 Task: Create new invoice with Date Opened :15-Apr-23, Select Customer: Tractor Supply Co, Terms: Payment Term 1. Make invoice entry for item-1 with Date: 15-Apr-23, Description: Chicken Wings Buffalo (5 ct), Action: Material, Income Account: Income:Sales, Quantity: 1, Unit Price: 9.5, Discount $: 0.5. Make entry for item-2 with Date: 15-Apr-23, Description: Blue Bunny Strawberry Shortcake Load'd Sundae_x000D_
, Action: Material, Income Account: Income:Sales, Quantity: 1, Unit Price: 8.25, Discount $: 1.5. Make entry for item-3 with Date: 15-Apr-23, Description: Pringles Cheddar Cheese Potato Crisps, Action: Material, Income Account: Income:Sales, Quantity: 1, Unit Price: 9.25, Discount $: 2. Write Notes: 'Looking forward to serving you again.'. Post Invoice with Post Date: 15-Apr-23, Post to Accounts: Assets:Accounts Receivable. Pay / Process Payment with Transaction Date: 15-May-23, Amount: 23, Transfer Account: Checking Account. Print Invoice, display notes by going to Option, then go to Display Tab and check 'Invoice Notes'.
Action: Mouse moved to (159, 32)
Screenshot: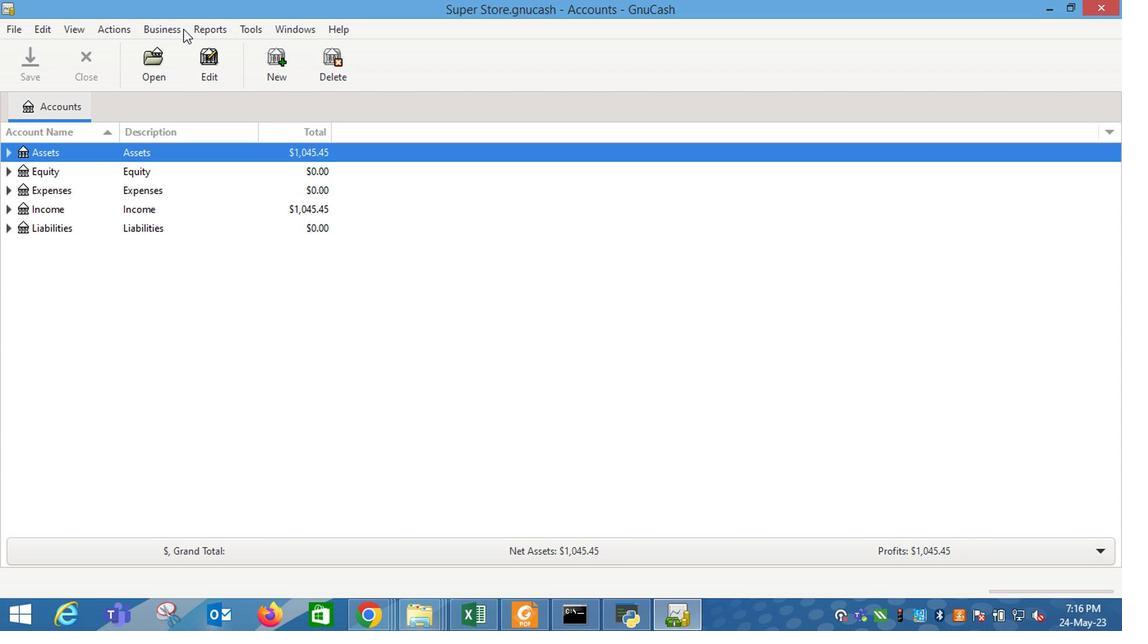 
Action: Mouse pressed left at (159, 32)
Screenshot: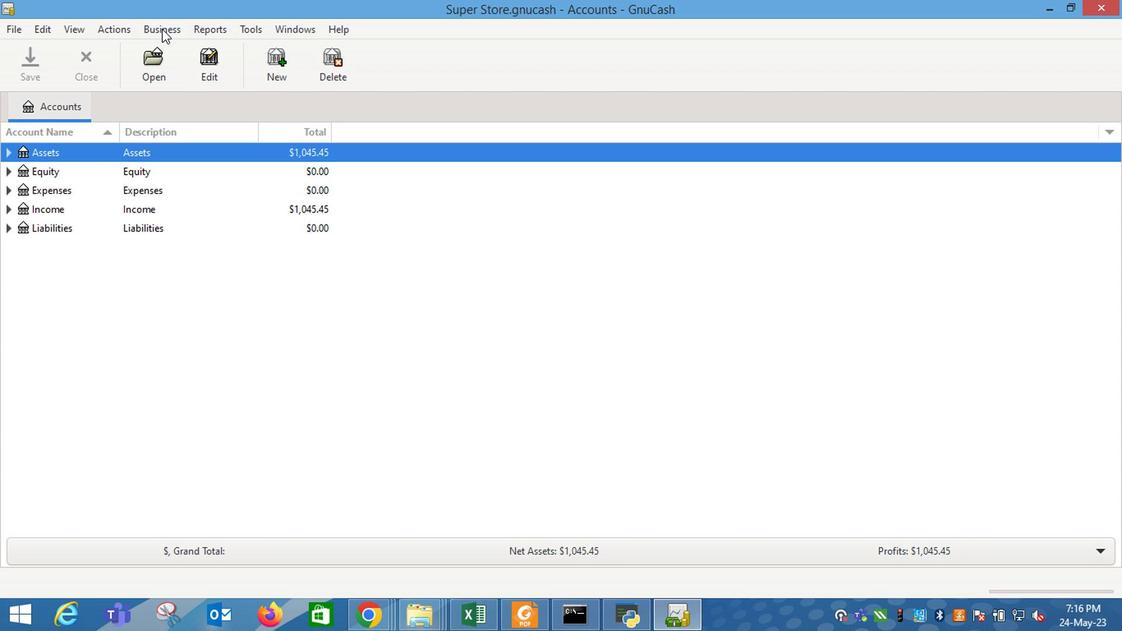 
Action: Mouse moved to (366, 115)
Screenshot: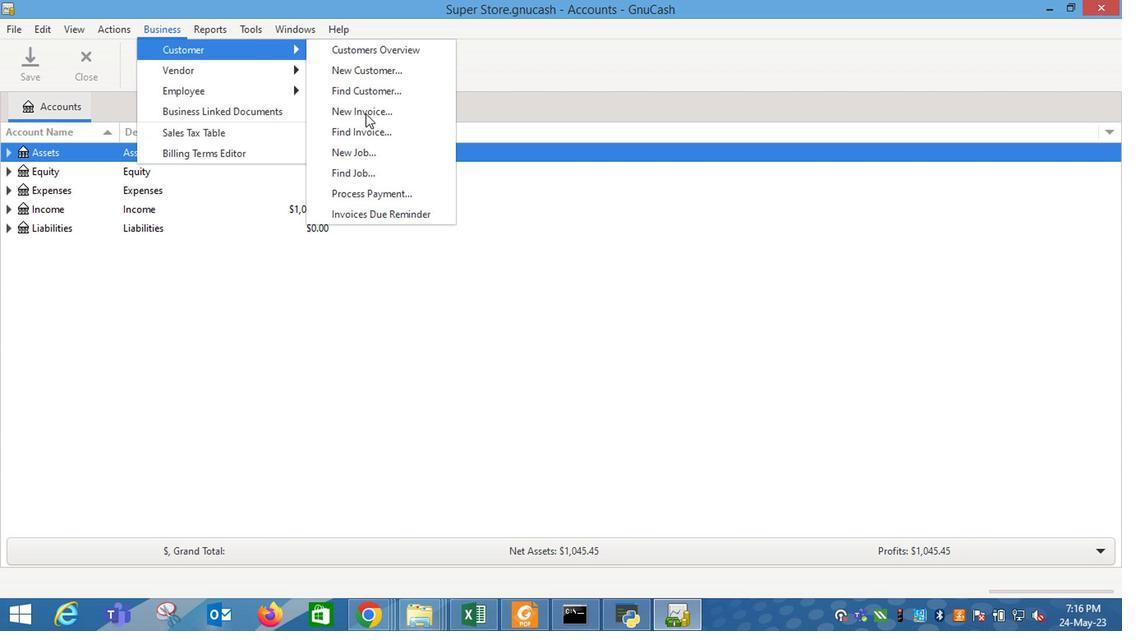 
Action: Mouse pressed left at (366, 115)
Screenshot: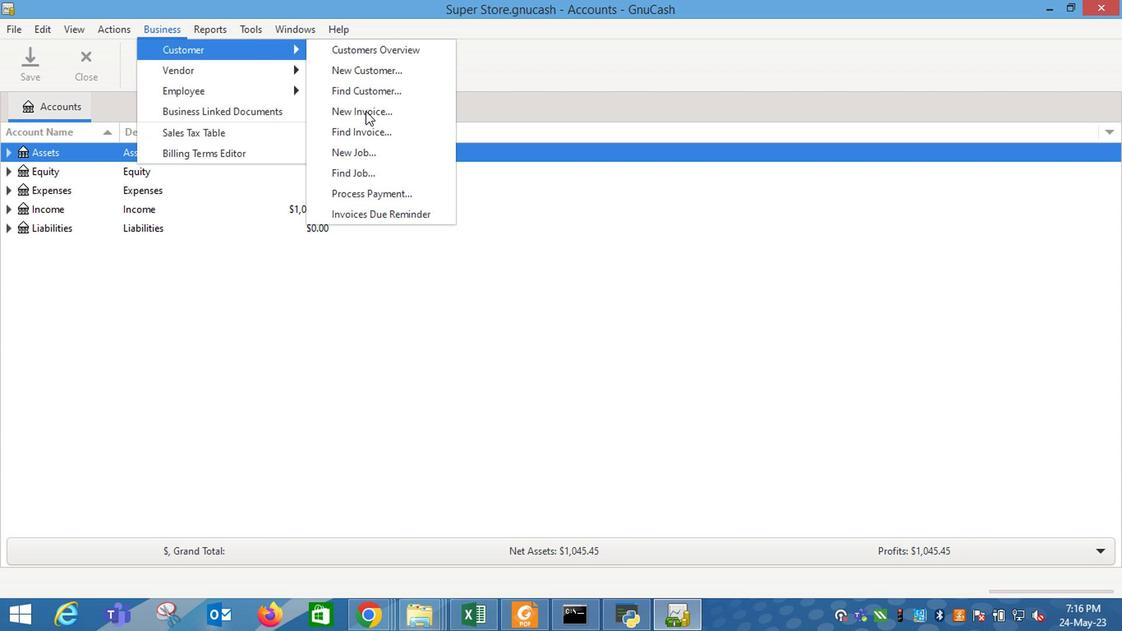 
Action: Mouse moved to (687, 250)
Screenshot: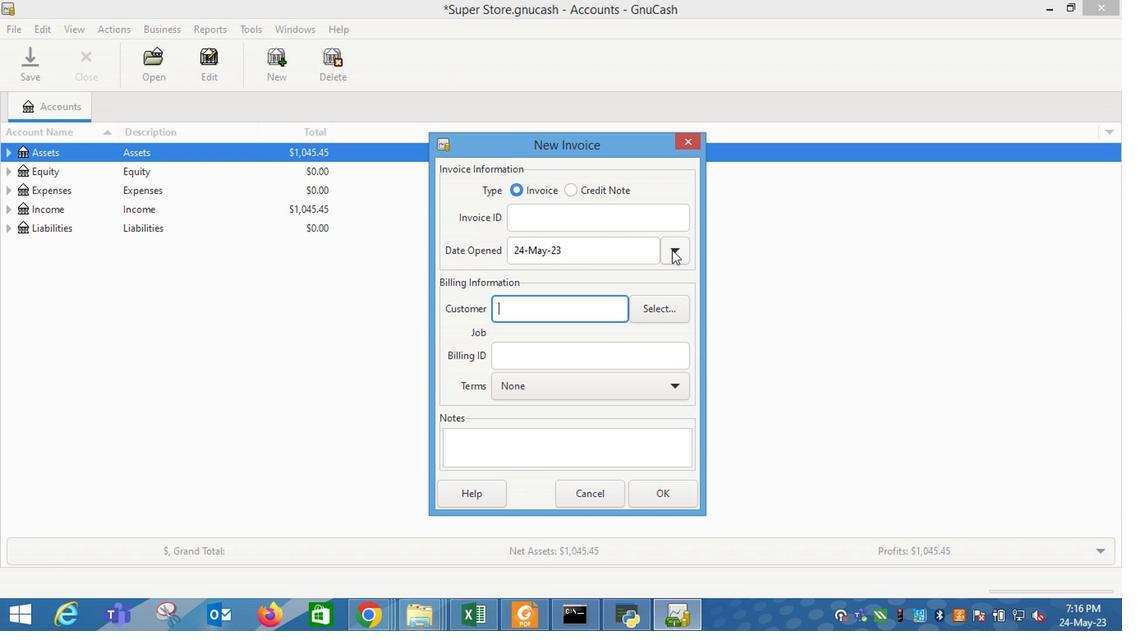 
Action: Mouse pressed left at (687, 250)
Screenshot: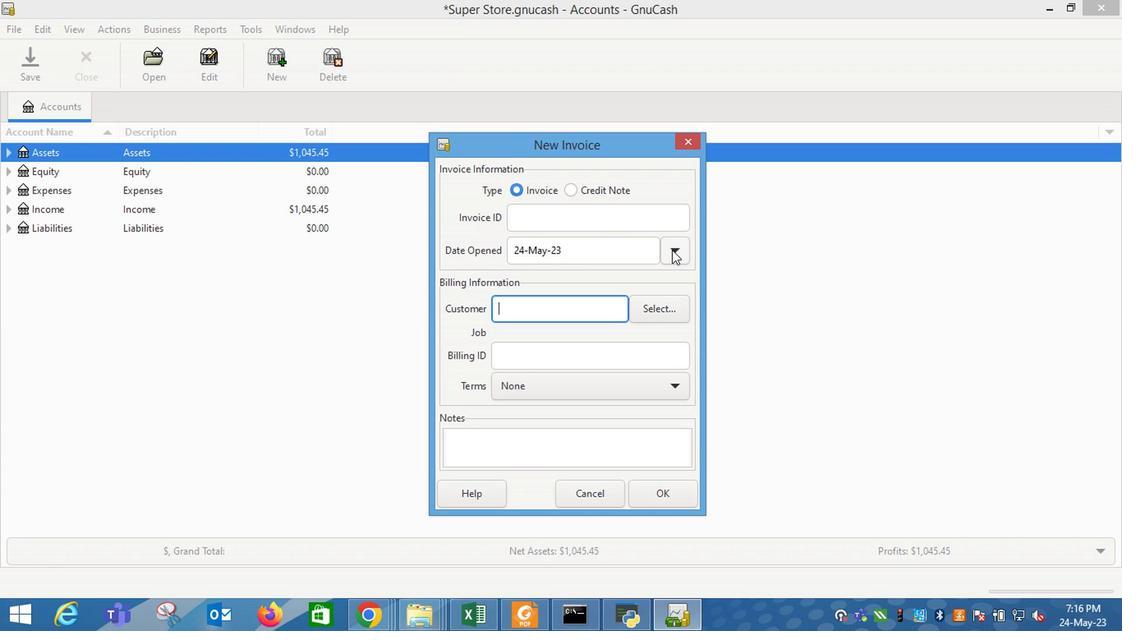 
Action: Mouse moved to (548, 279)
Screenshot: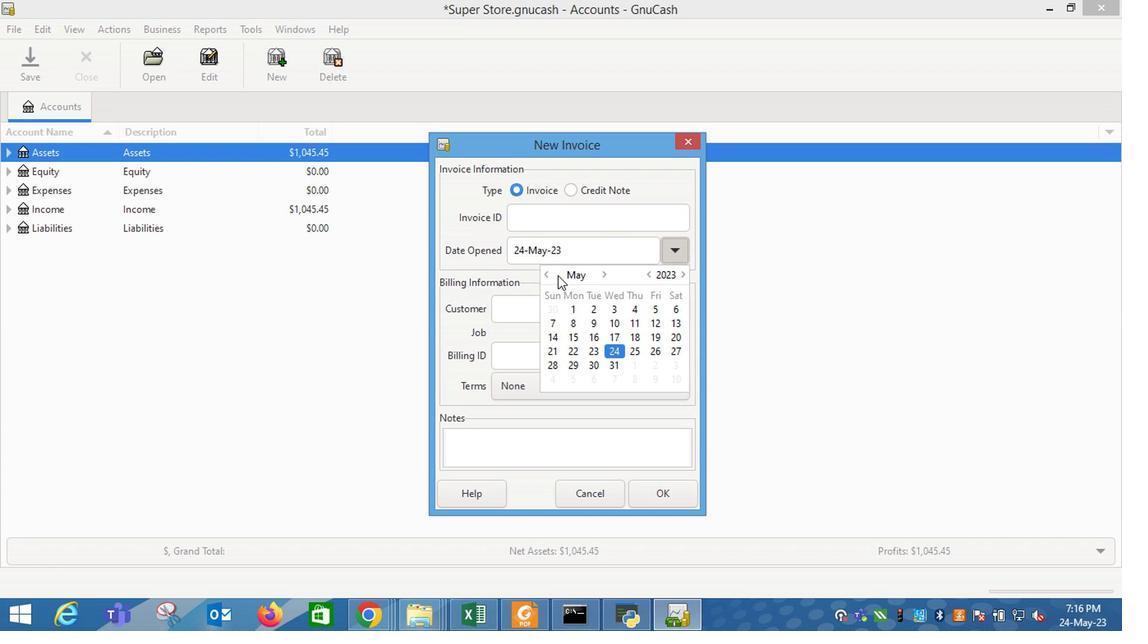 
Action: Mouse pressed left at (548, 279)
Screenshot: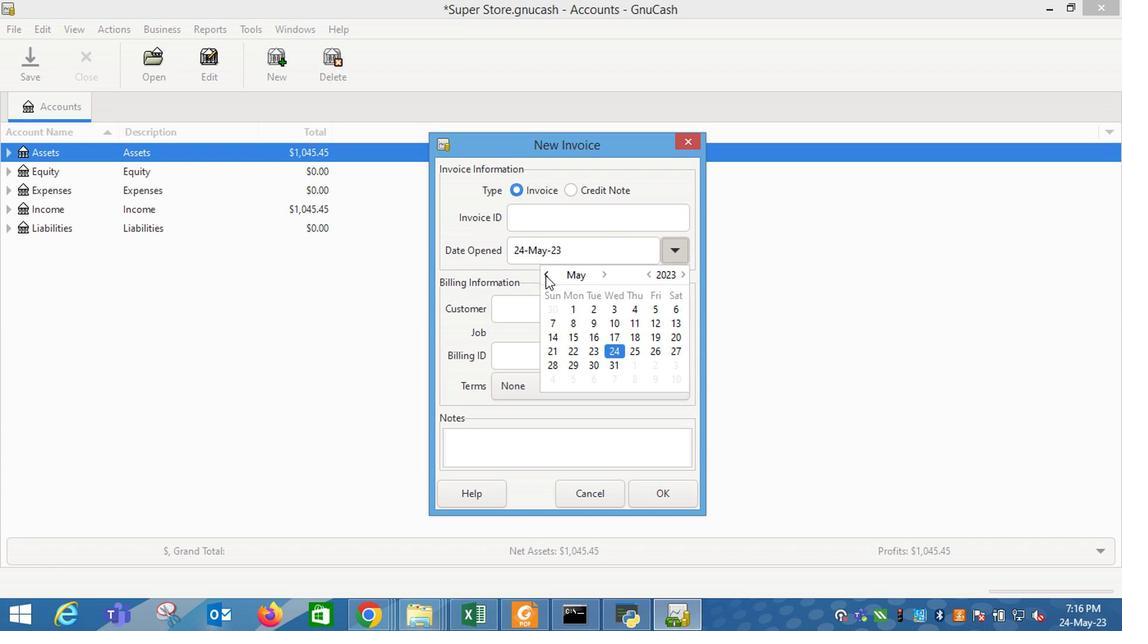 
Action: Mouse moved to (679, 344)
Screenshot: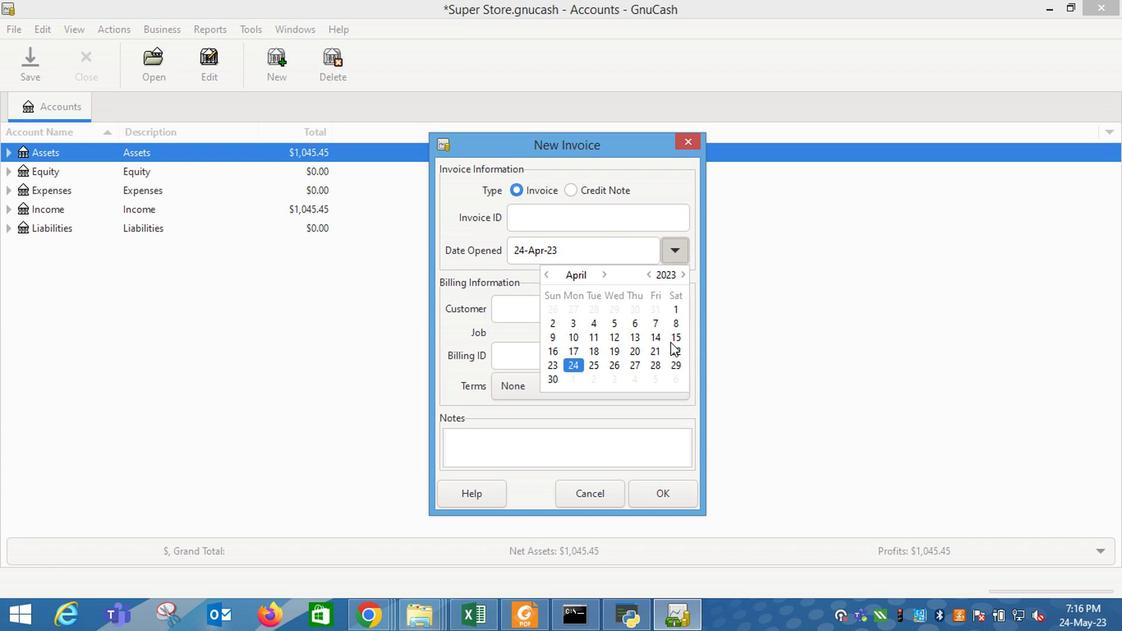 
Action: Mouse pressed left at (679, 344)
Screenshot: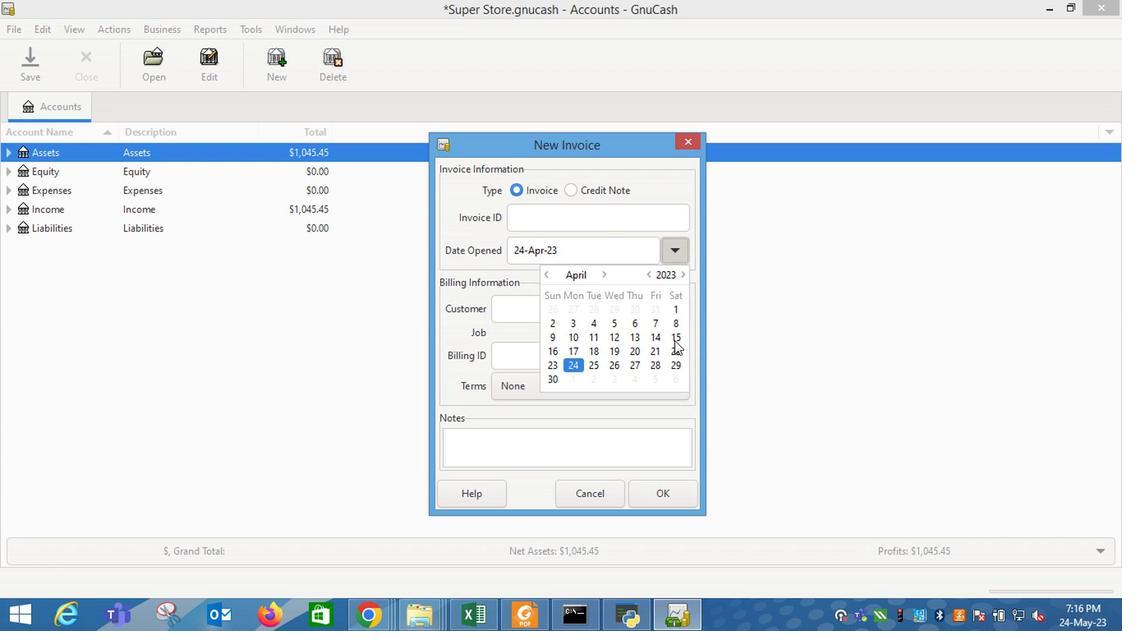 
Action: Mouse moved to (511, 318)
Screenshot: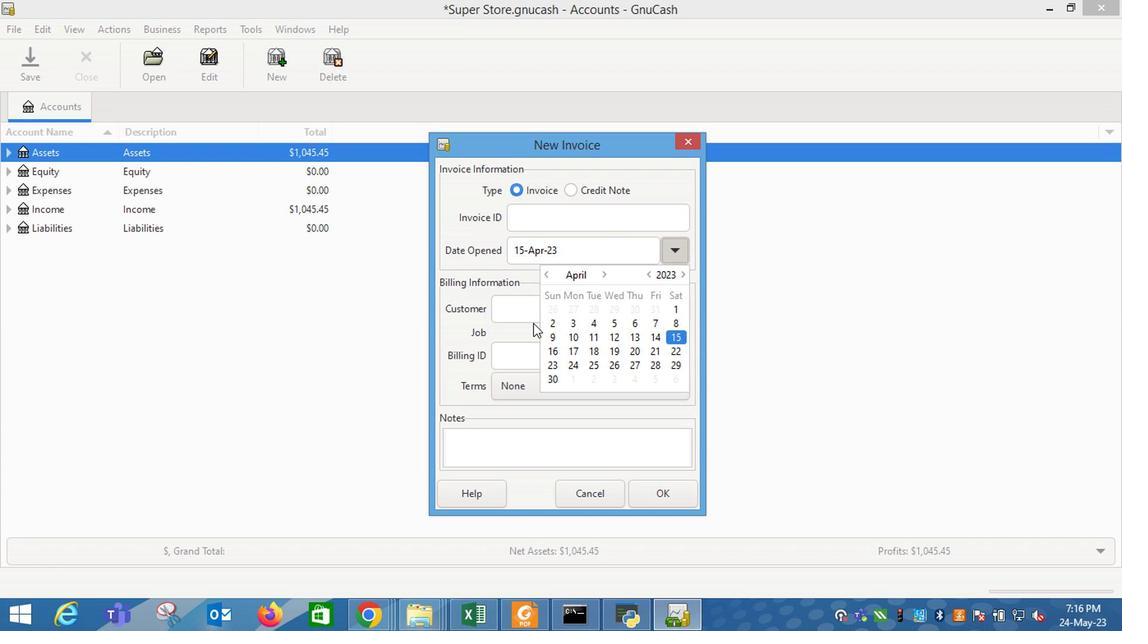 
Action: Mouse pressed left at (511, 318)
Screenshot: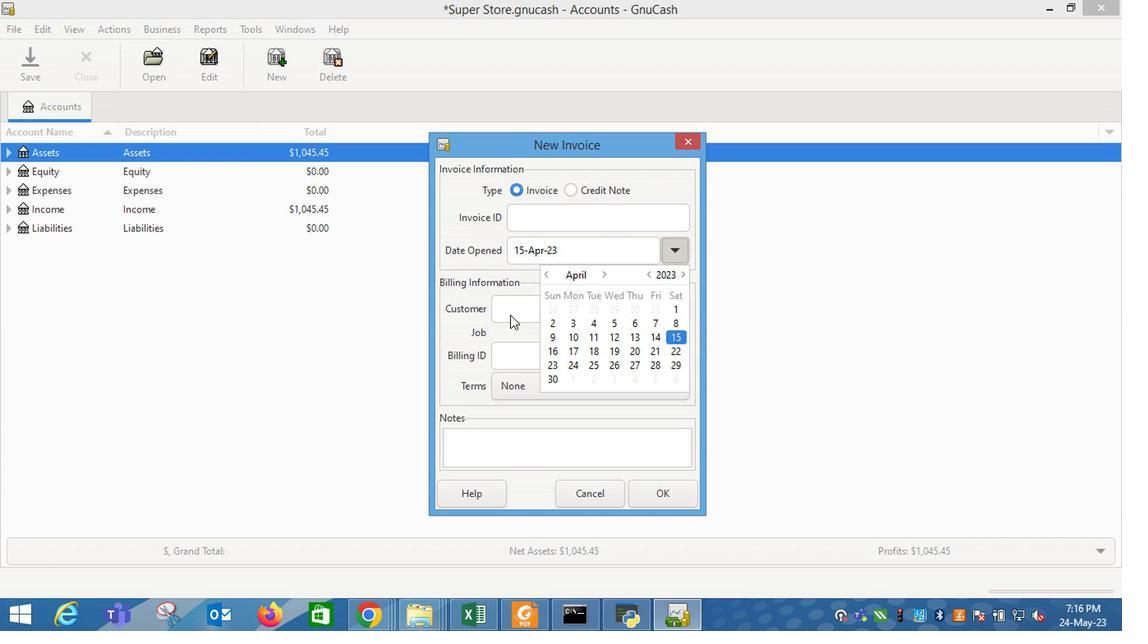 
Action: Mouse pressed left at (511, 318)
Screenshot: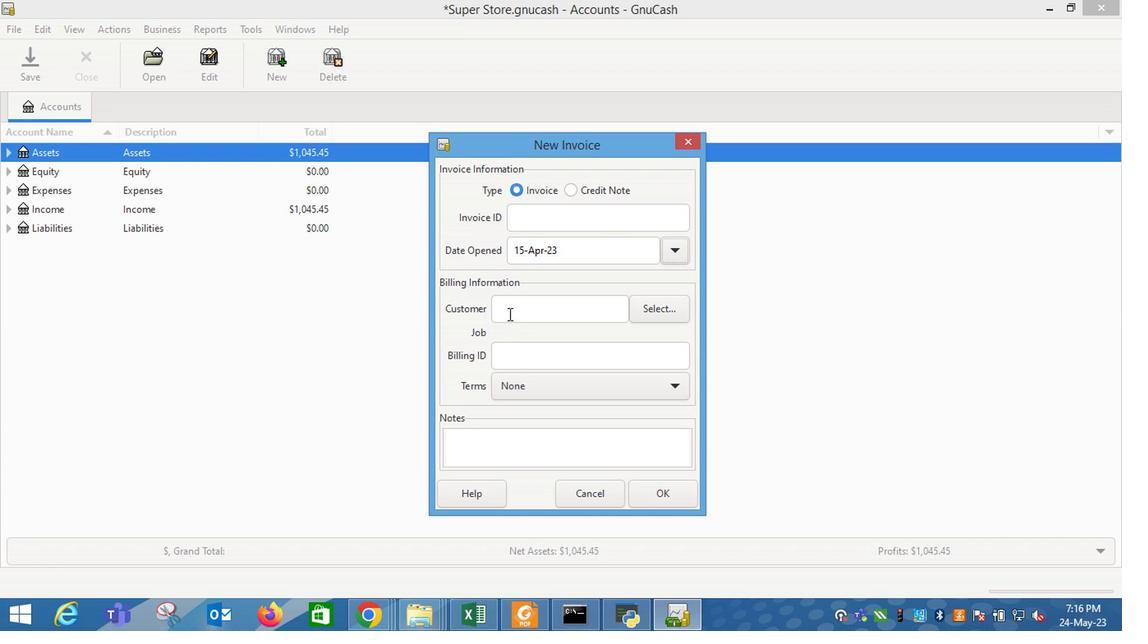 
Action: Mouse moved to (510, 318)
Screenshot: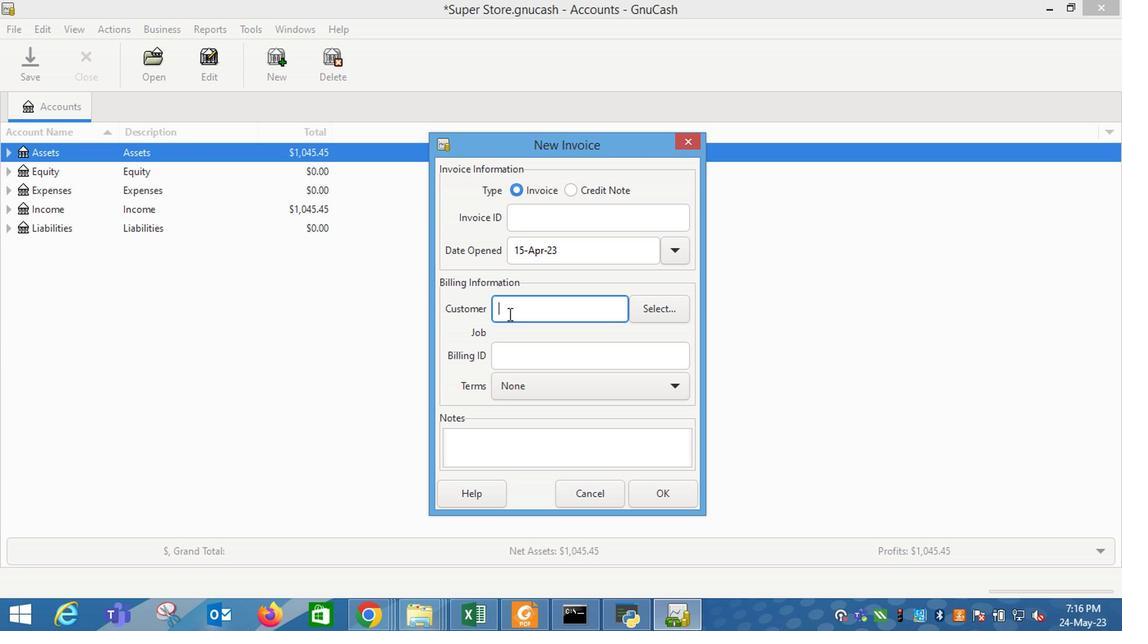 
Action: Key pressed tra
Screenshot: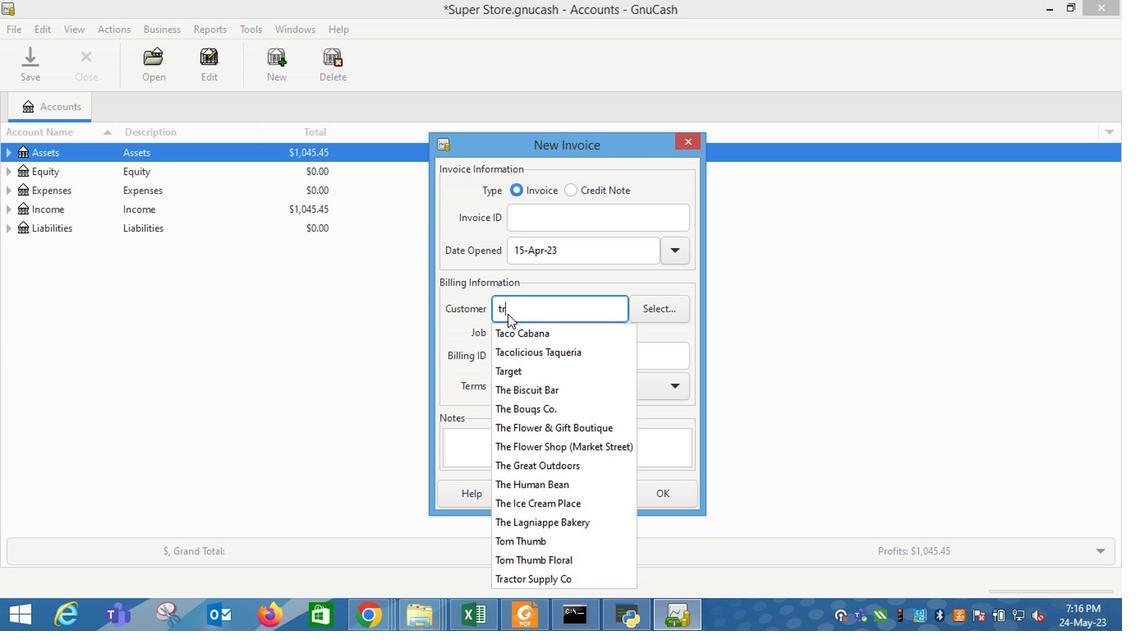 
Action: Mouse moved to (518, 338)
Screenshot: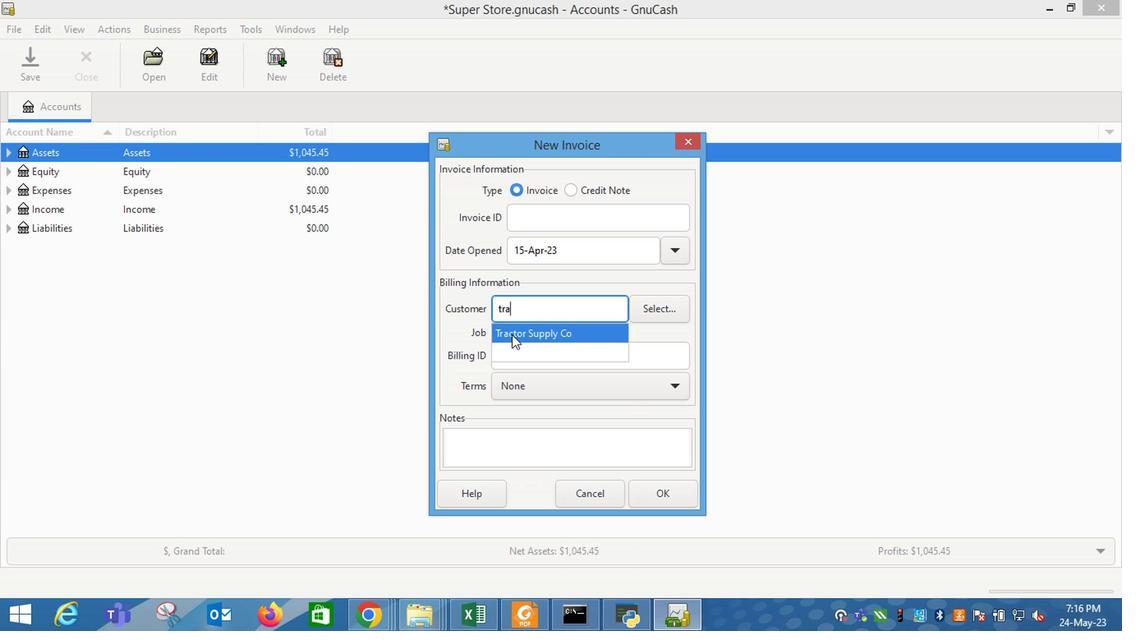 
Action: Mouse pressed left at (518, 338)
Screenshot: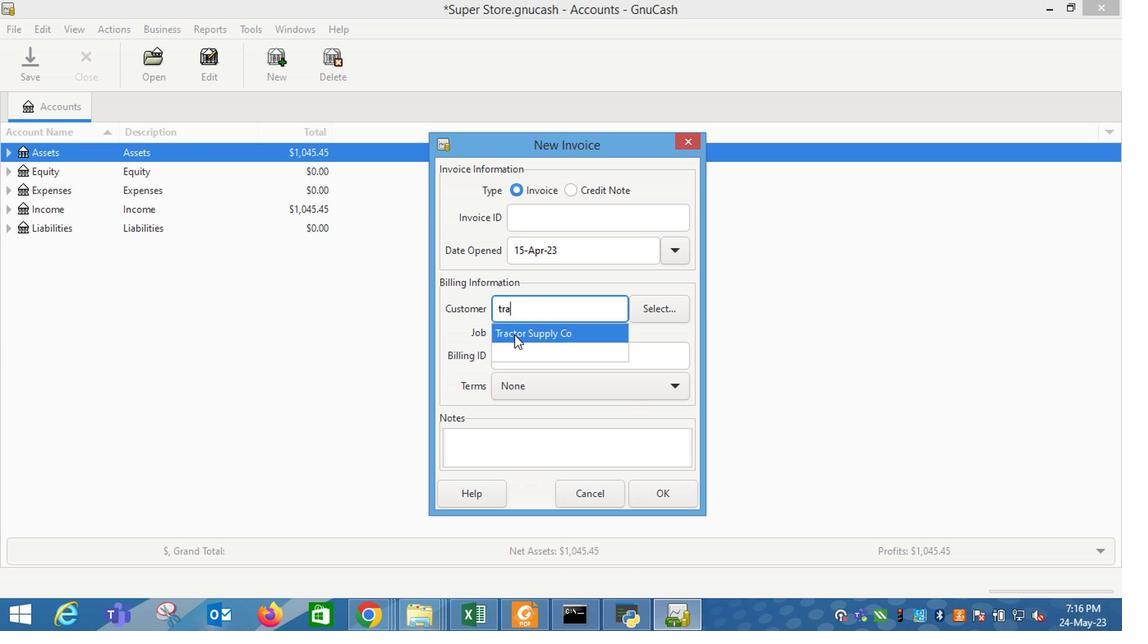 
Action: Mouse moved to (677, 408)
Screenshot: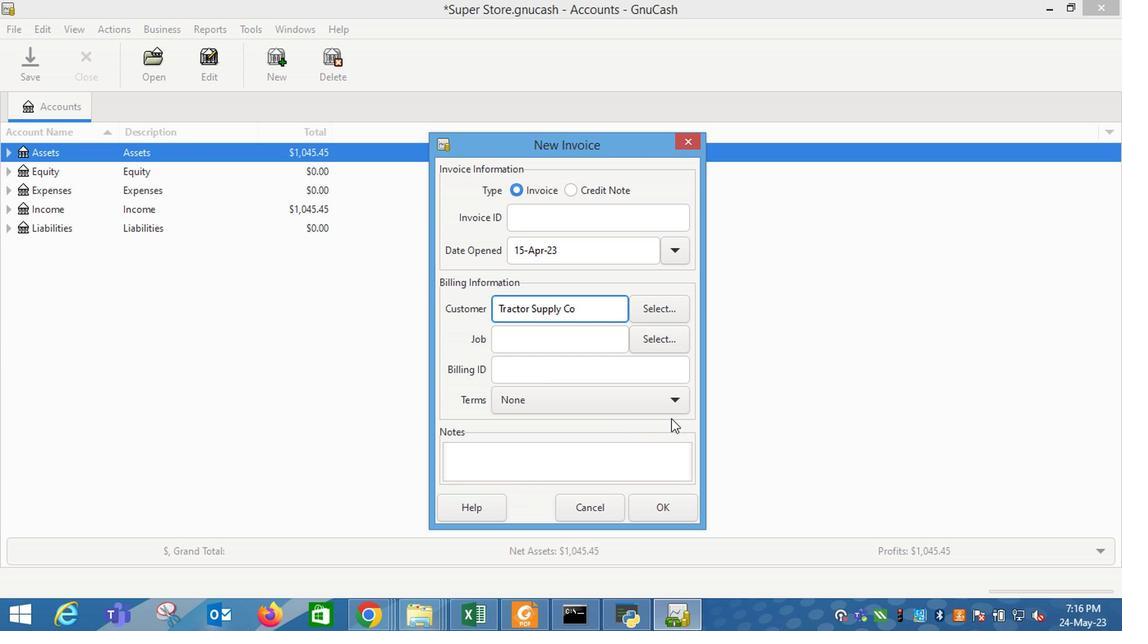 
Action: Mouse pressed left at (677, 408)
Screenshot: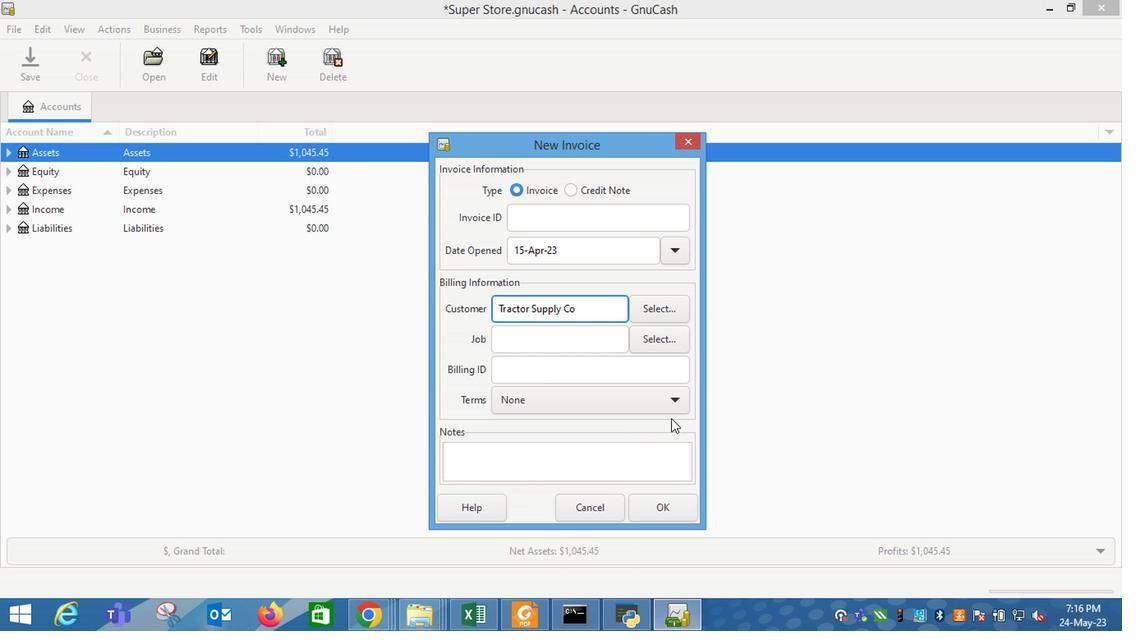 
Action: Mouse moved to (626, 422)
Screenshot: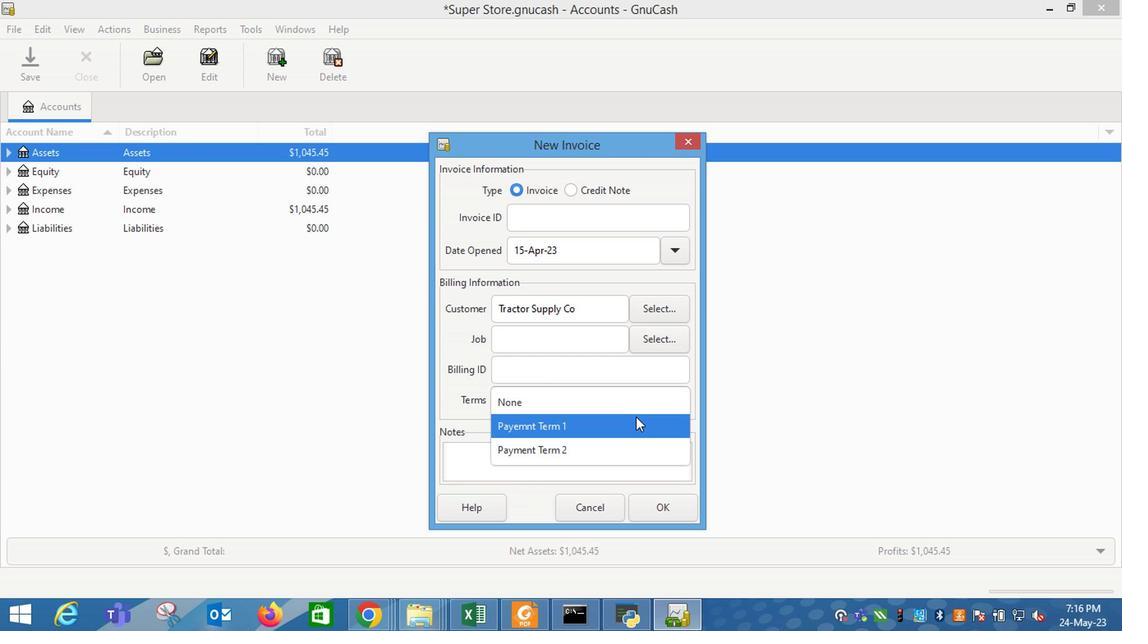 
Action: Mouse pressed left at (626, 422)
Screenshot: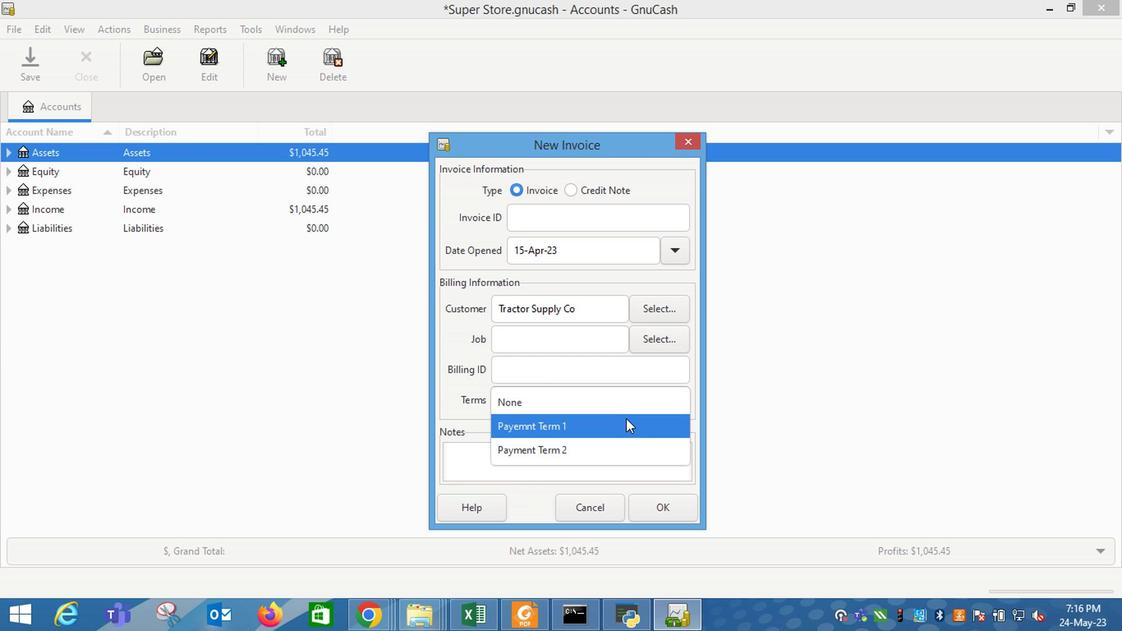 
Action: Mouse moved to (671, 518)
Screenshot: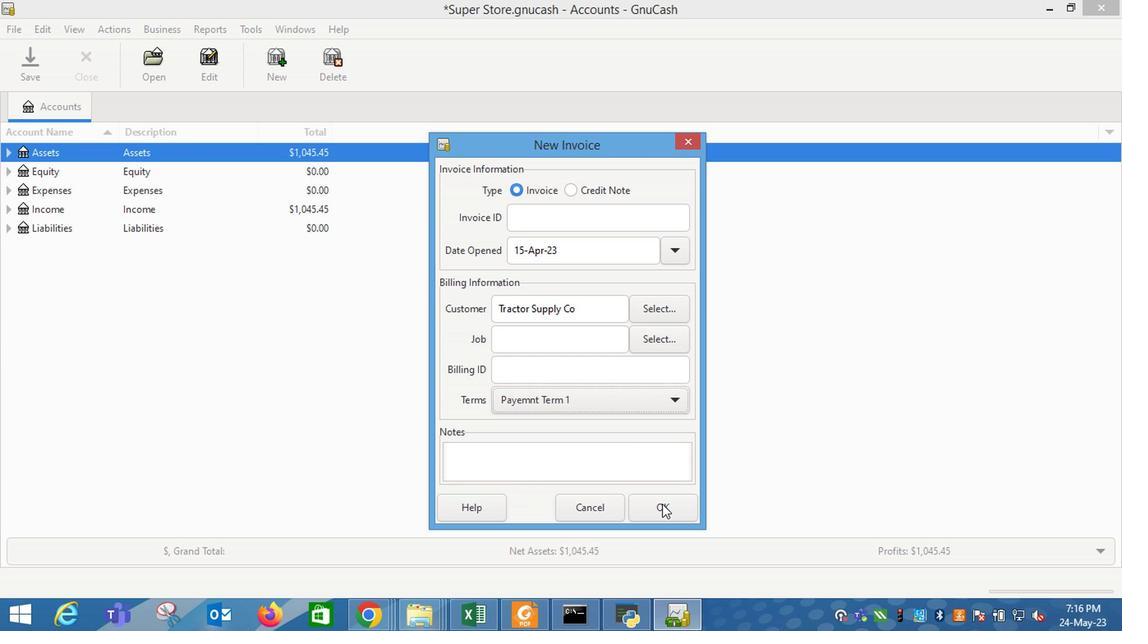 
Action: Mouse pressed left at (671, 518)
Screenshot: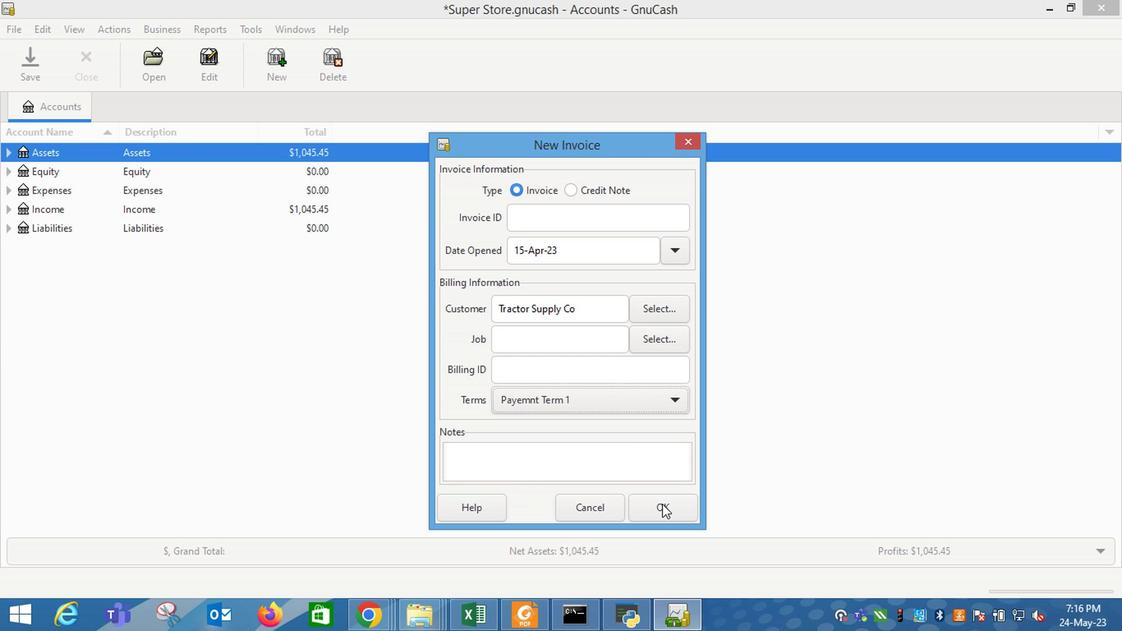 
Action: Mouse moved to (64, 322)
Screenshot: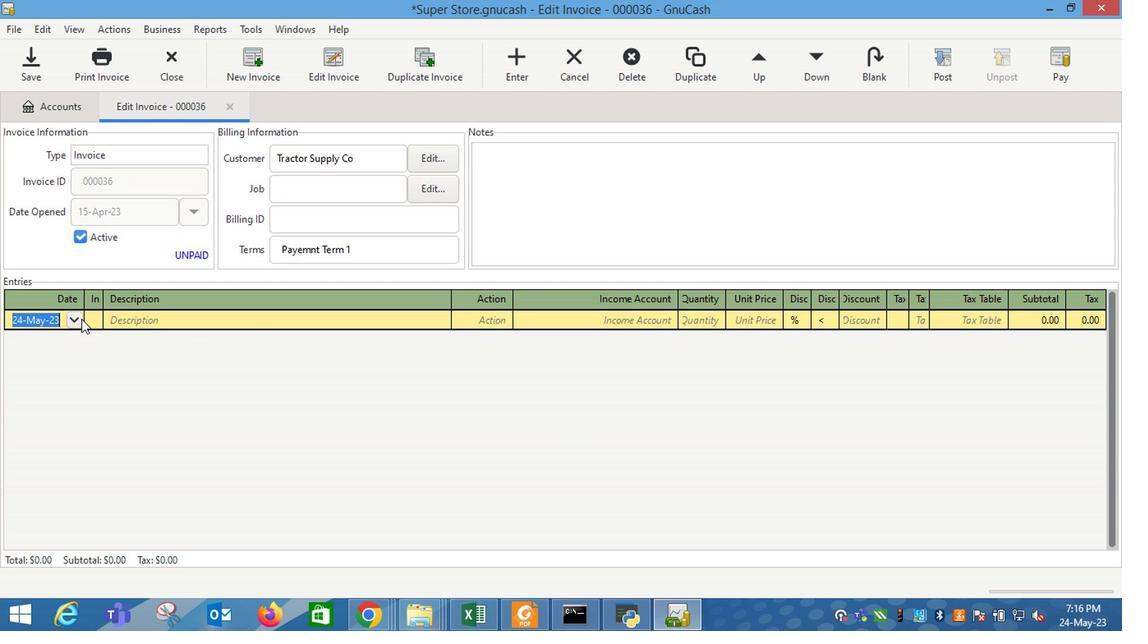 
Action: Mouse pressed left at (64, 322)
Screenshot: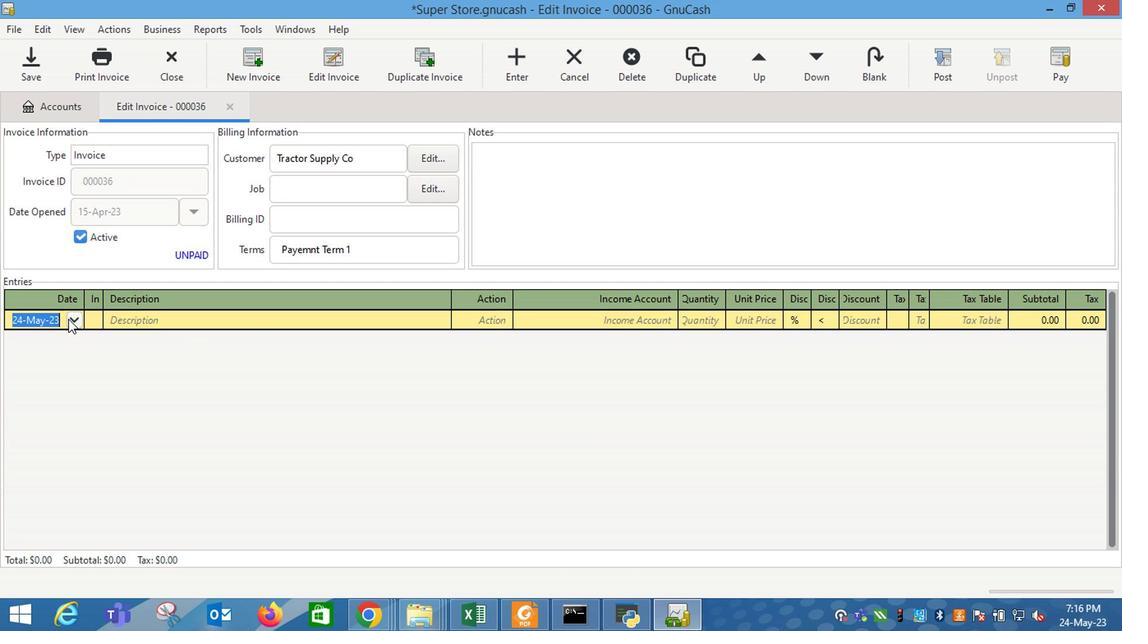 
Action: Mouse moved to (6, 345)
Screenshot: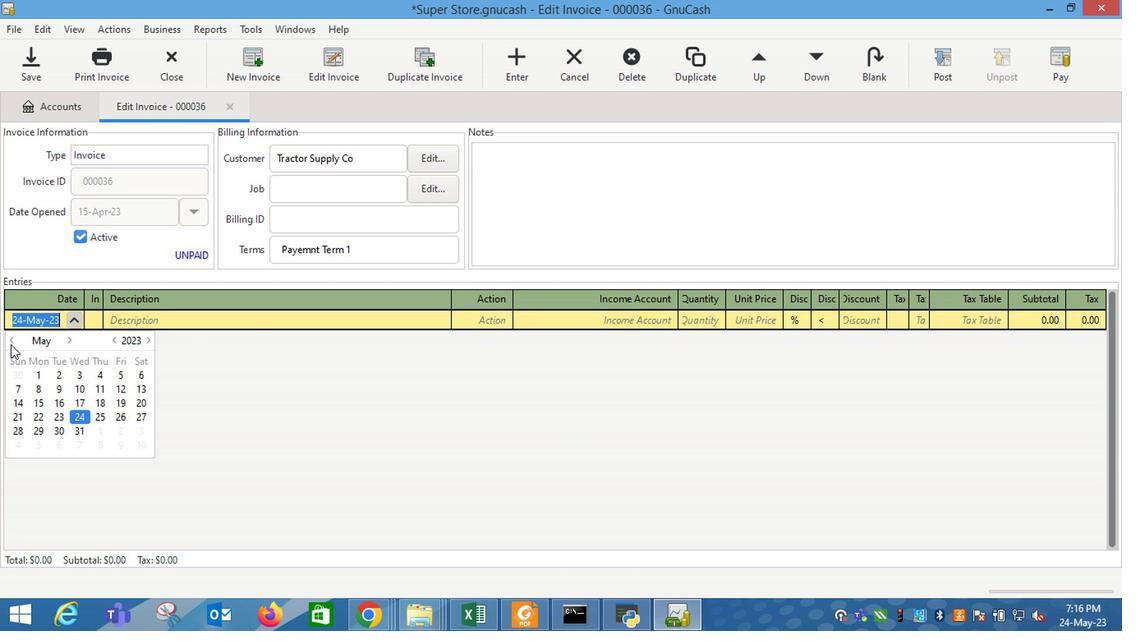 
Action: Mouse pressed left at (6, 345)
Screenshot: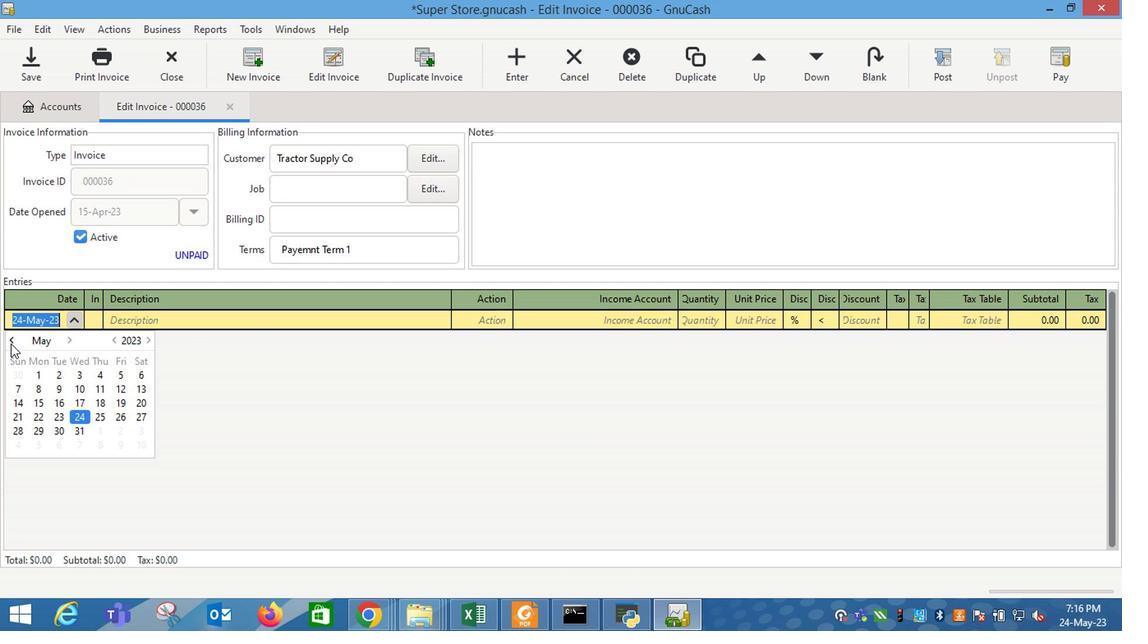 
Action: Mouse moved to (140, 404)
Screenshot: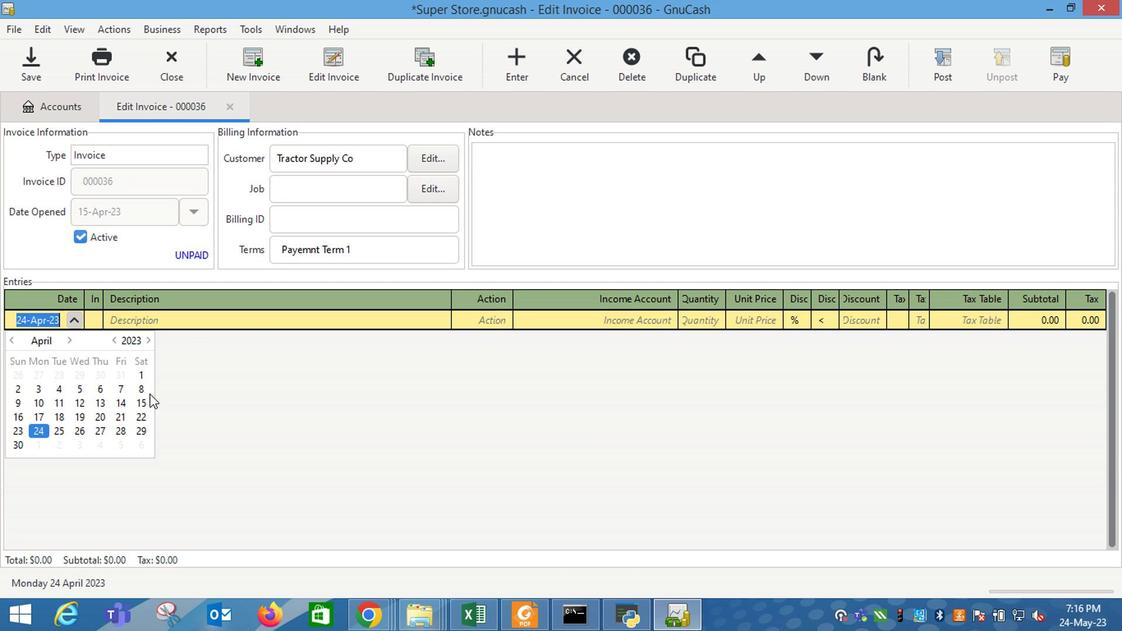 
Action: Mouse pressed left at (140, 404)
Screenshot: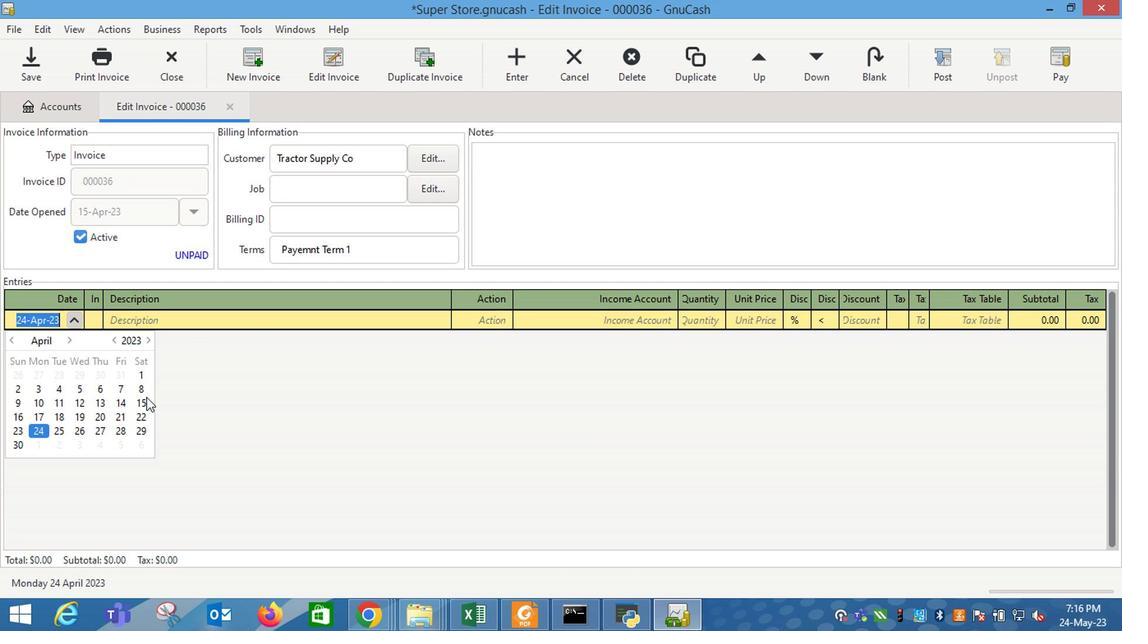 
Action: Mouse moved to (138, 325)
Screenshot: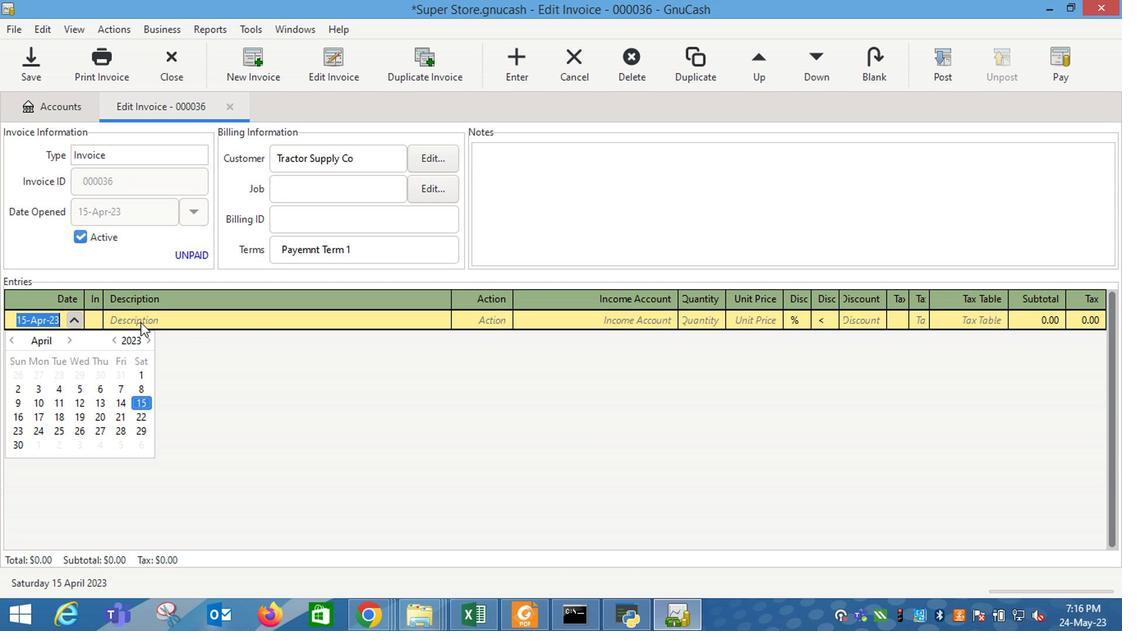 
Action: Mouse pressed left at (138, 325)
Screenshot: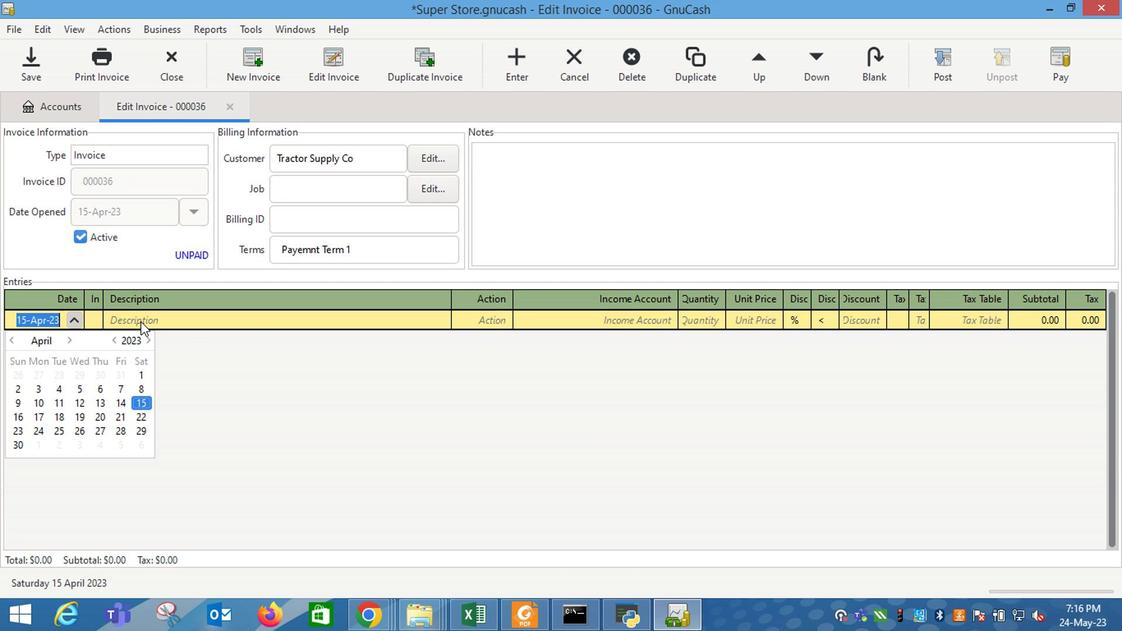 
Action: Key pressed <Key.shift_r>Chicken<Key.space><Key.shift_r>Wings<Key.space><Key.shift_r>Buffalo<Key.space><Key.shift_r>(5<Key.space>ct<Key.shift_r>)
Screenshot: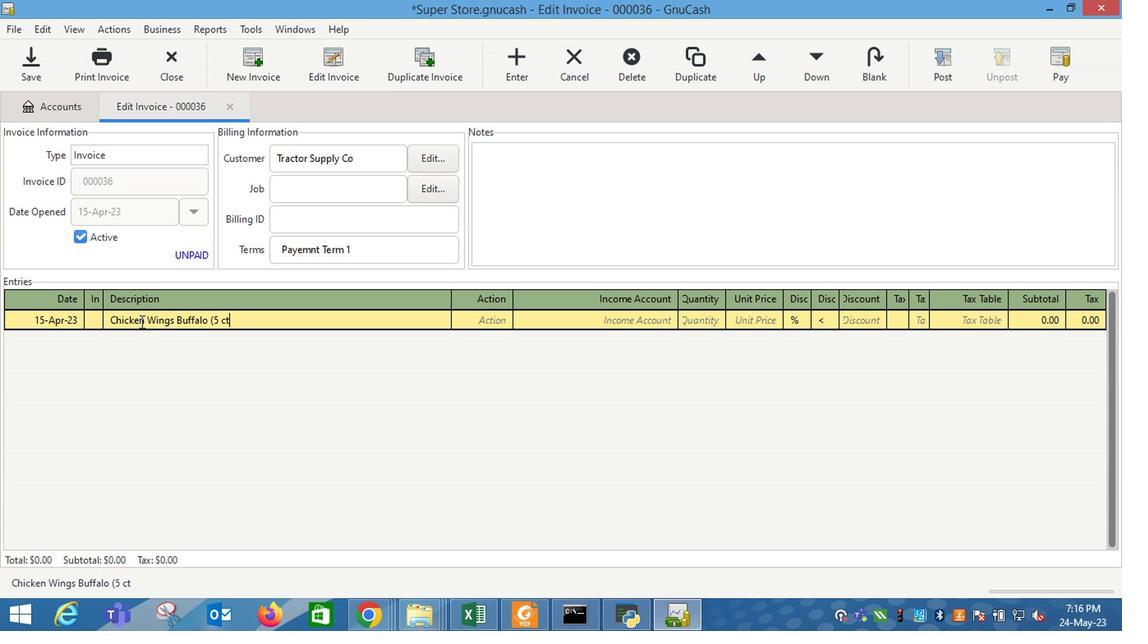 
Action: Mouse moved to (497, 321)
Screenshot: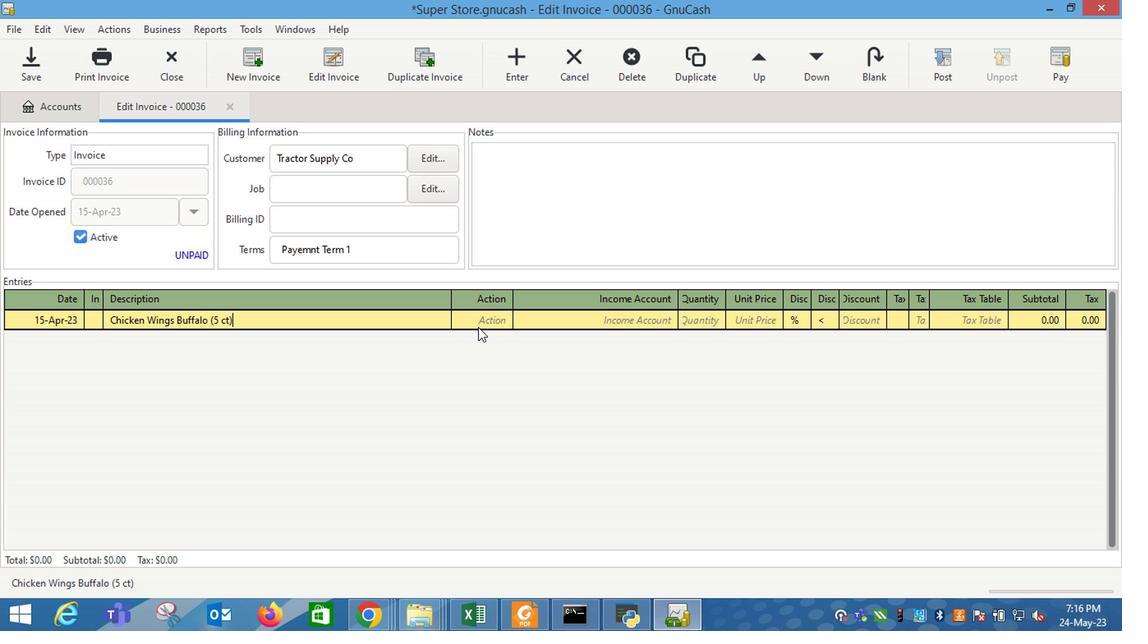 
Action: Mouse pressed left at (497, 321)
Screenshot: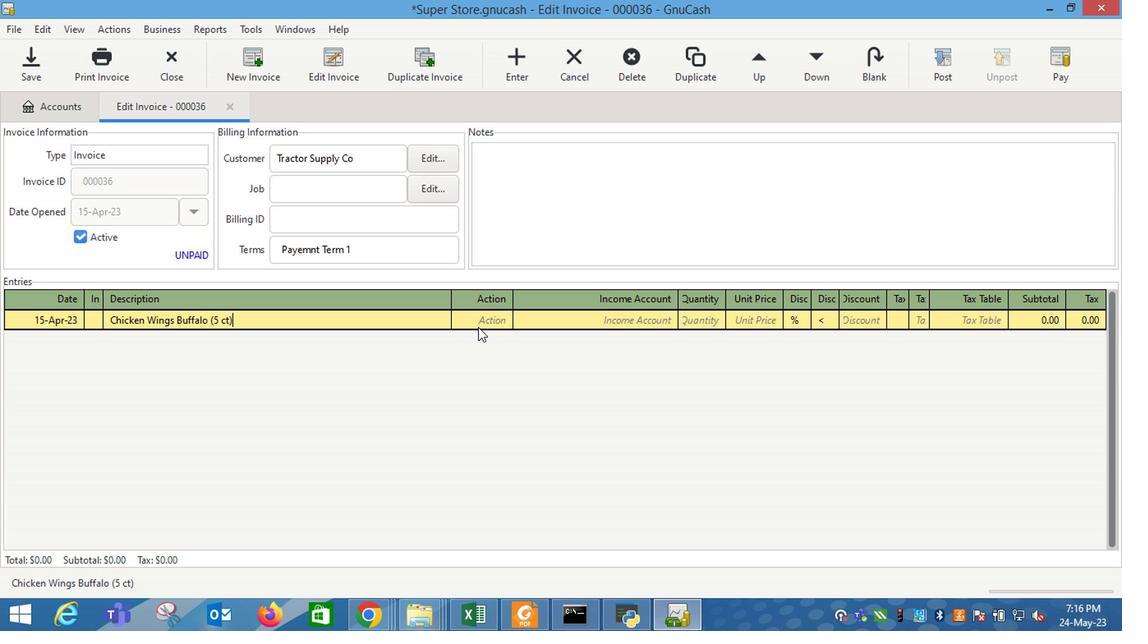 
Action: Mouse moved to (518, 322)
Screenshot: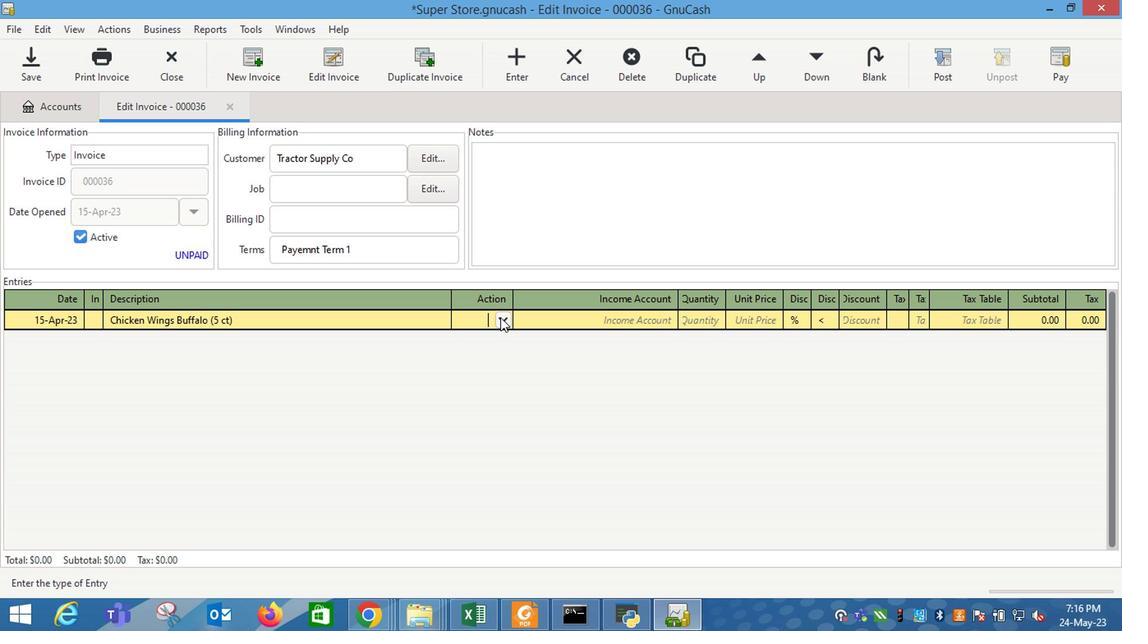 
Action: Mouse pressed left at (518, 322)
Screenshot: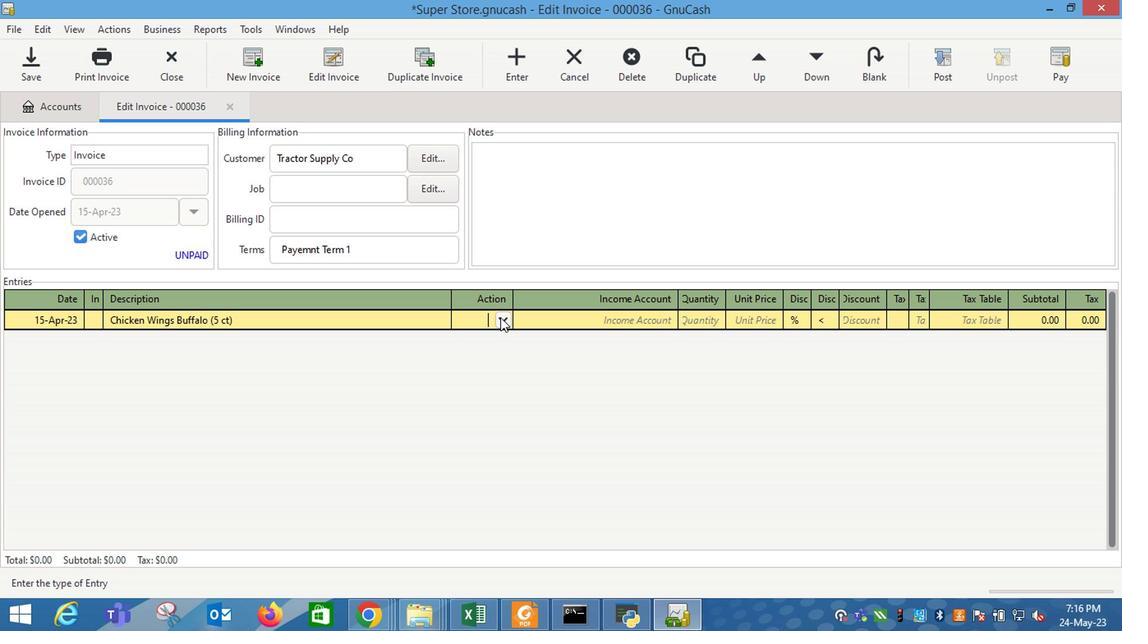 
Action: Mouse moved to (507, 324)
Screenshot: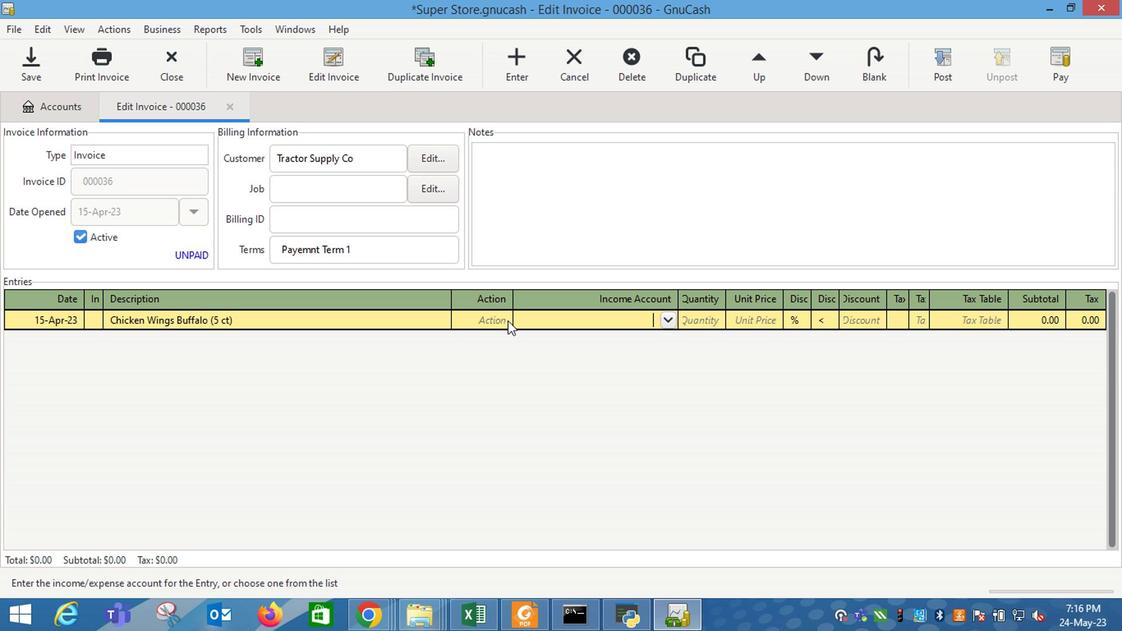 
Action: Mouse pressed left at (507, 324)
Screenshot: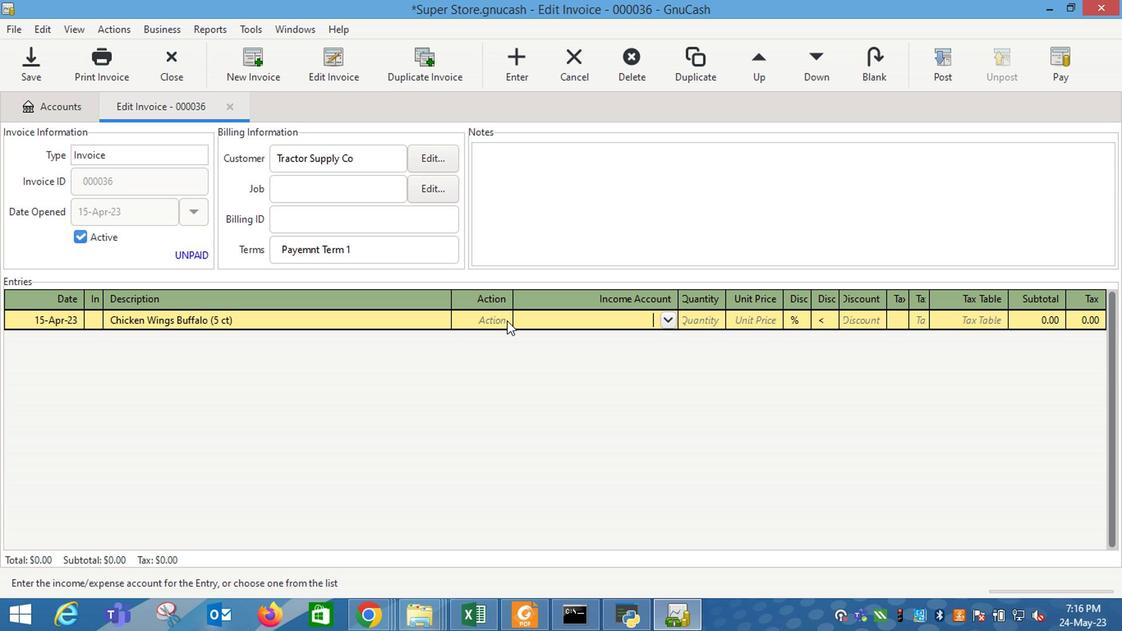 
Action: Mouse pressed left at (507, 324)
Screenshot: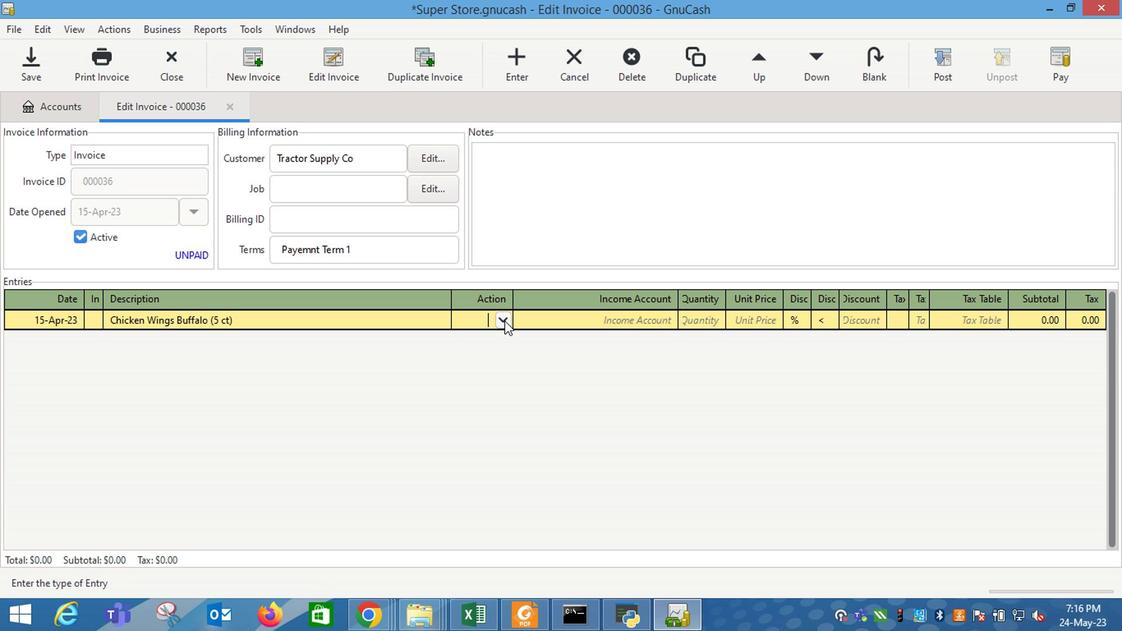 
Action: Mouse moved to (491, 362)
Screenshot: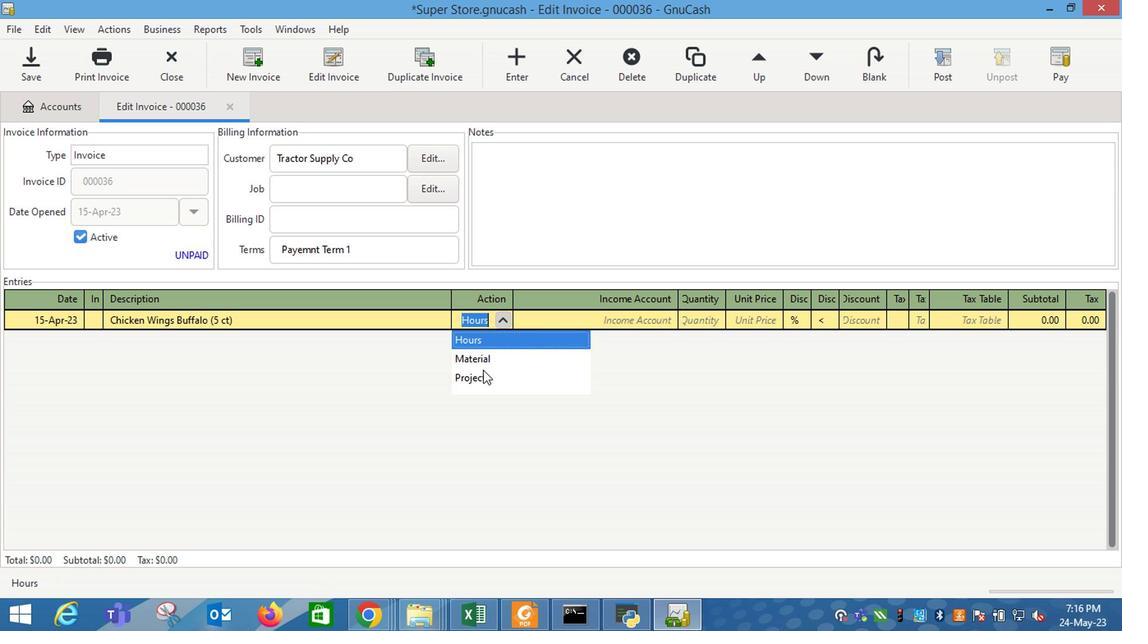 
Action: Mouse pressed left at (491, 362)
Screenshot: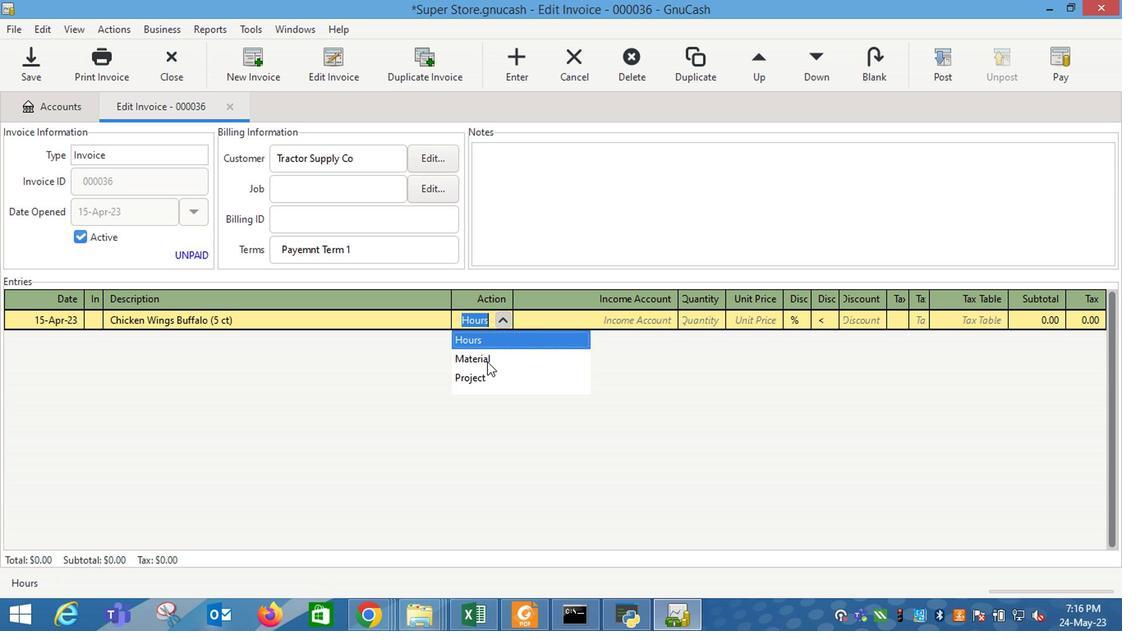 
Action: Mouse moved to (621, 339)
Screenshot: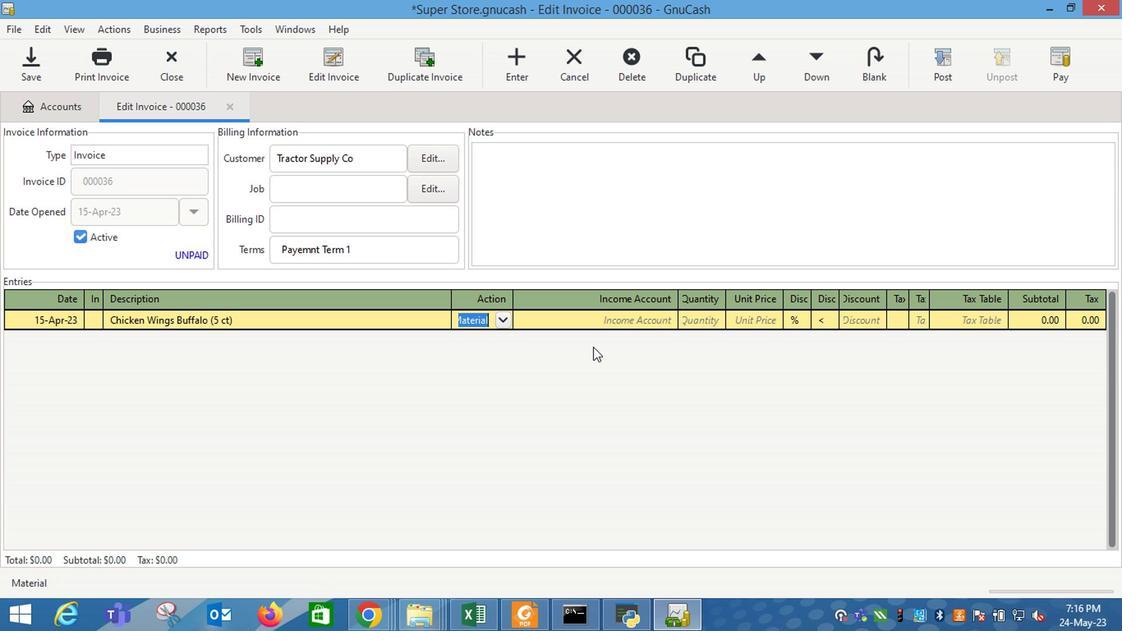 
Action: Mouse pressed left at (621, 339)
Screenshot: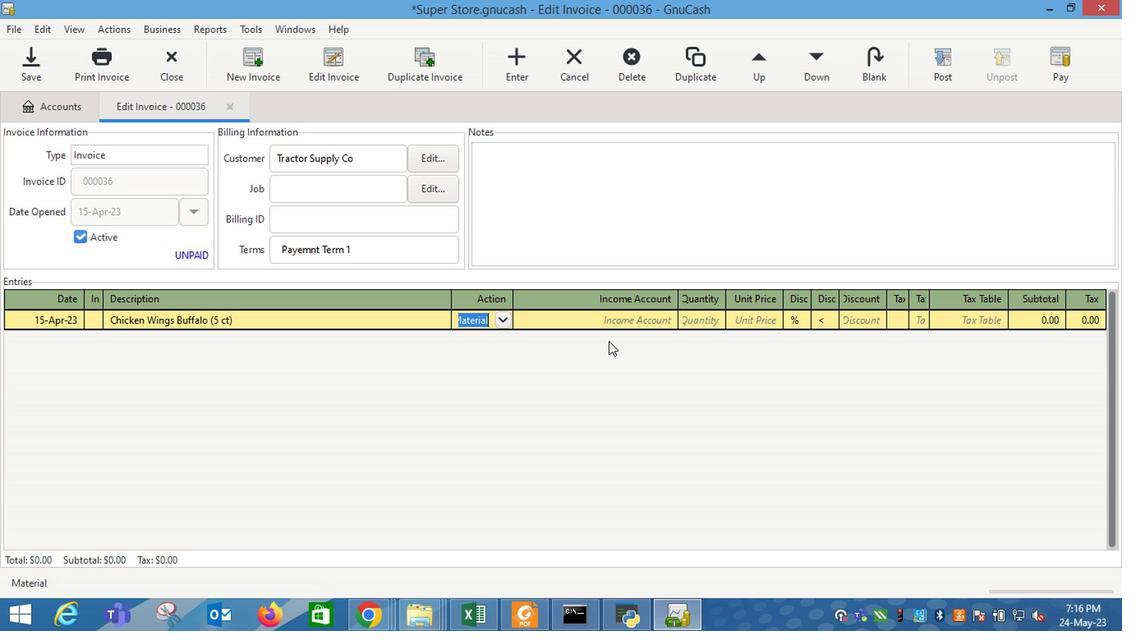
Action: Mouse moved to (634, 331)
Screenshot: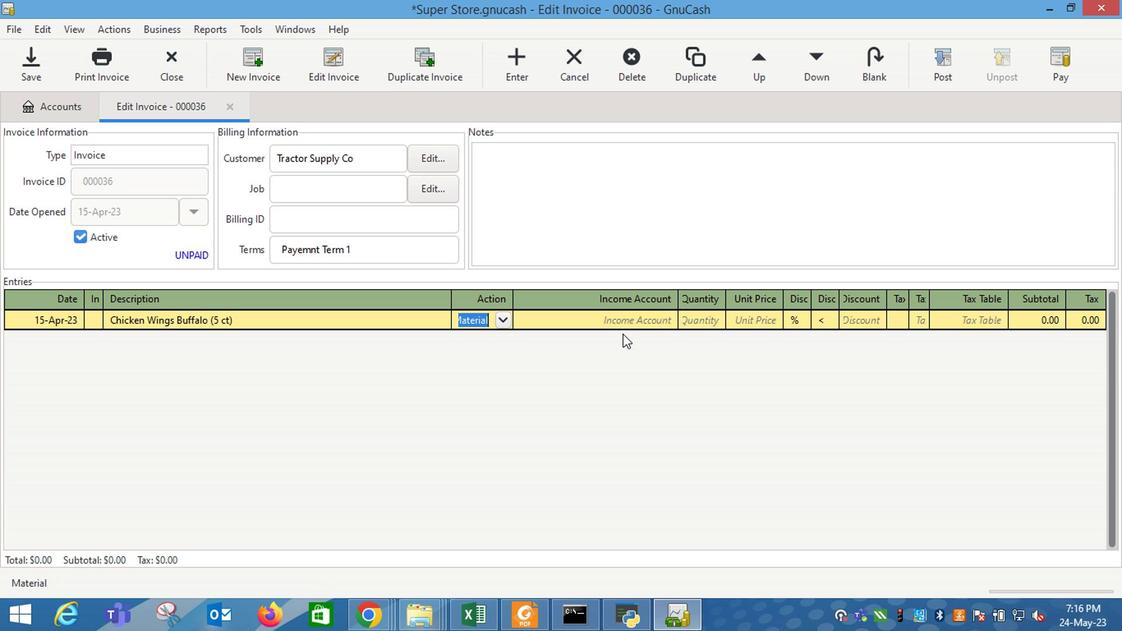 
Action: Mouse pressed left at (634, 331)
Screenshot: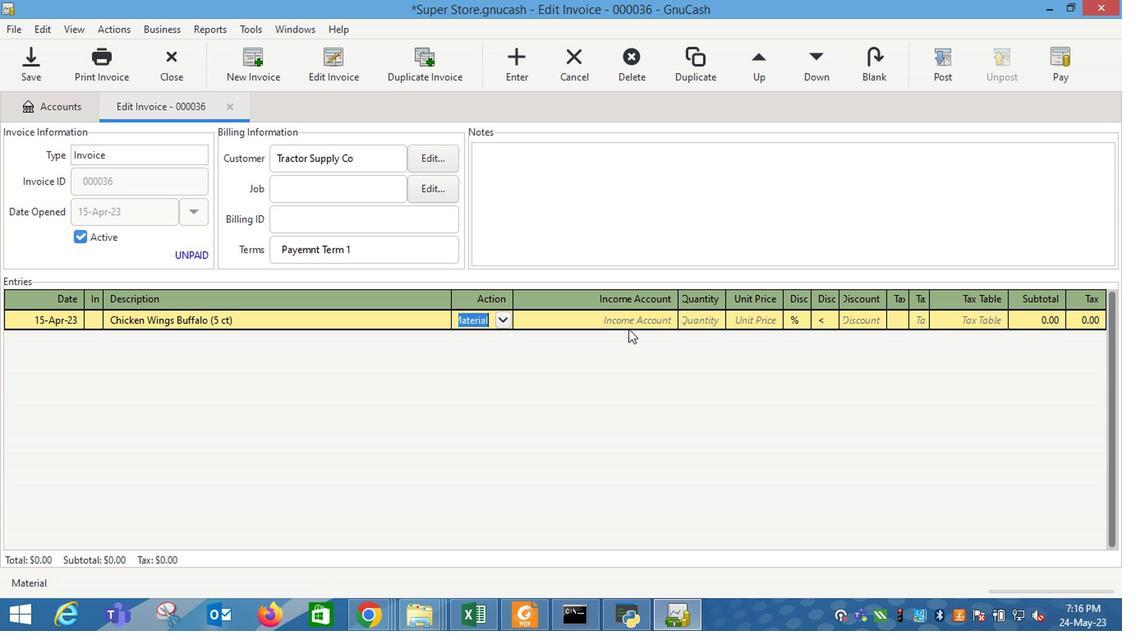 
Action: Mouse moved to (678, 320)
Screenshot: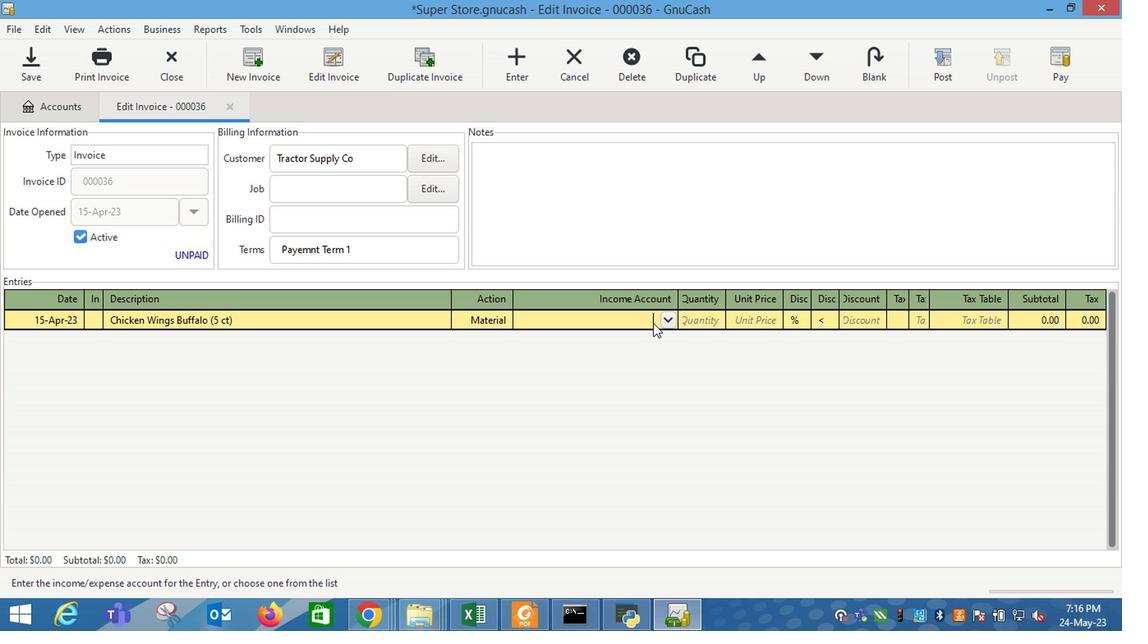 
Action: Mouse pressed left at (678, 320)
Screenshot: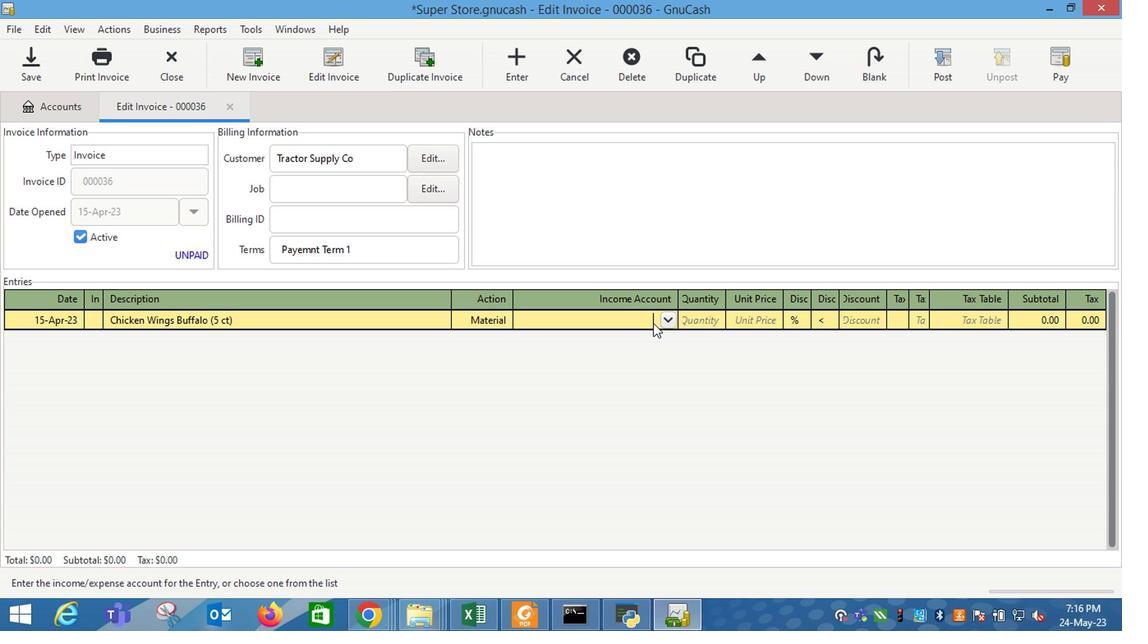 
Action: Mouse moved to (546, 401)
Screenshot: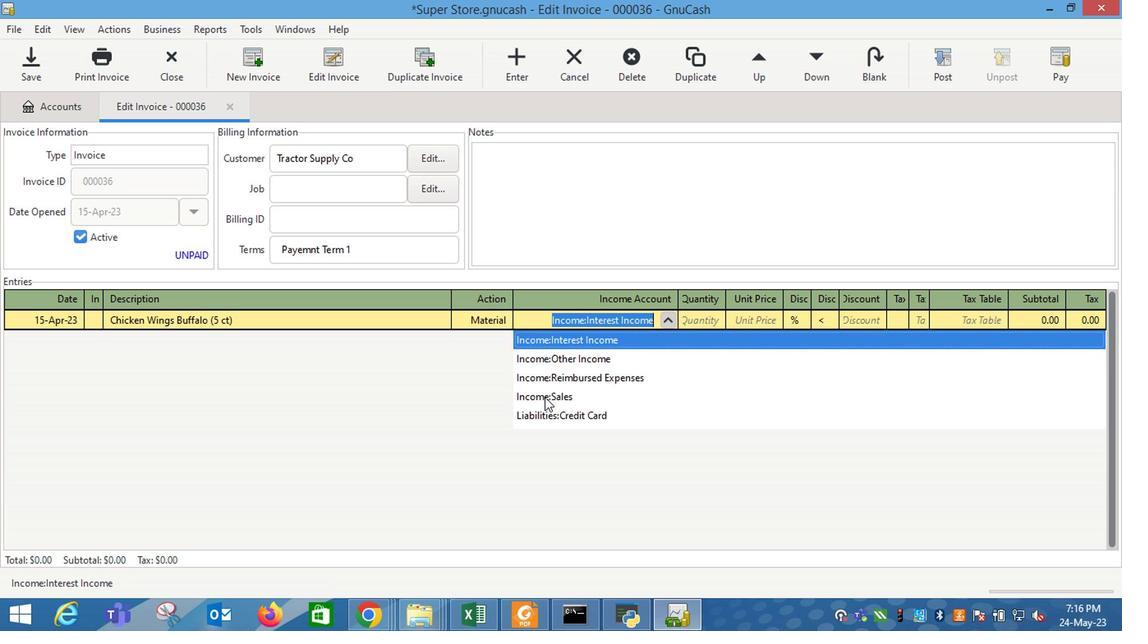 
Action: Mouse pressed left at (546, 401)
Screenshot: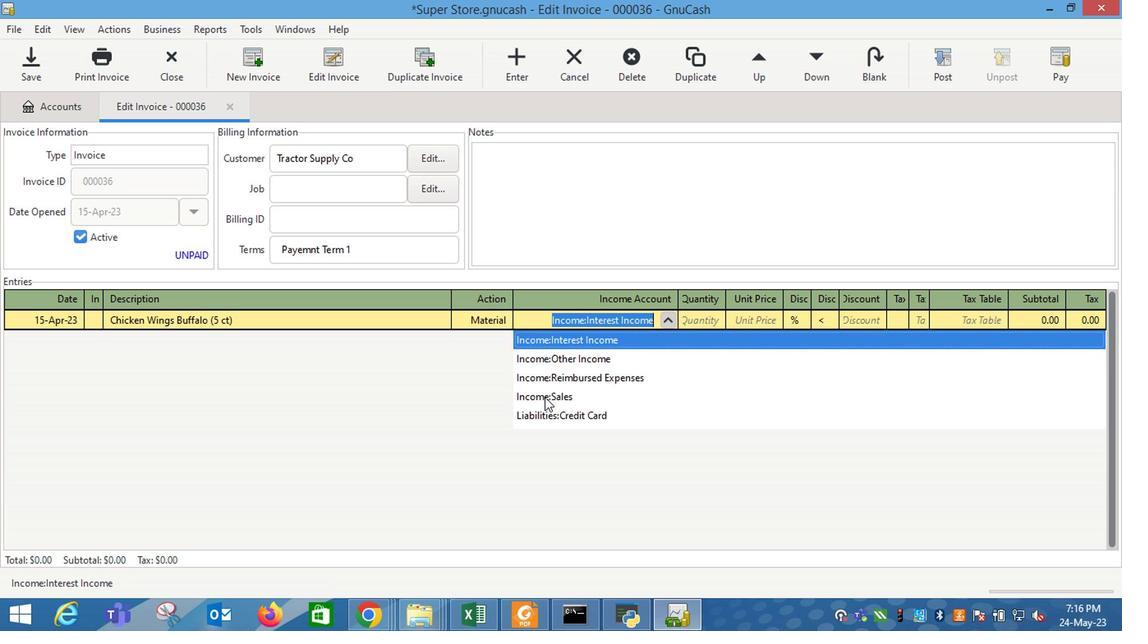 
Action: Mouse moved to (700, 331)
Screenshot: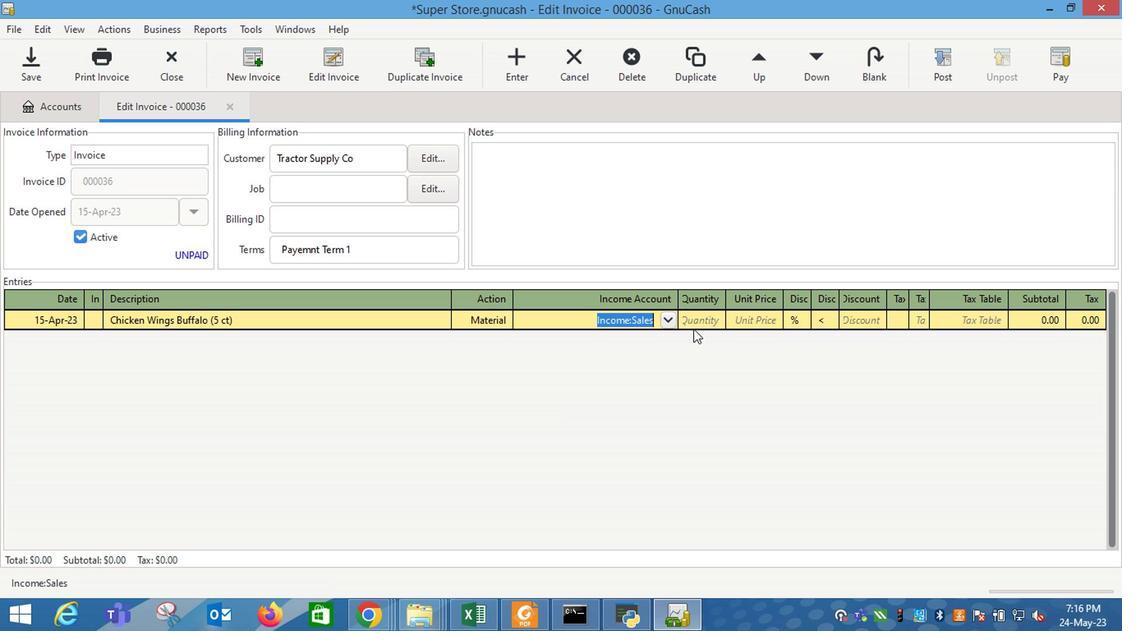 
Action: Mouse pressed left at (700, 331)
Screenshot: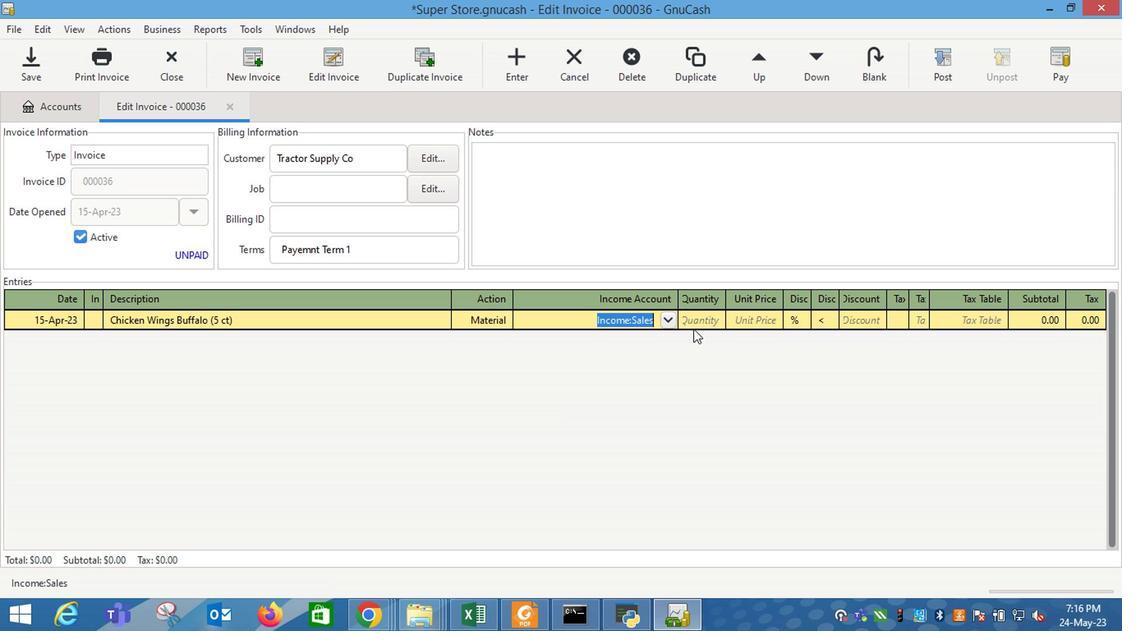 
Action: Key pressed 1
Screenshot: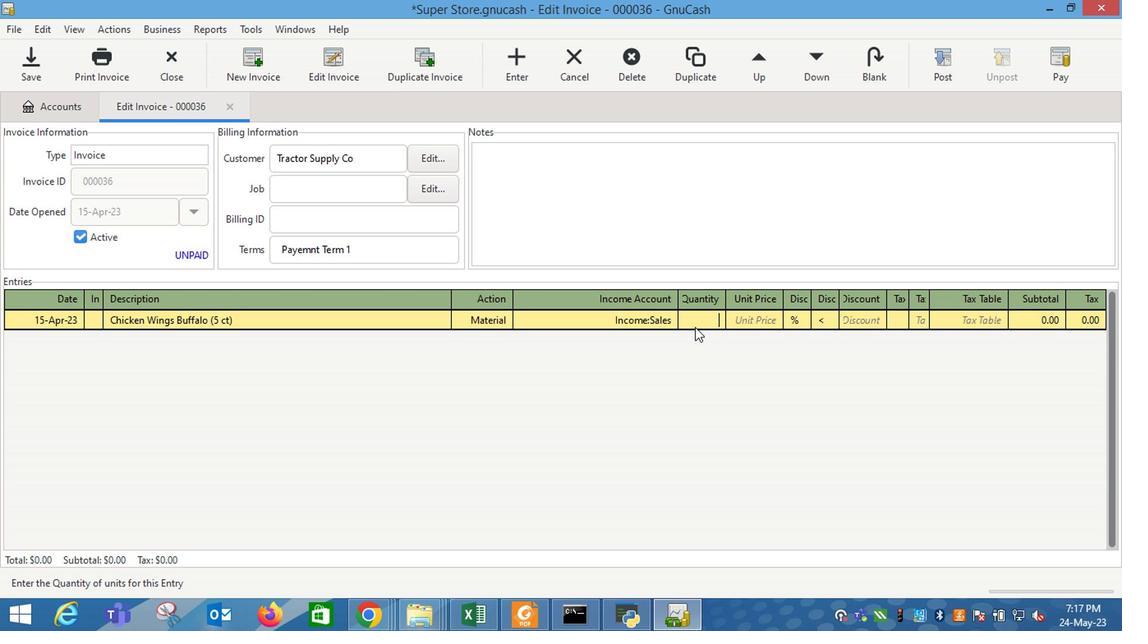 
Action: Mouse moved to (756, 323)
Screenshot: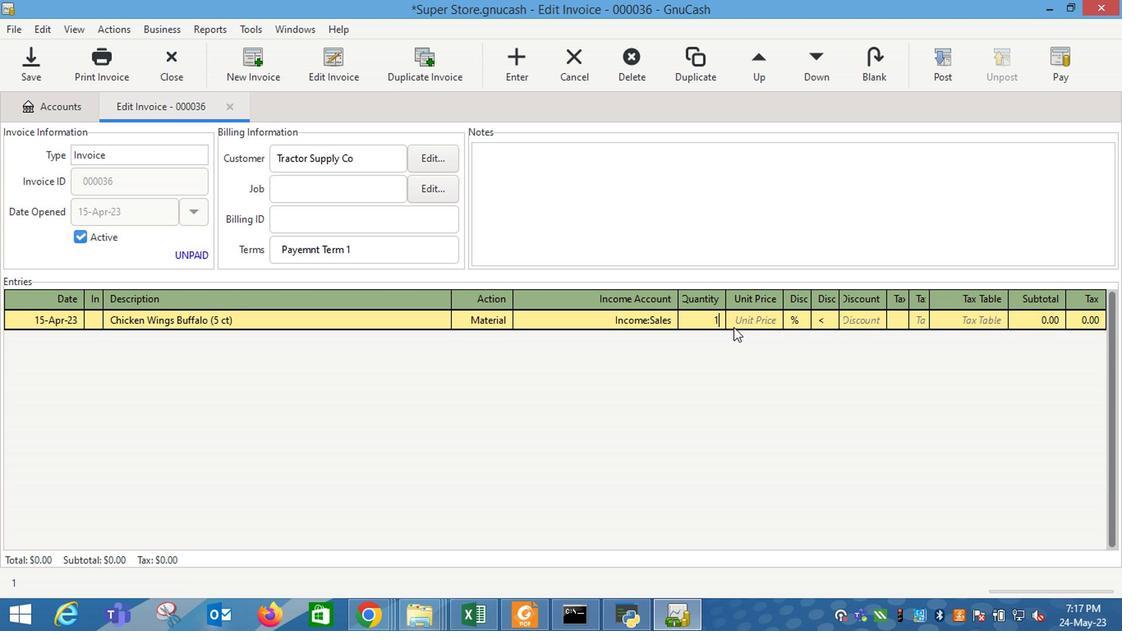 
Action: Mouse pressed left at (756, 323)
Screenshot: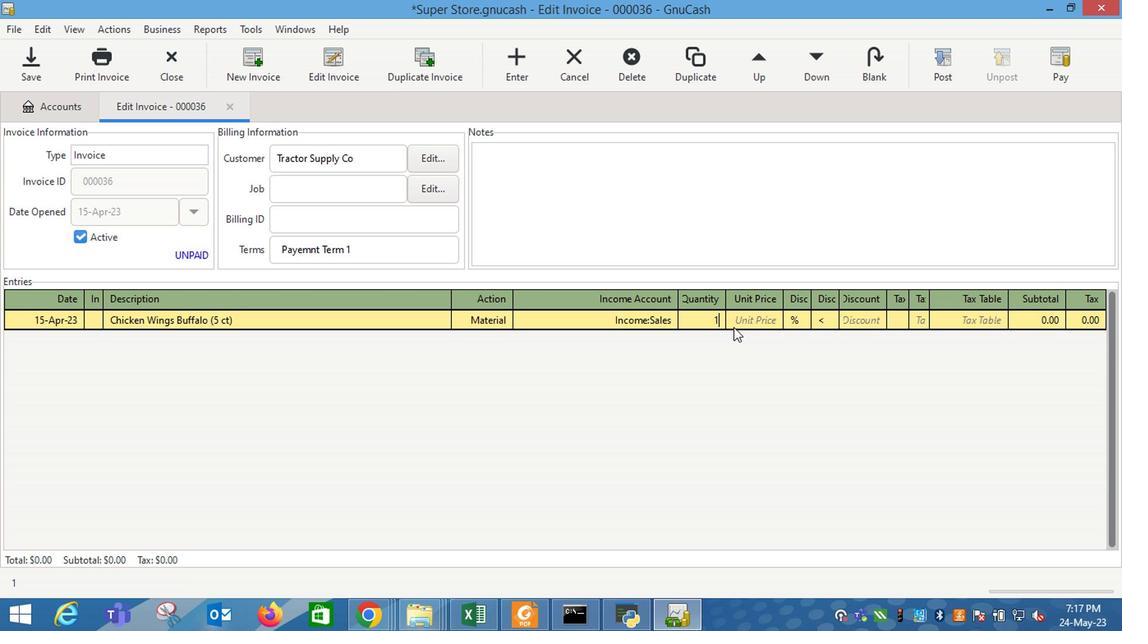 
Action: Key pressed 9.5
Screenshot: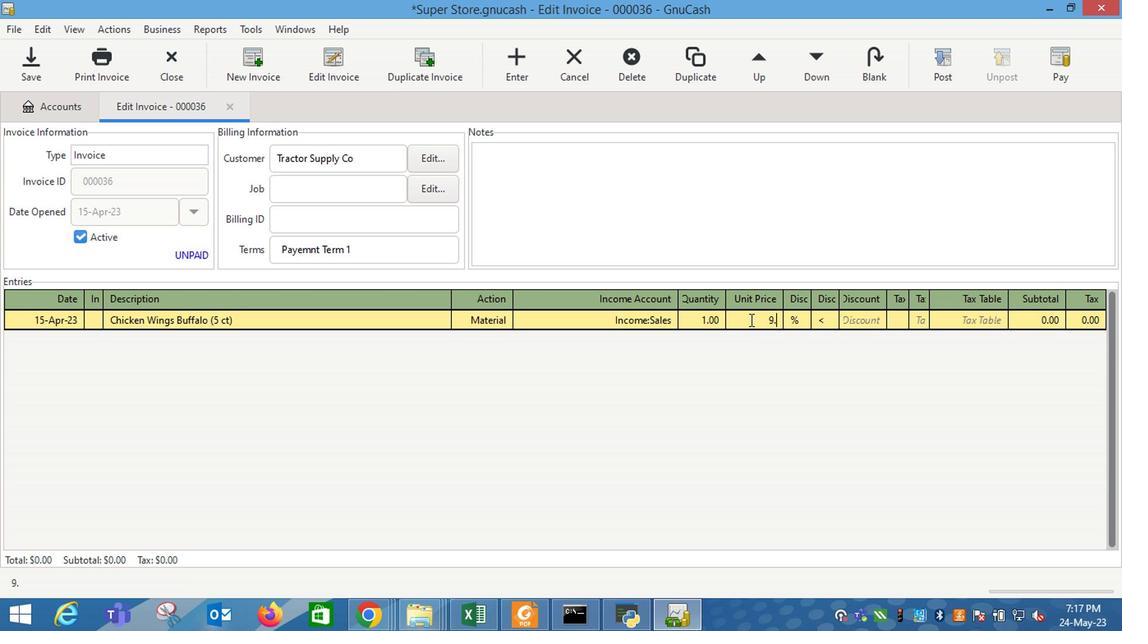
Action: Mouse moved to (803, 325)
Screenshot: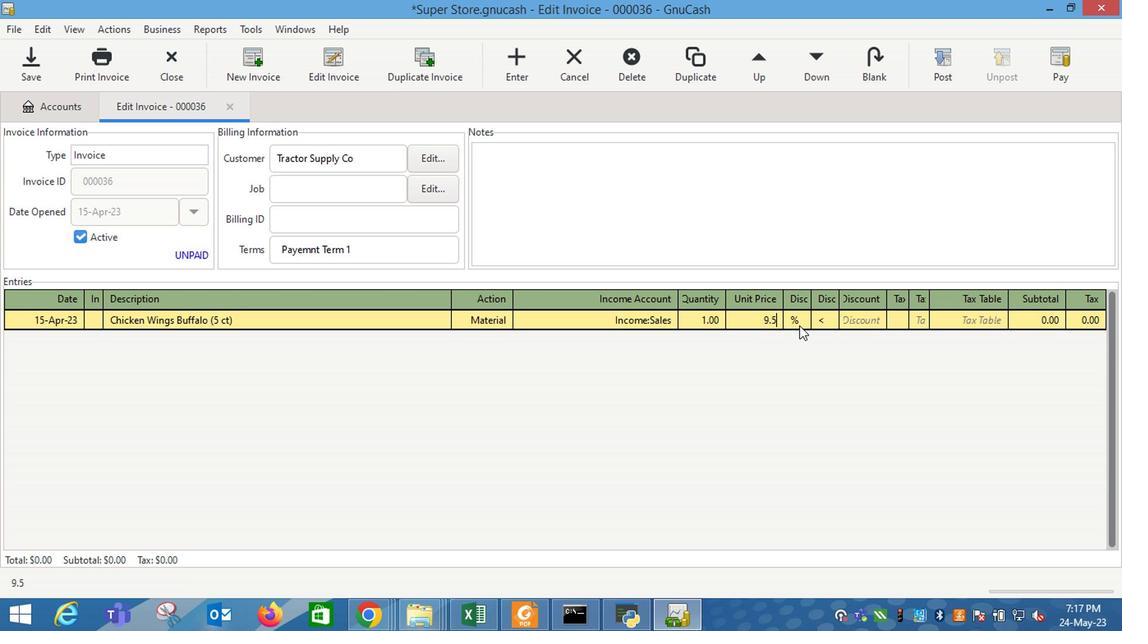 
Action: Mouse pressed left at (803, 325)
Screenshot: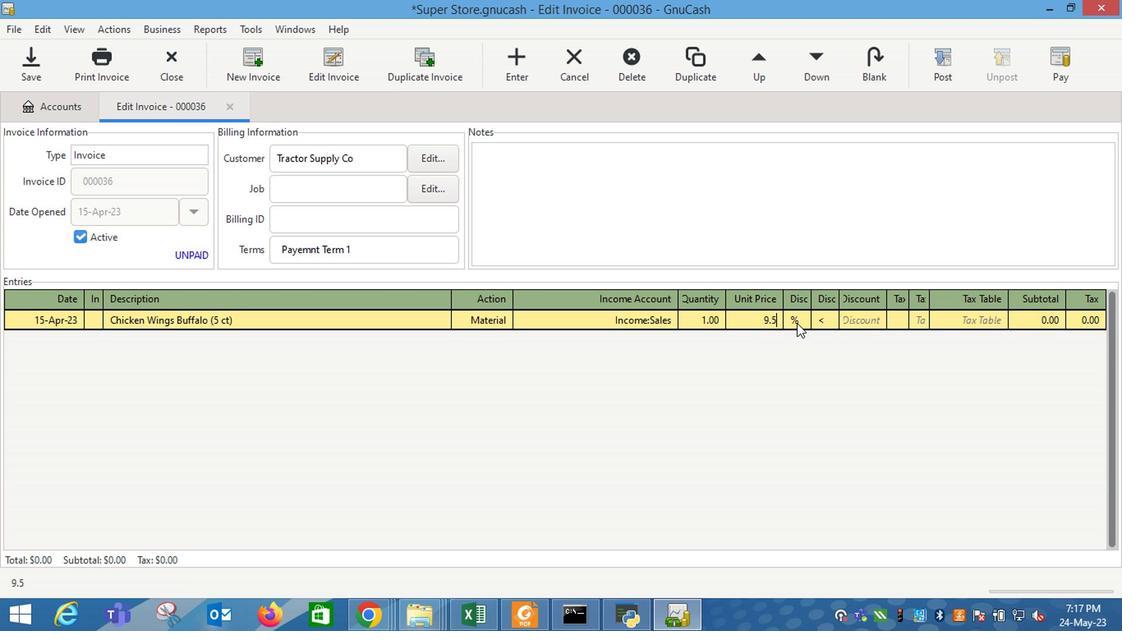 
Action: Mouse moved to (821, 320)
Screenshot: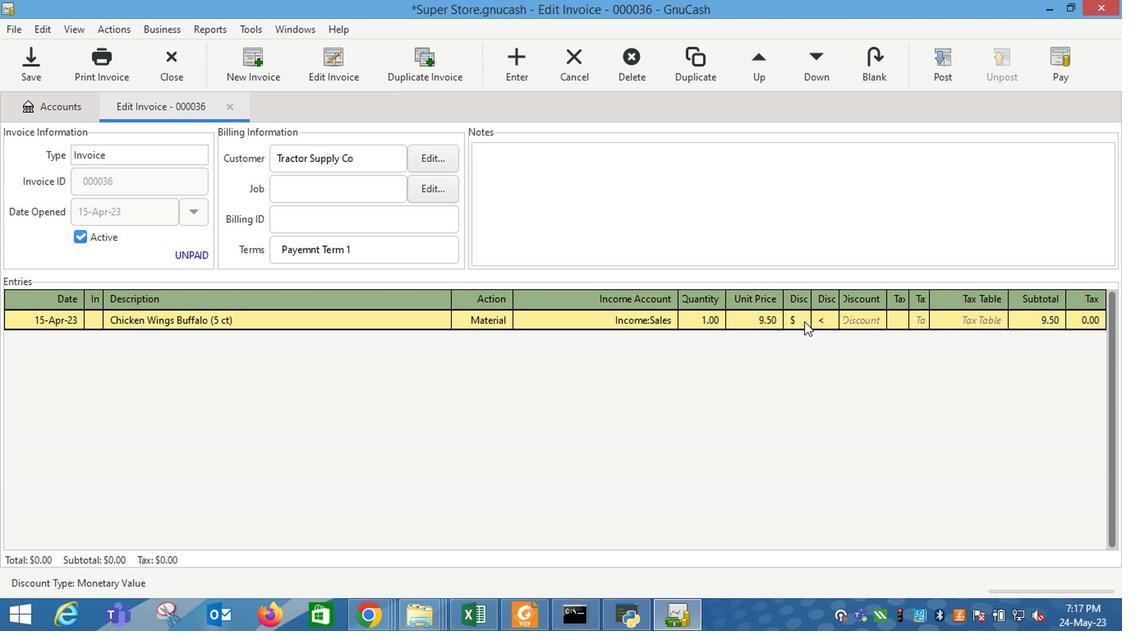 
Action: Mouse pressed left at (821, 320)
Screenshot: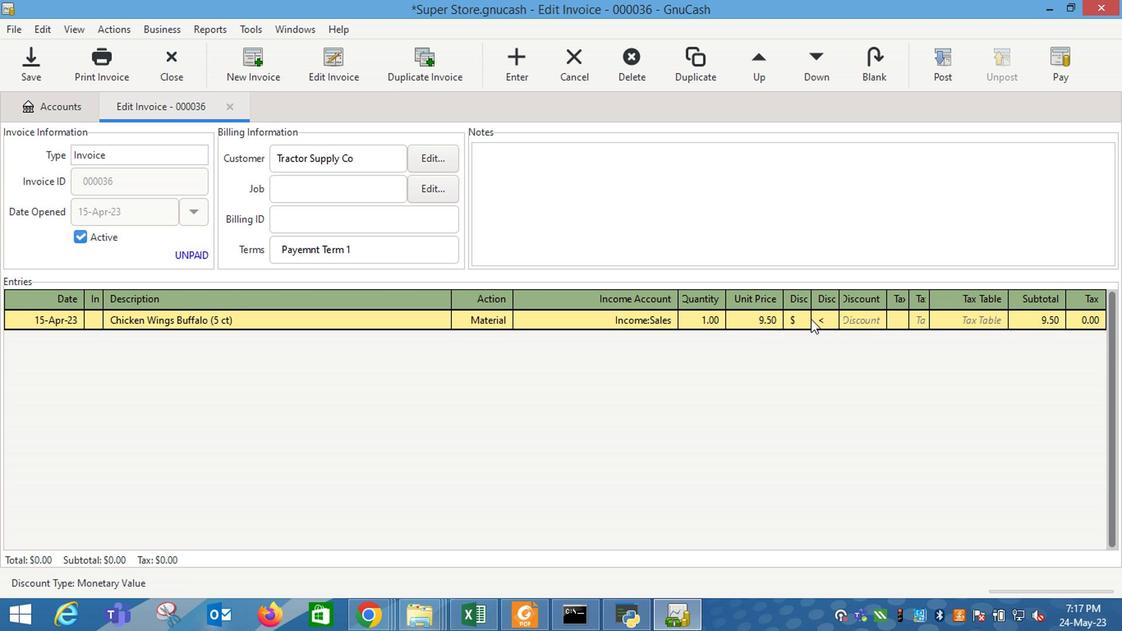 
Action: Mouse moved to (866, 320)
Screenshot: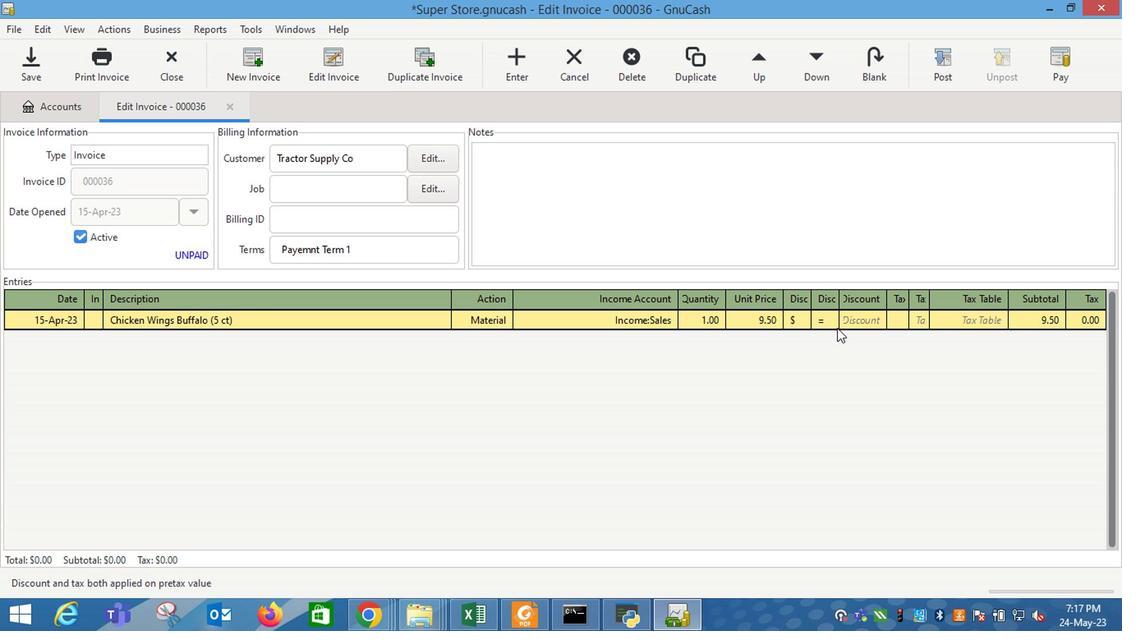 
Action: Mouse pressed left at (866, 320)
Screenshot: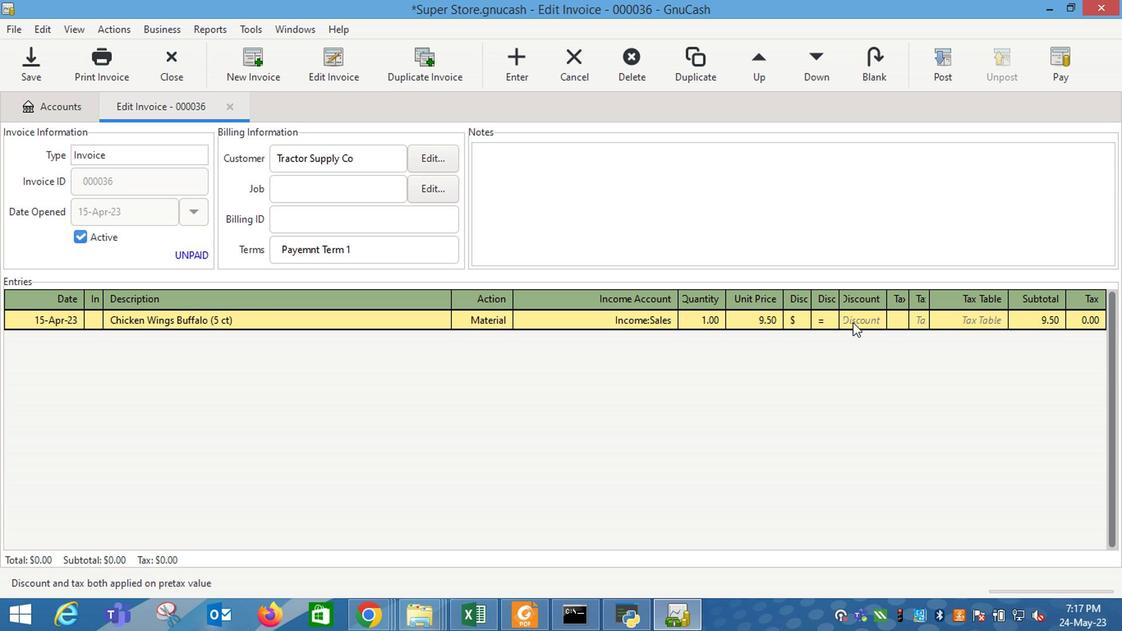 
Action: Key pressed 0.5<Key.enter>
Screenshot: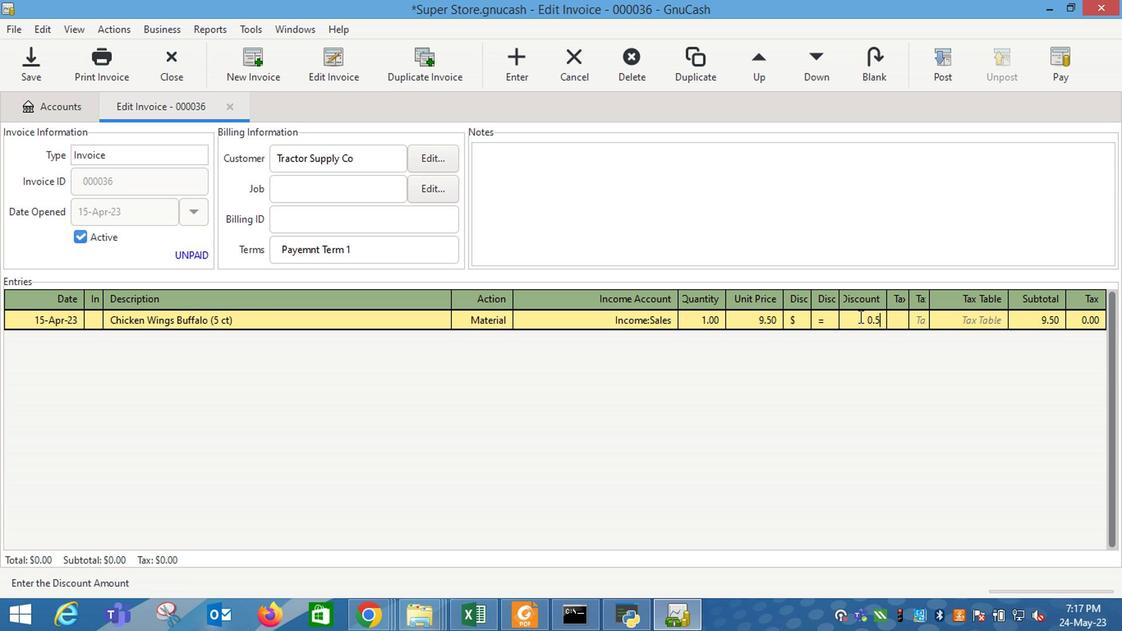
Action: Mouse moved to (142, 346)
Screenshot: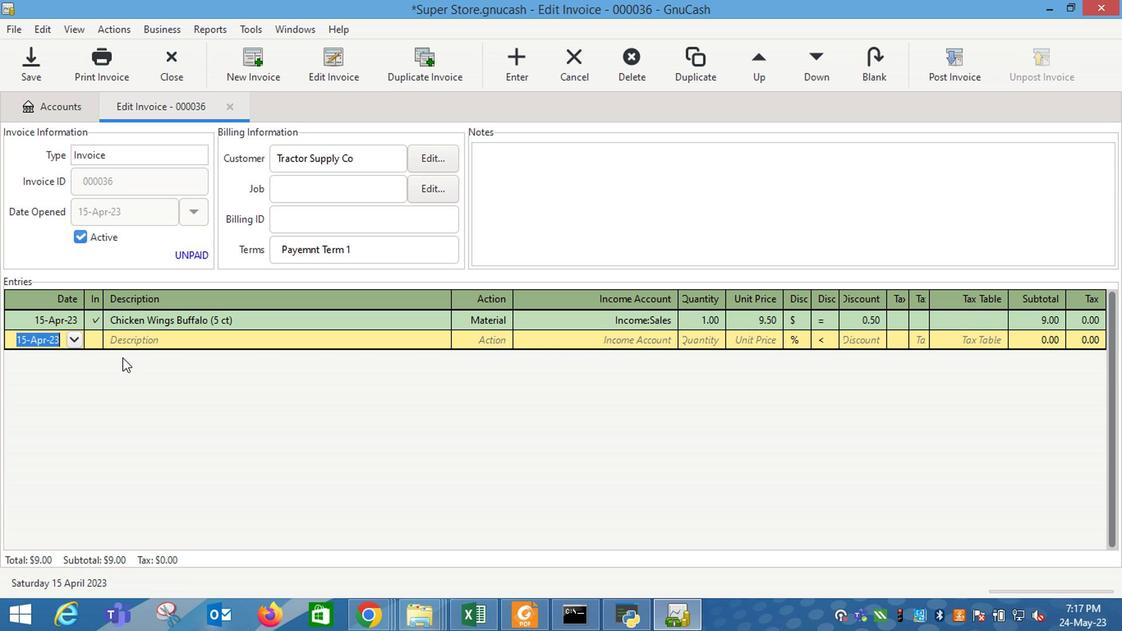 
Action: Mouse pressed left at (142, 346)
Screenshot: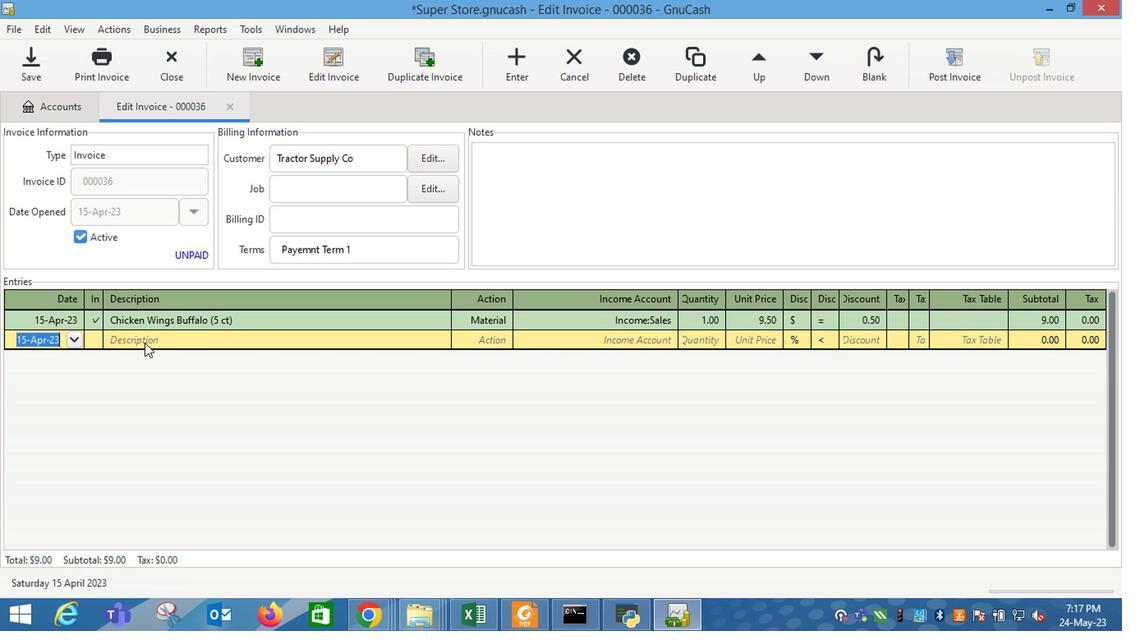 
Action: Key pressed <Key.shift_r>Blue<Key.space><Key.shift_r>Bunny<Key.space><Key.shift_r><Key.shift_r>Strawberry<Key.space><Key.shift_r><Key.shift_r><Key.shift_r><Key.shift_r><Key.shift_r><Key.shift_r>S
Screenshot: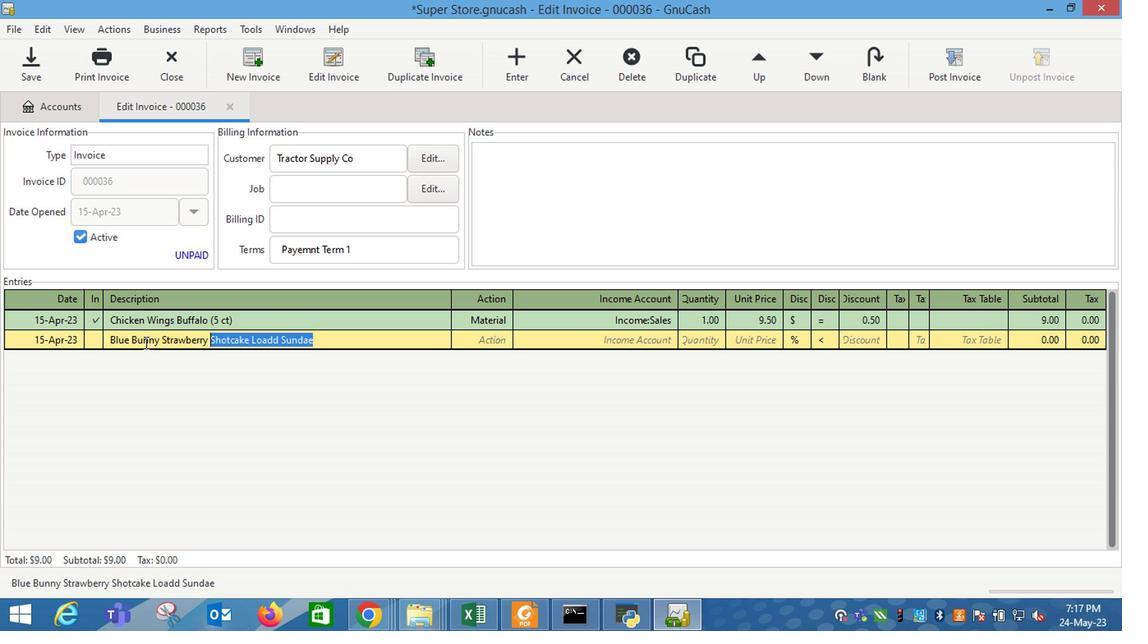
Action: Mouse pressed left at (142, 346)
Screenshot: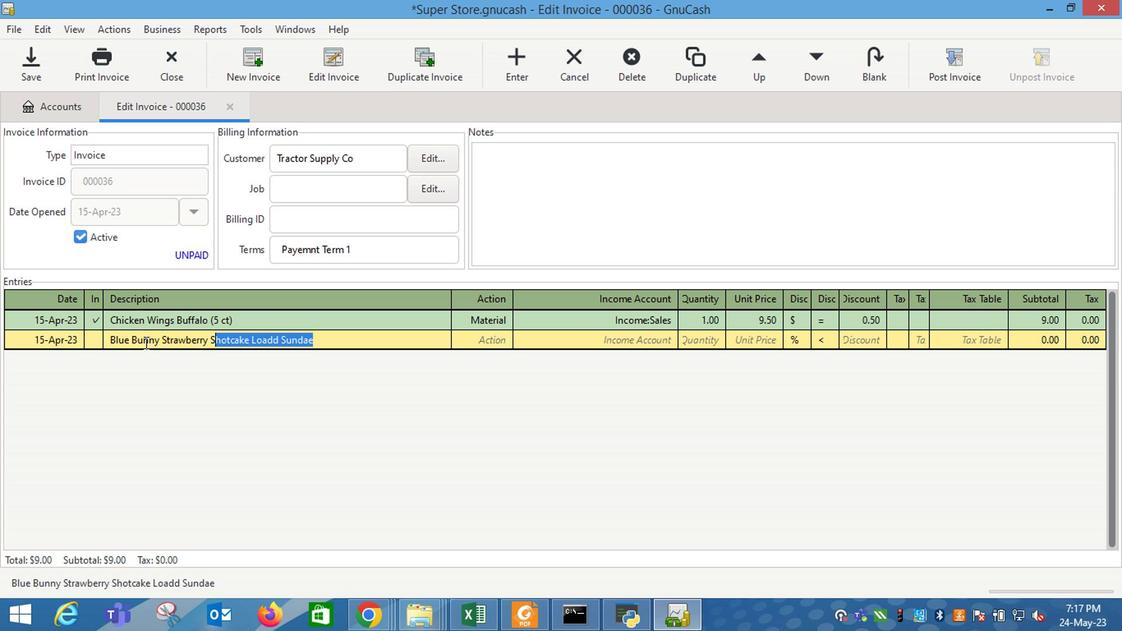 
Action: Mouse pressed left at (142, 346)
Screenshot: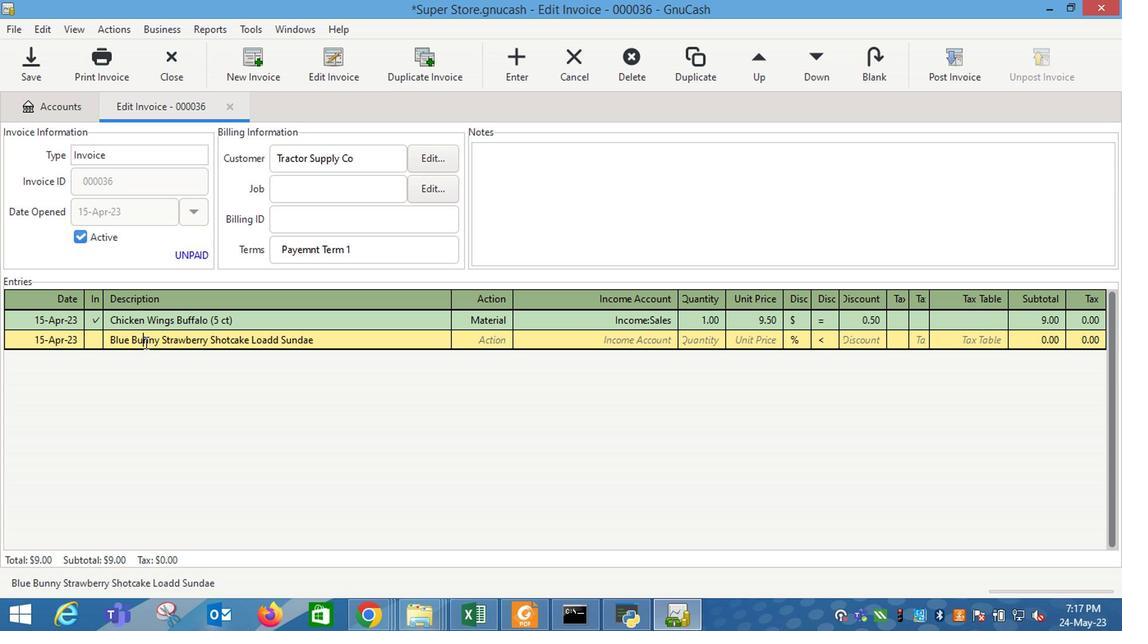
Action: Mouse moved to (337, 353)
Screenshot: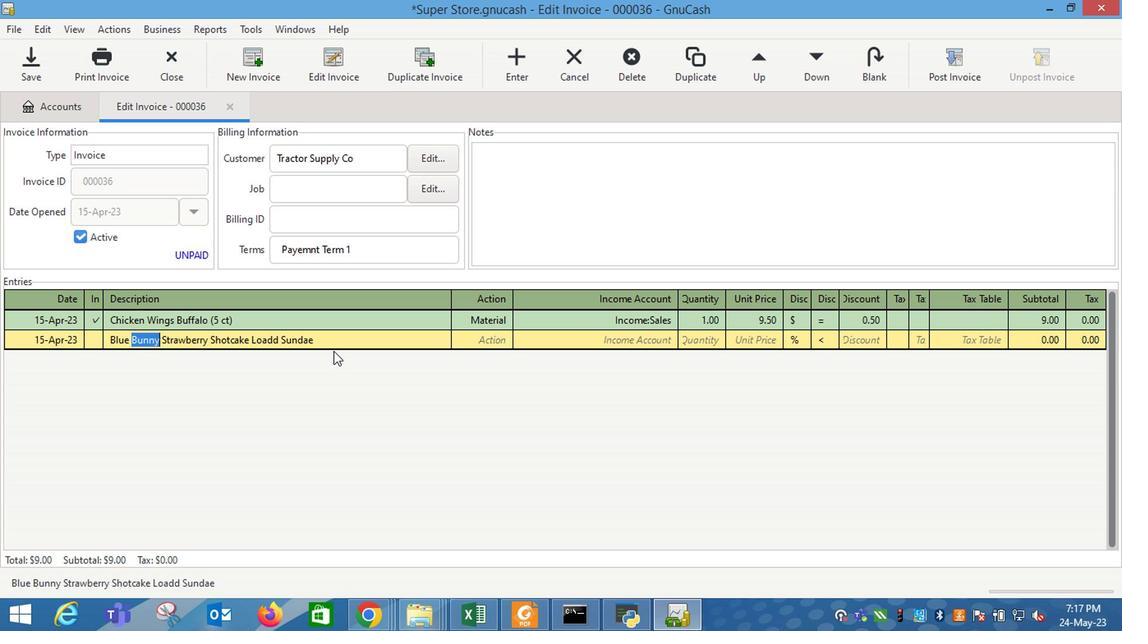 
Action: Mouse pressed left at (337, 353)
Screenshot: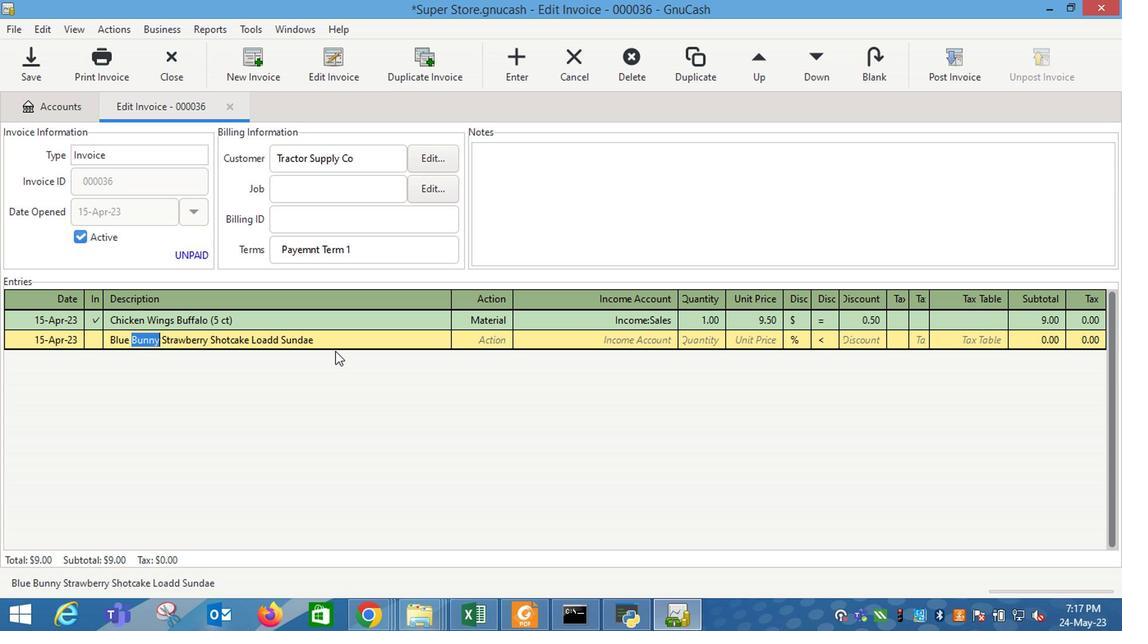 
Action: Mouse moved to (476, 345)
Screenshot: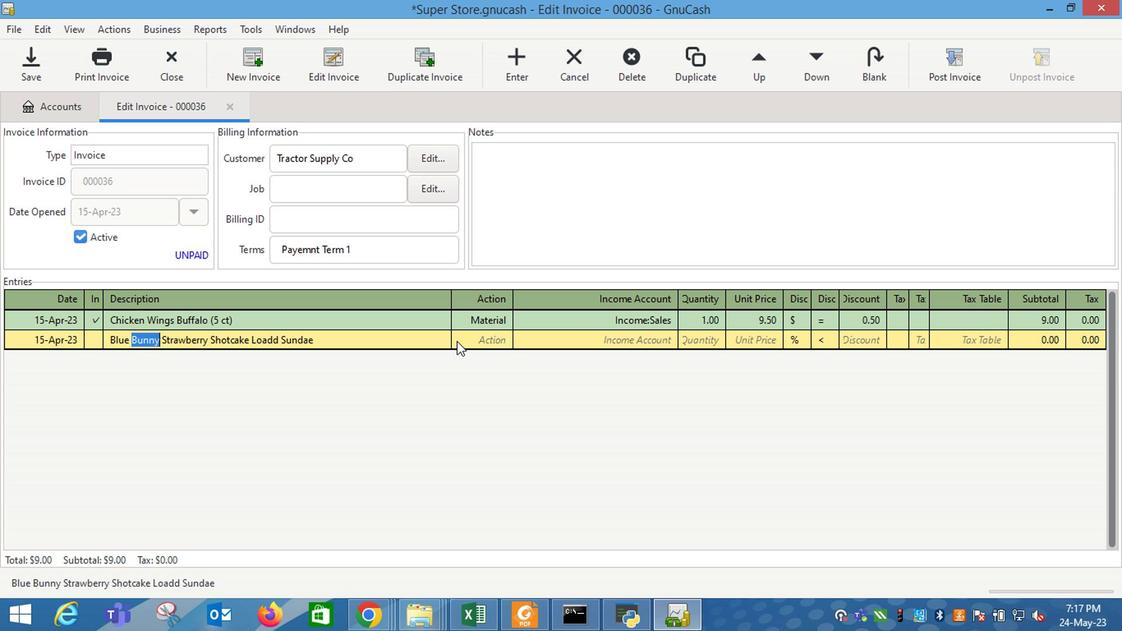 
Action: Mouse pressed left at (476, 345)
Screenshot: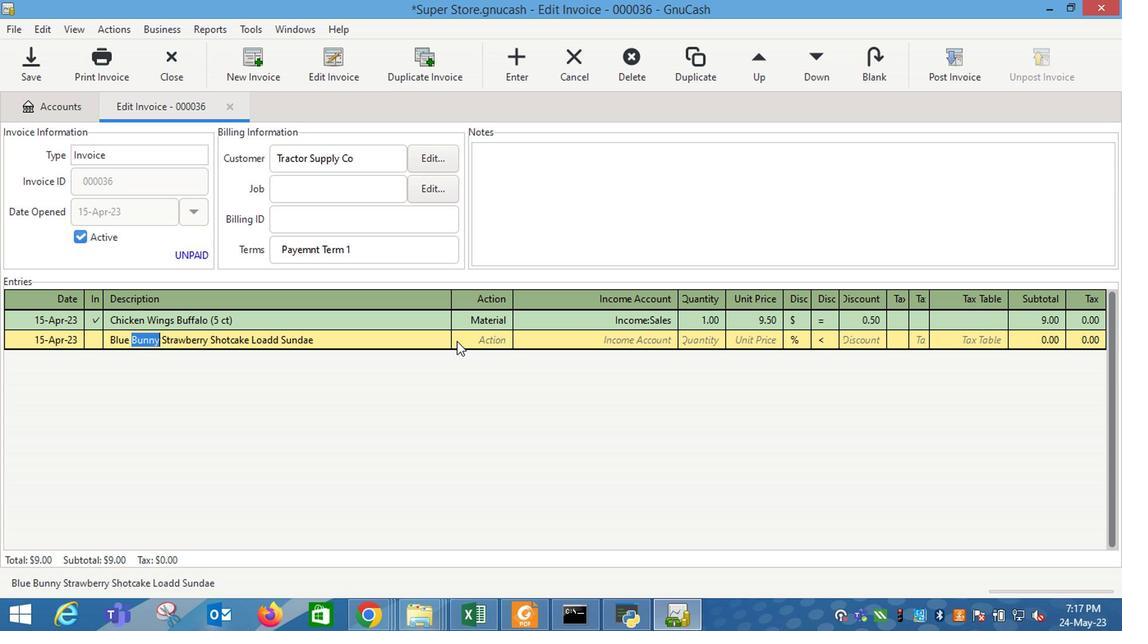 
Action: Mouse moved to (508, 342)
Screenshot: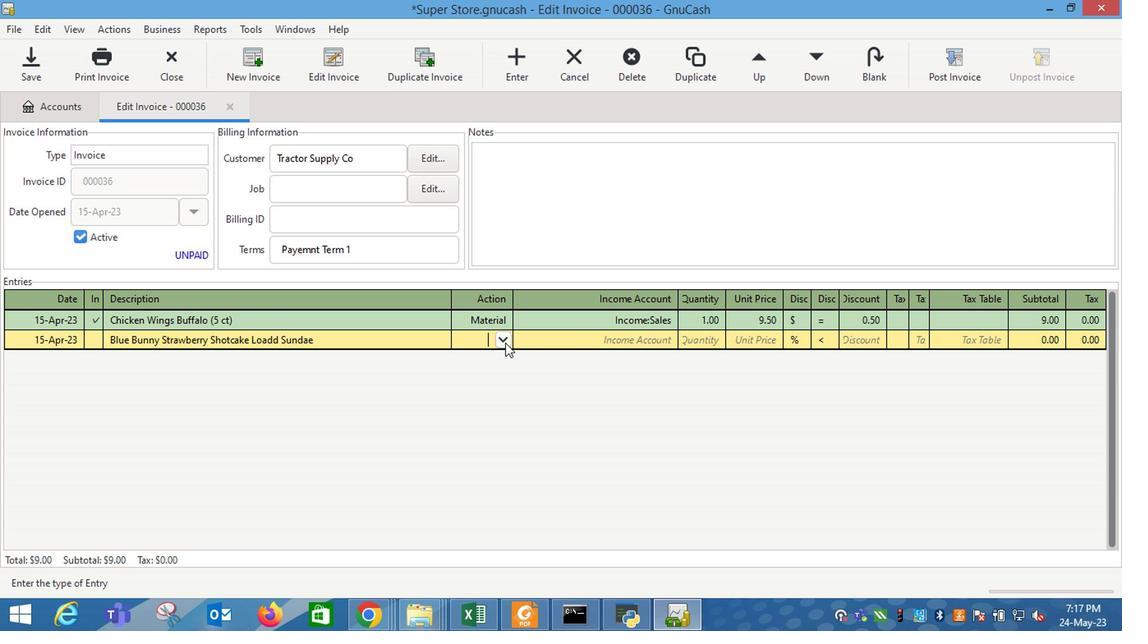
Action: Mouse pressed left at (508, 342)
Screenshot: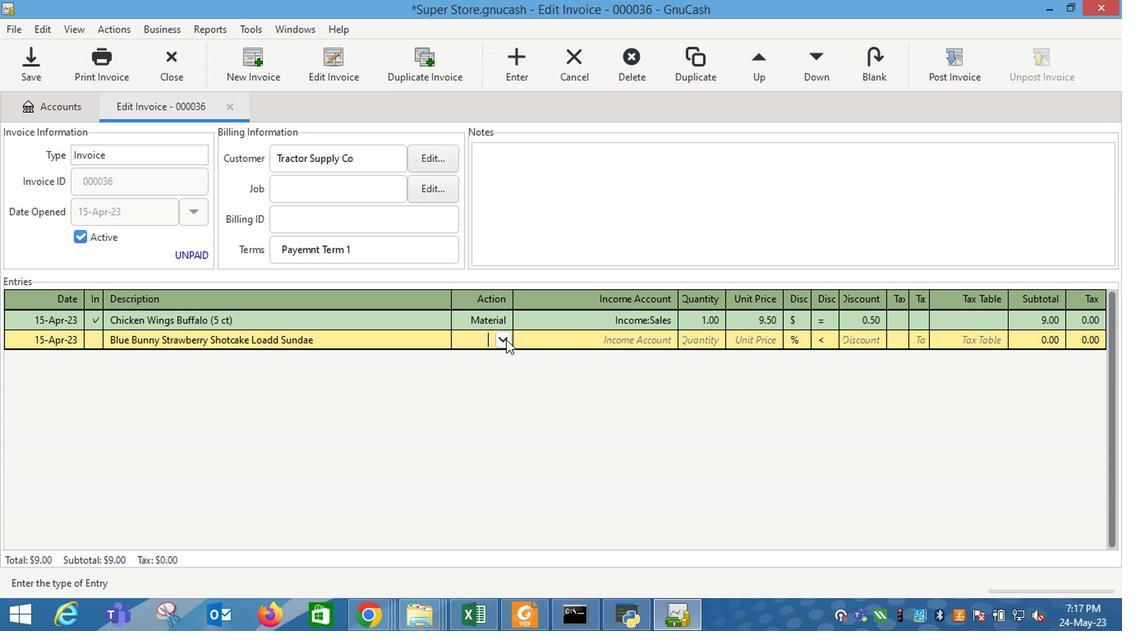 
Action: Mouse moved to (473, 381)
Screenshot: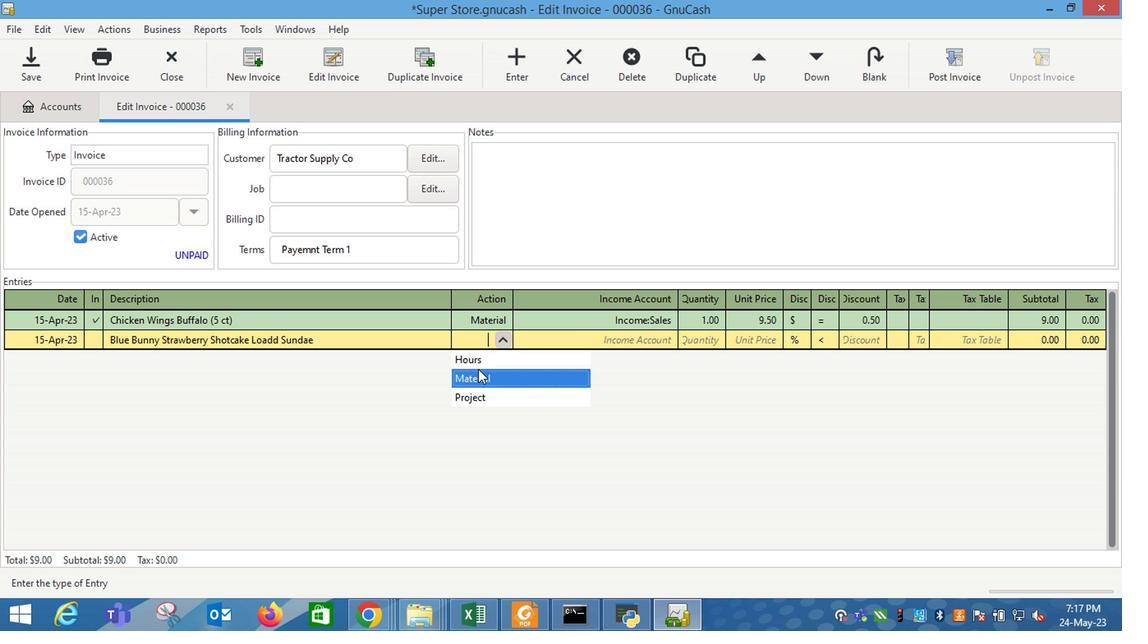 
Action: Mouse pressed left at (473, 381)
Screenshot: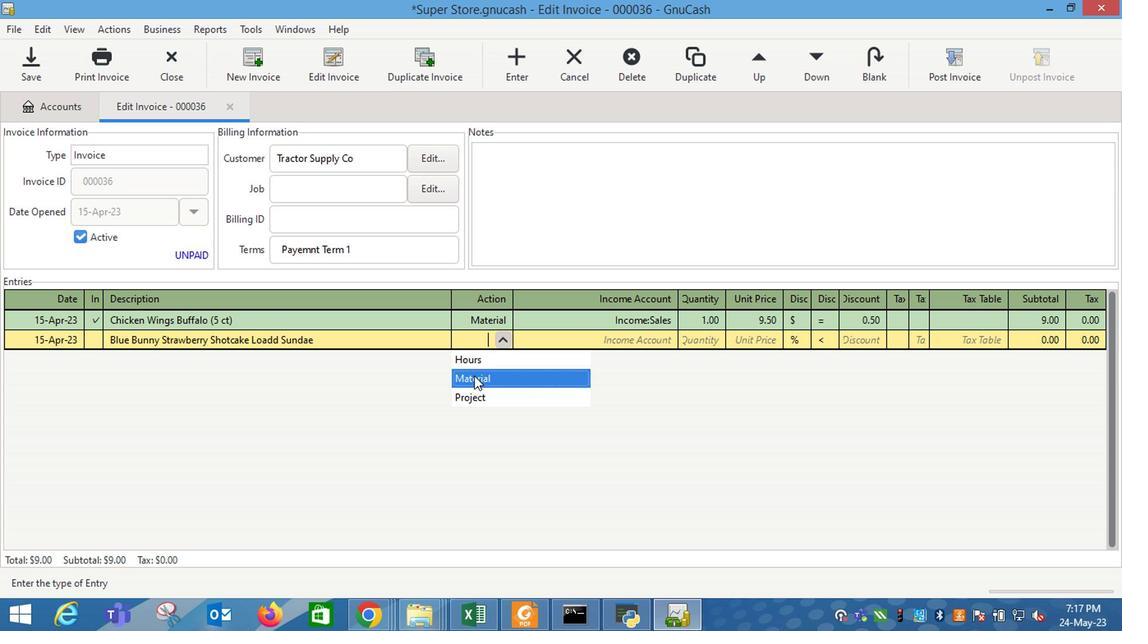 
Action: Mouse moved to (569, 348)
Screenshot: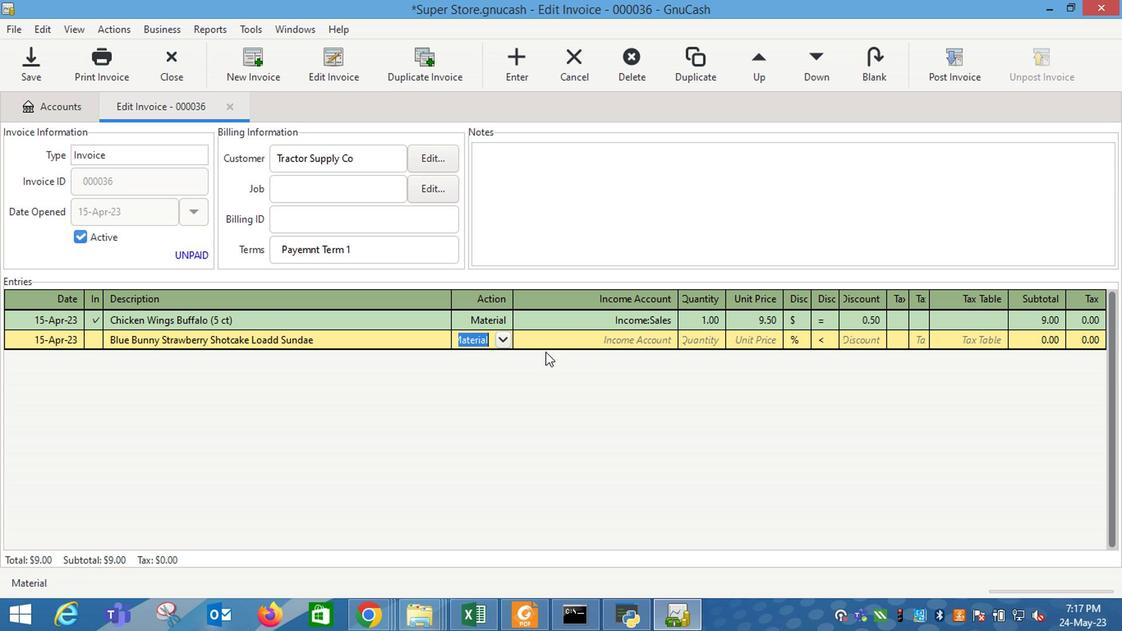 
Action: Mouse pressed left at (569, 348)
Screenshot: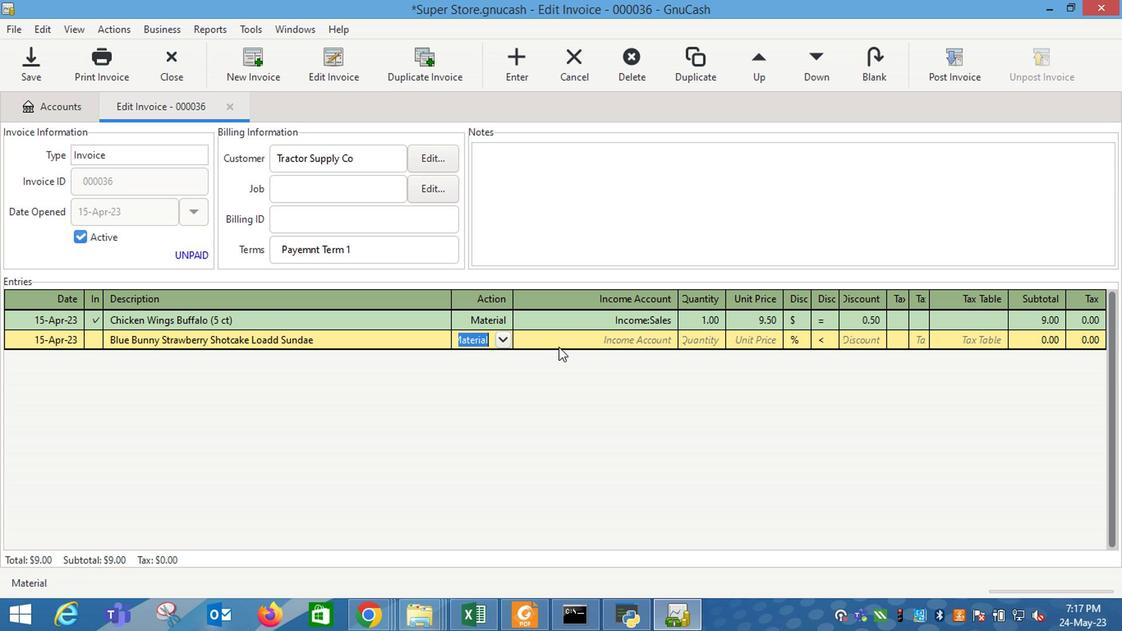 
Action: Mouse moved to (673, 345)
Screenshot: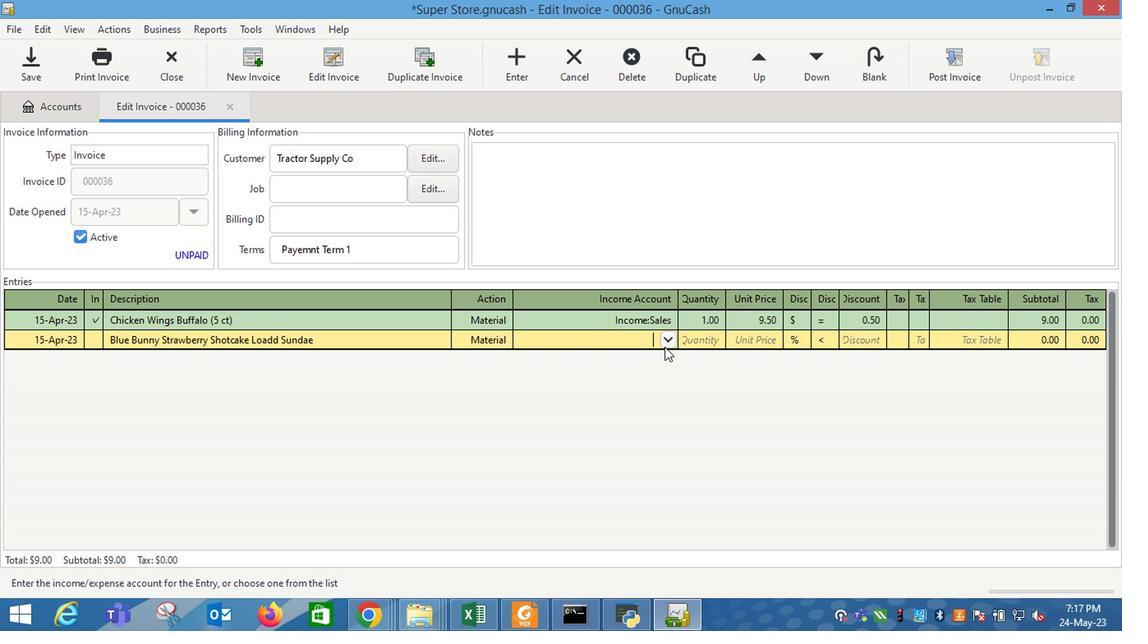 
Action: Mouse pressed left at (673, 345)
Screenshot: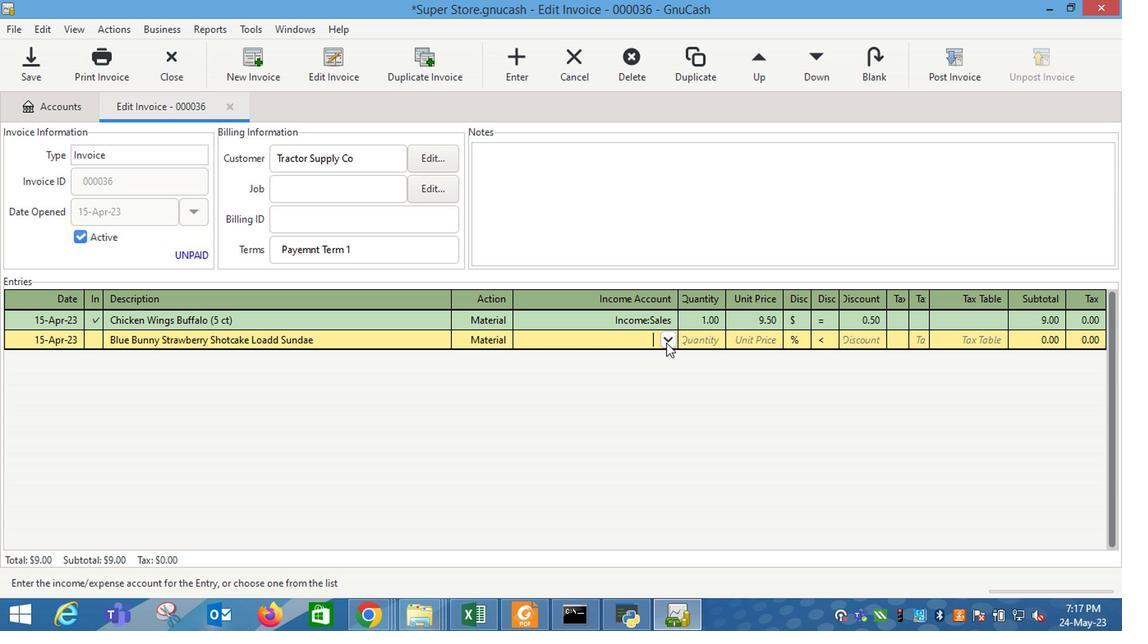 
Action: Mouse moved to (571, 419)
Screenshot: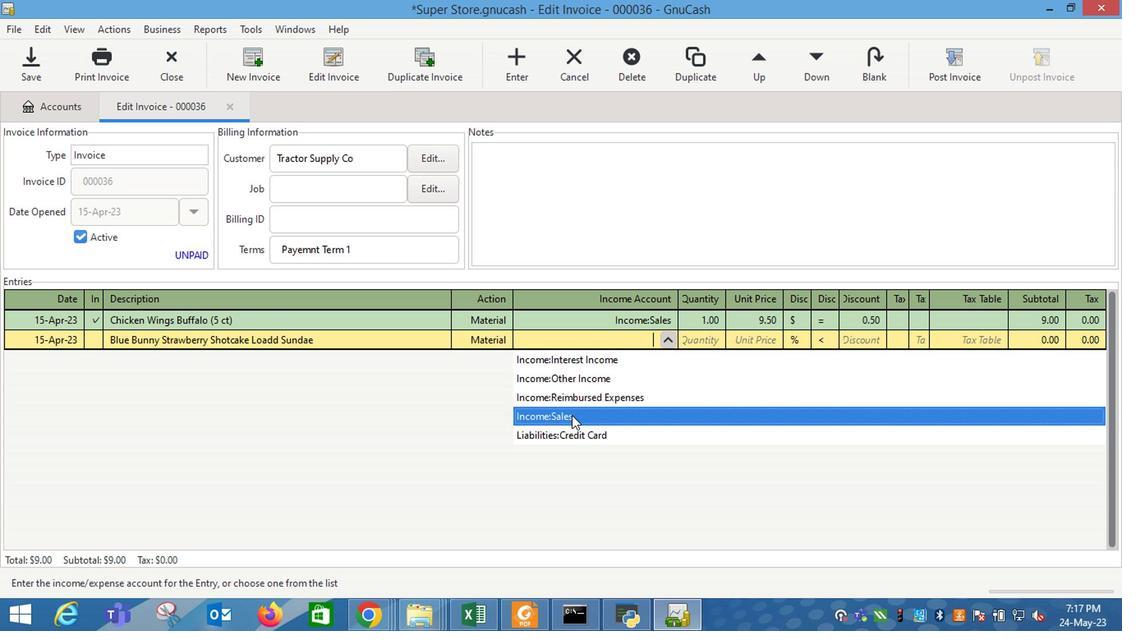 
Action: Mouse pressed left at (571, 419)
Screenshot: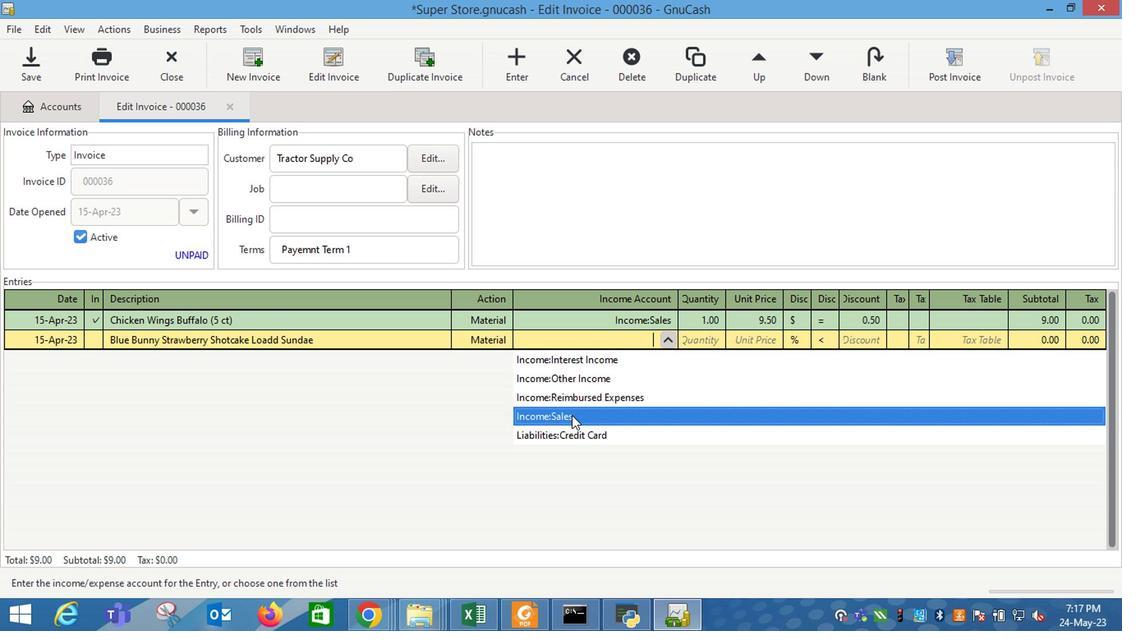 
Action: Mouse moved to (718, 349)
Screenshot: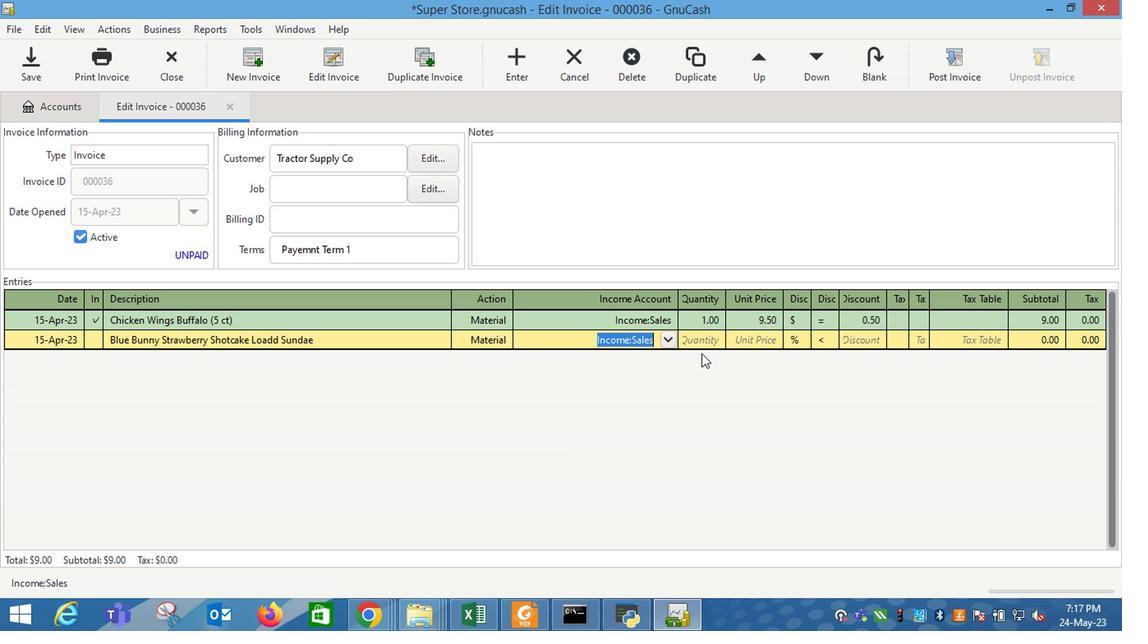 
Action: Mouse pressed left at (718, 349)
Screenshot: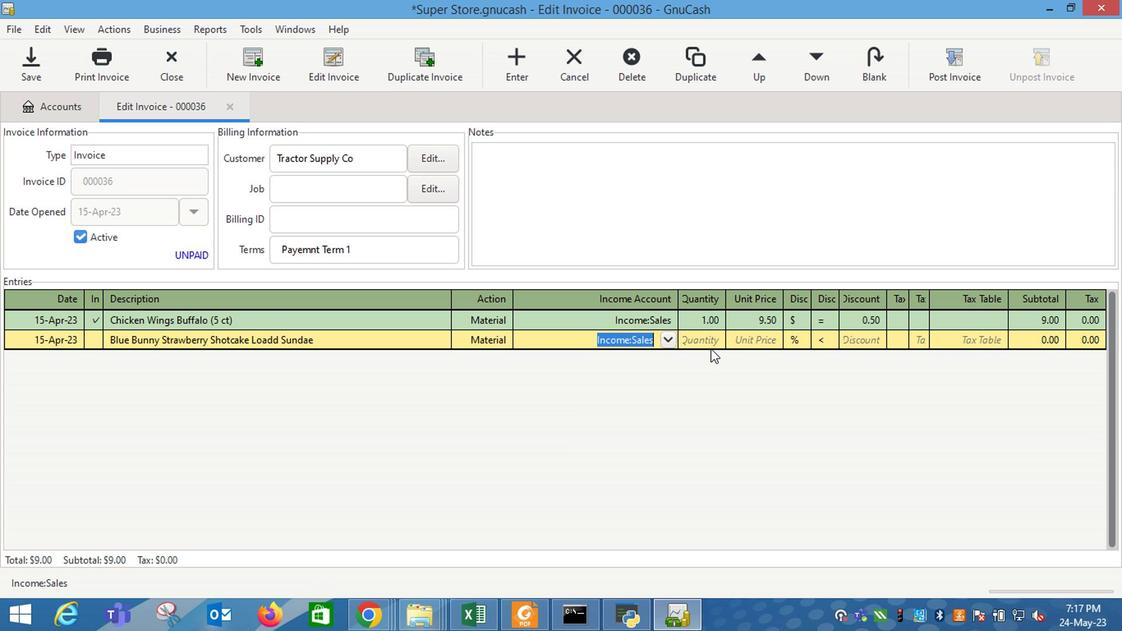 
Action: Key pressed 1
Screenshot: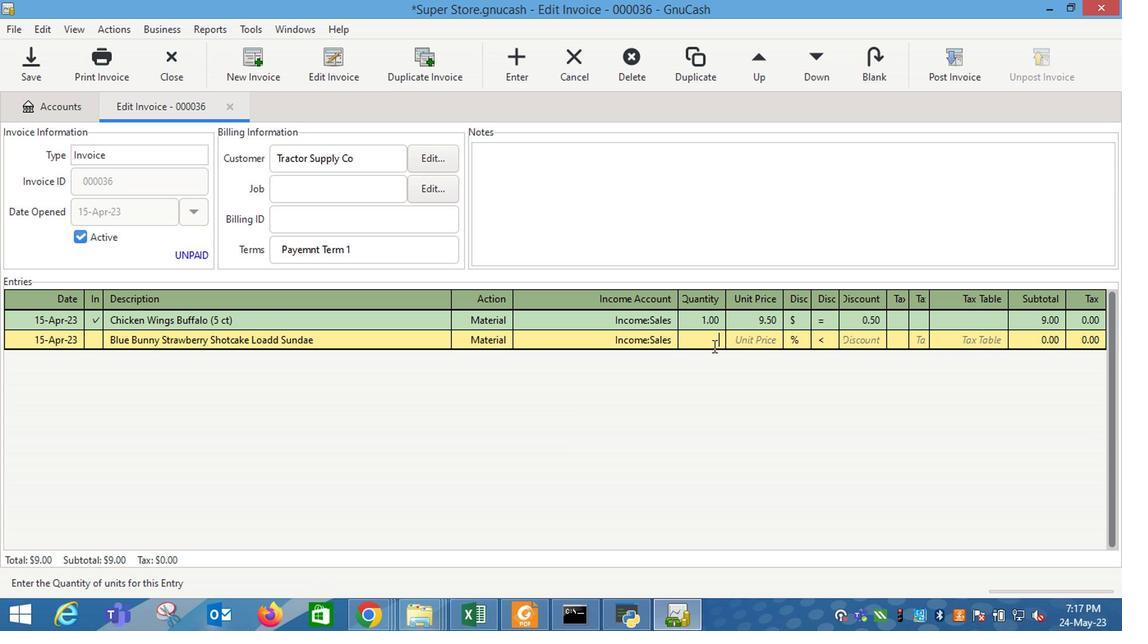 
Action: Mouse moved to (765, 344)
Screenshot: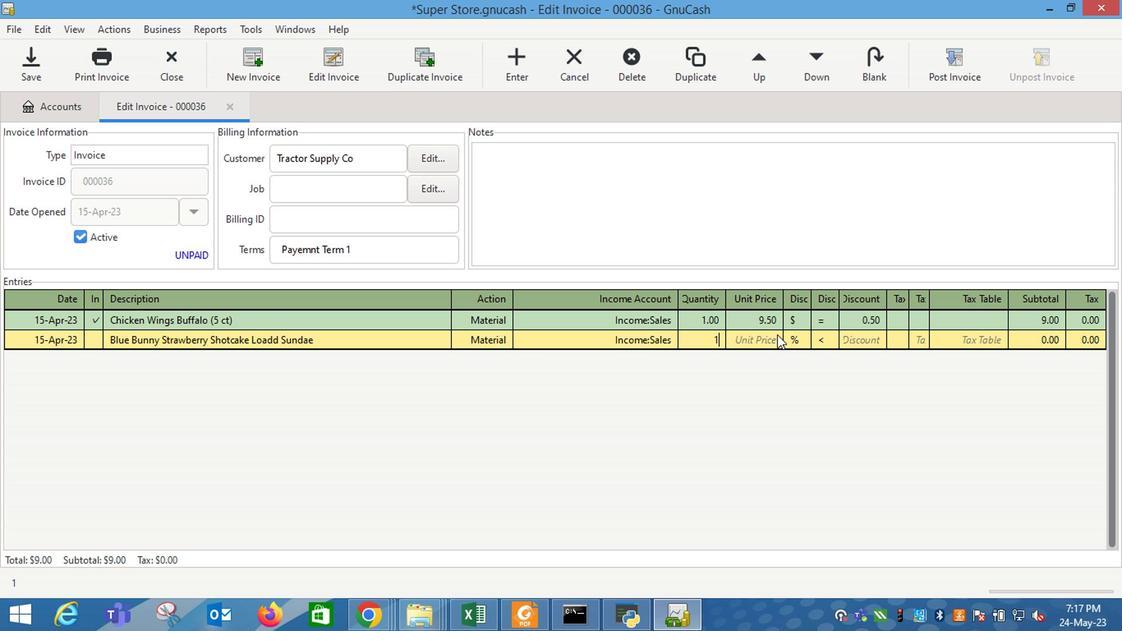 
Action: Mouse pressed left at (765, 344)
Screenshot: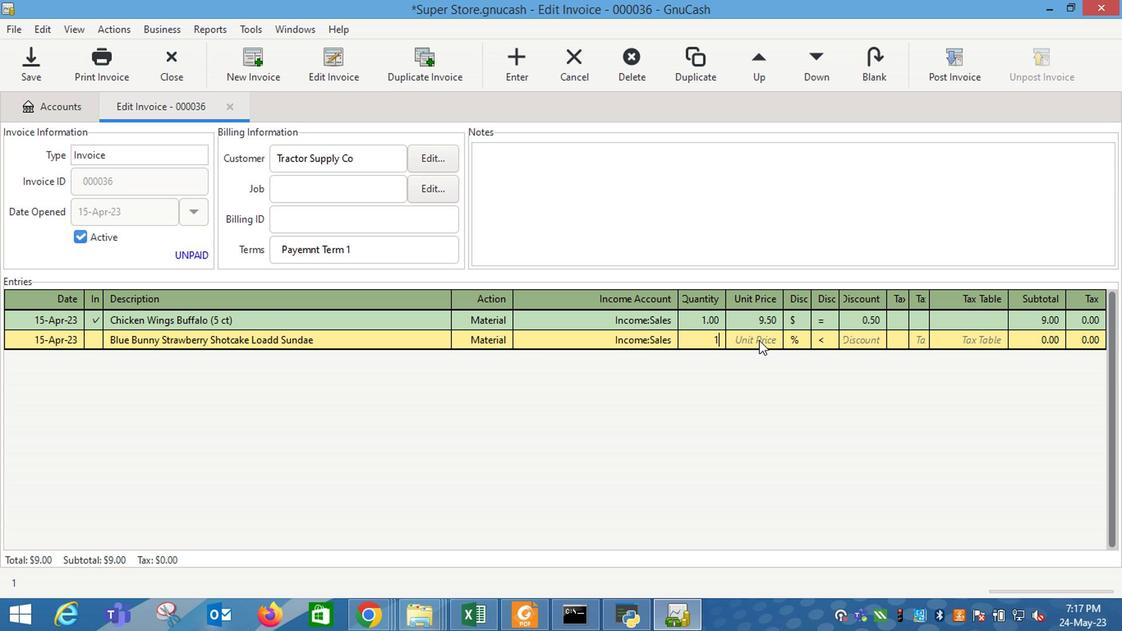 
Action: Key pressed 8.25
Screenshot: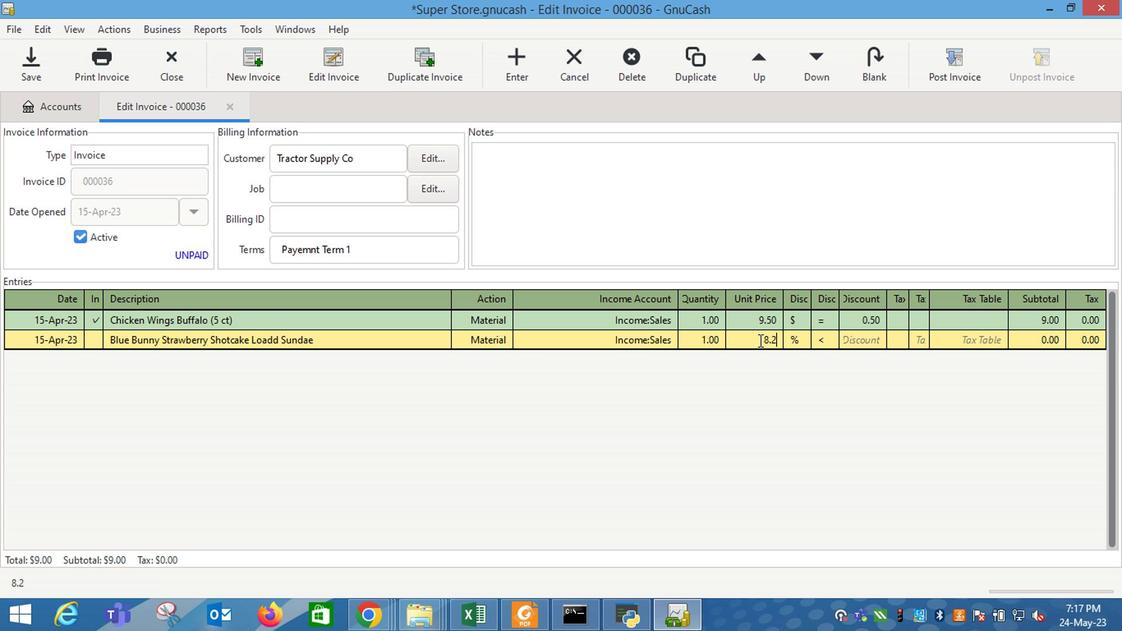 
Action: Mouse moved to (808, 347)
Screenshot: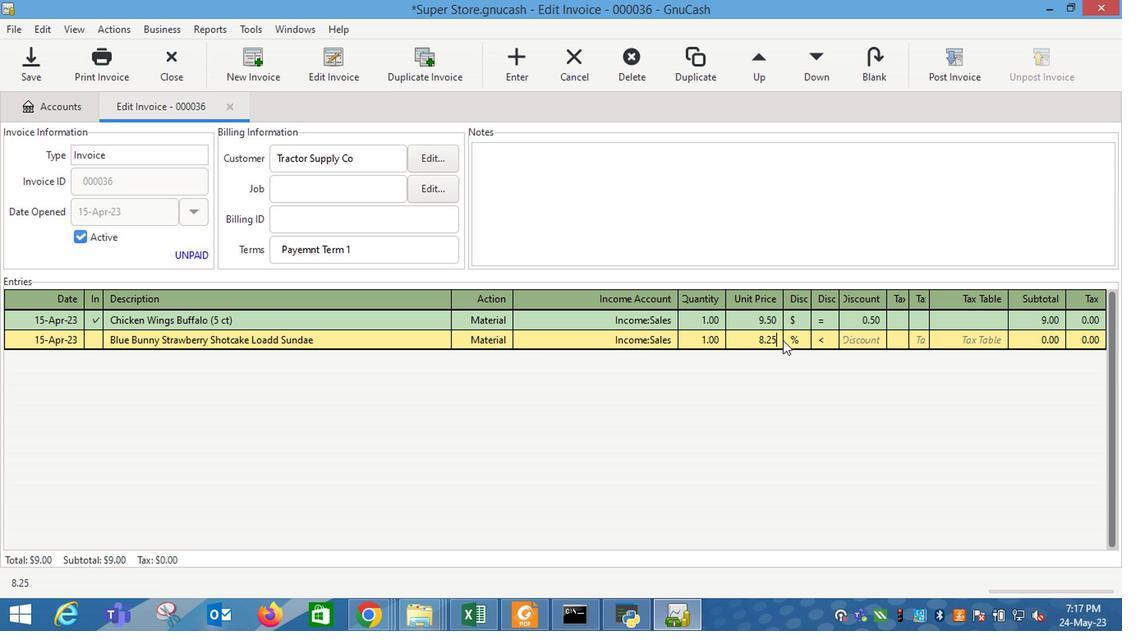 
Action: Mouse pressed left at (808, 347)
Screenshot: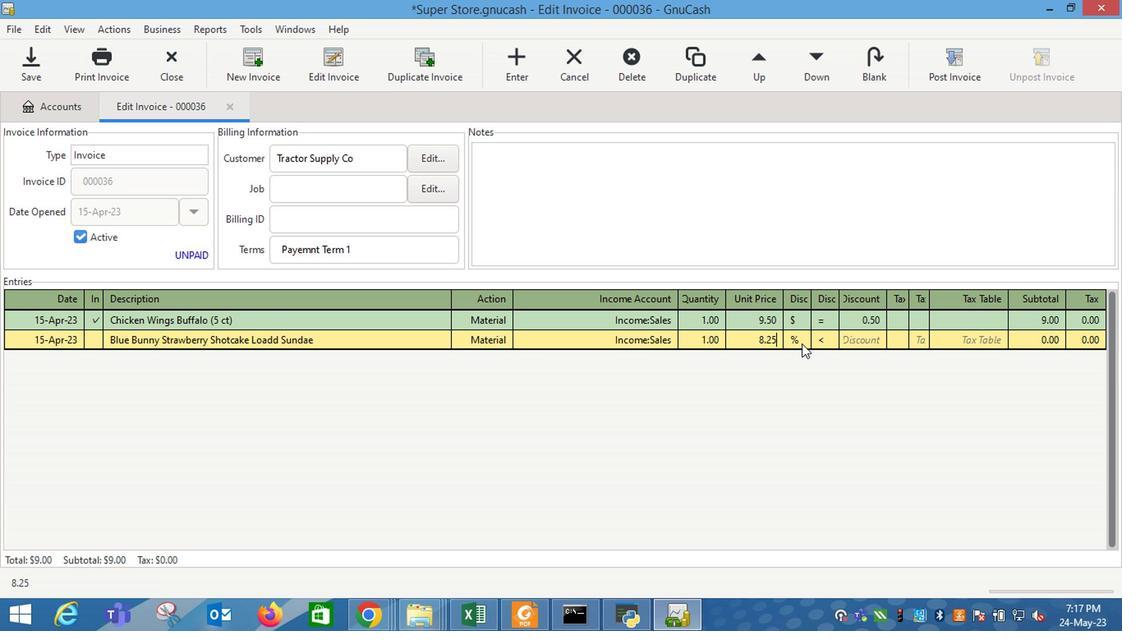 
Action: Mouse moved to (834, 342)
Screenshot: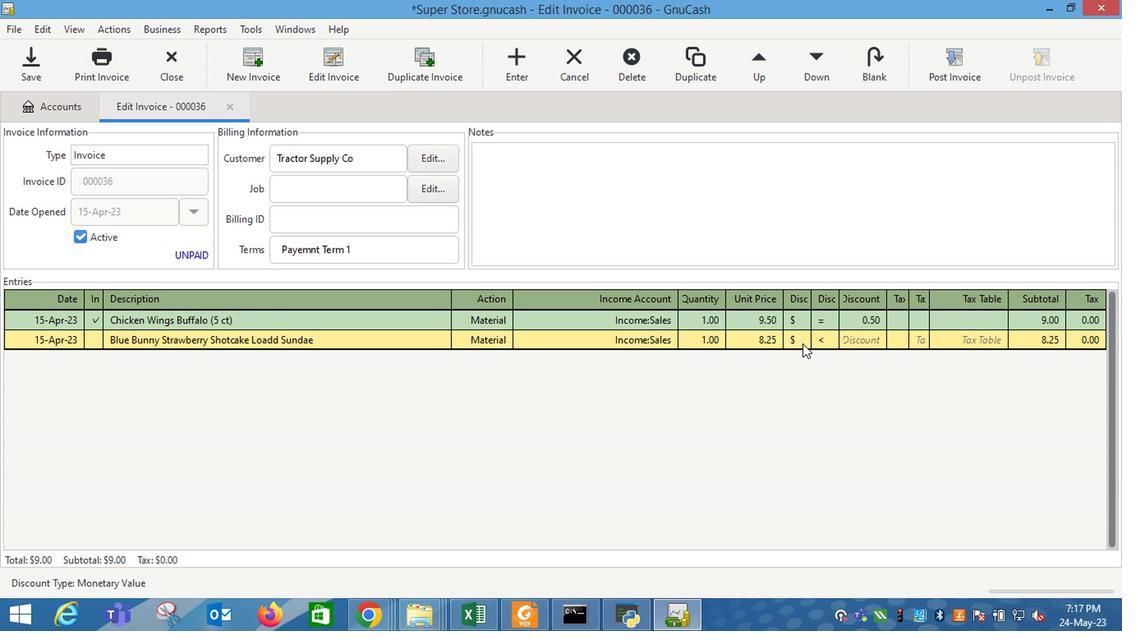 
Action: Mouse pressed left at (834, 342)
Screenshot: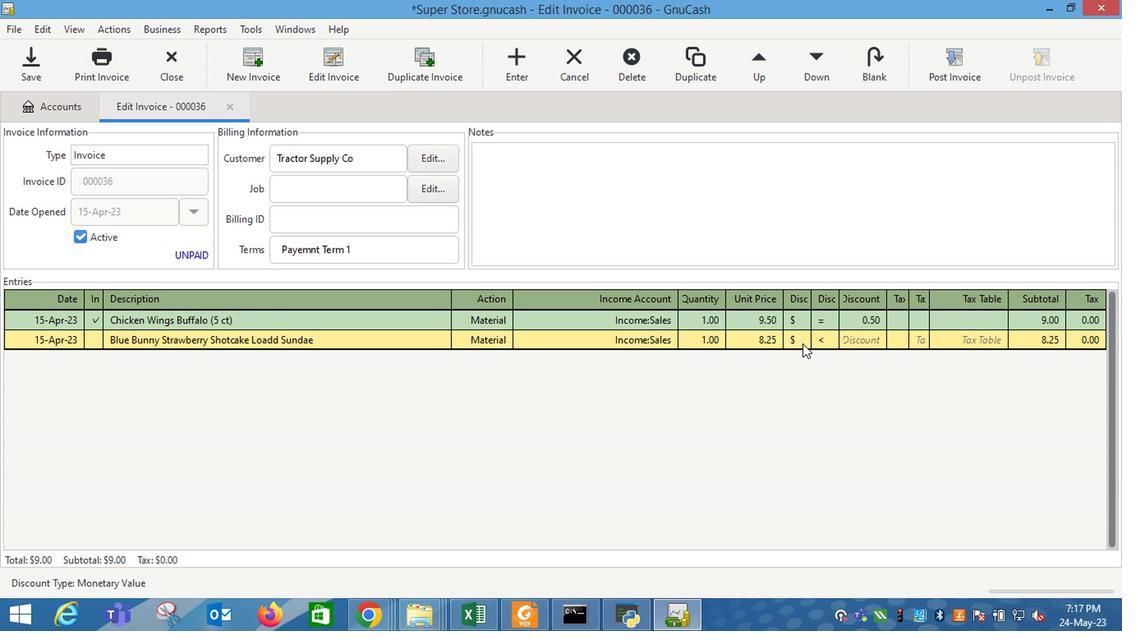 
Action: Mouse moved to (862, 346)
Screenshot: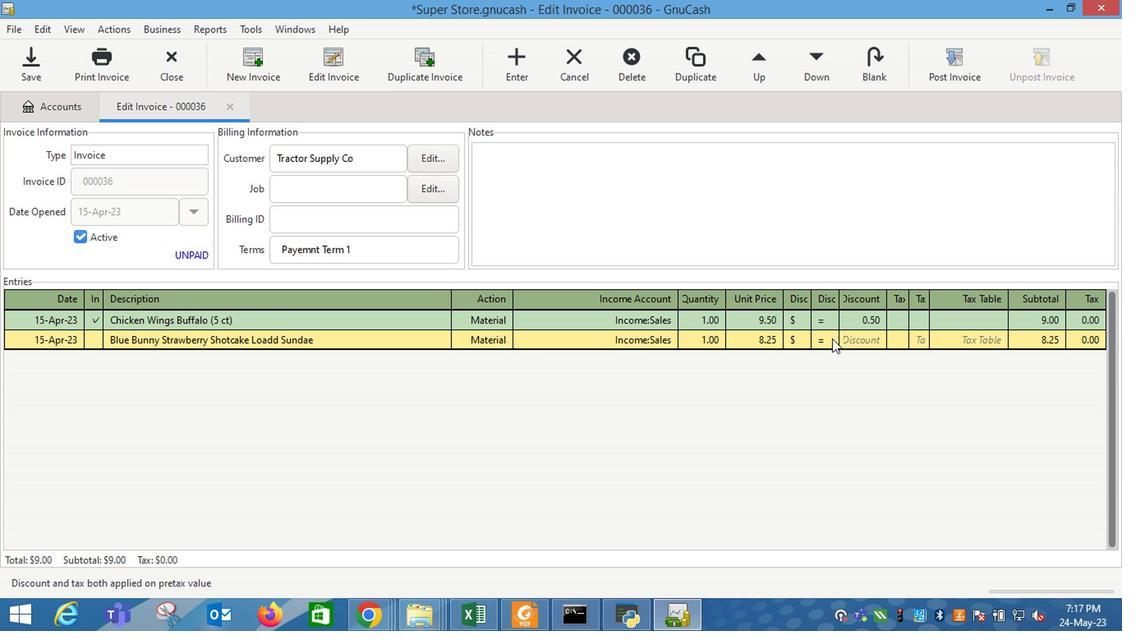 
Action: Mouse pressed left at (862, 346)
Screenshot: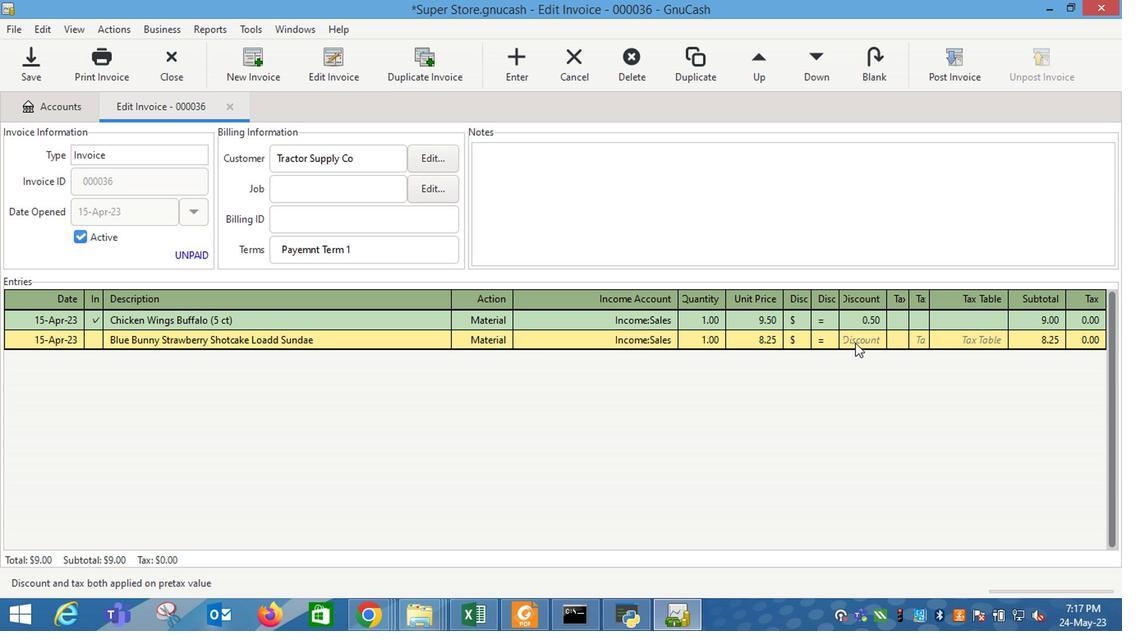 
Action: Key pressed 1.5<Key.enter>
Screenshot: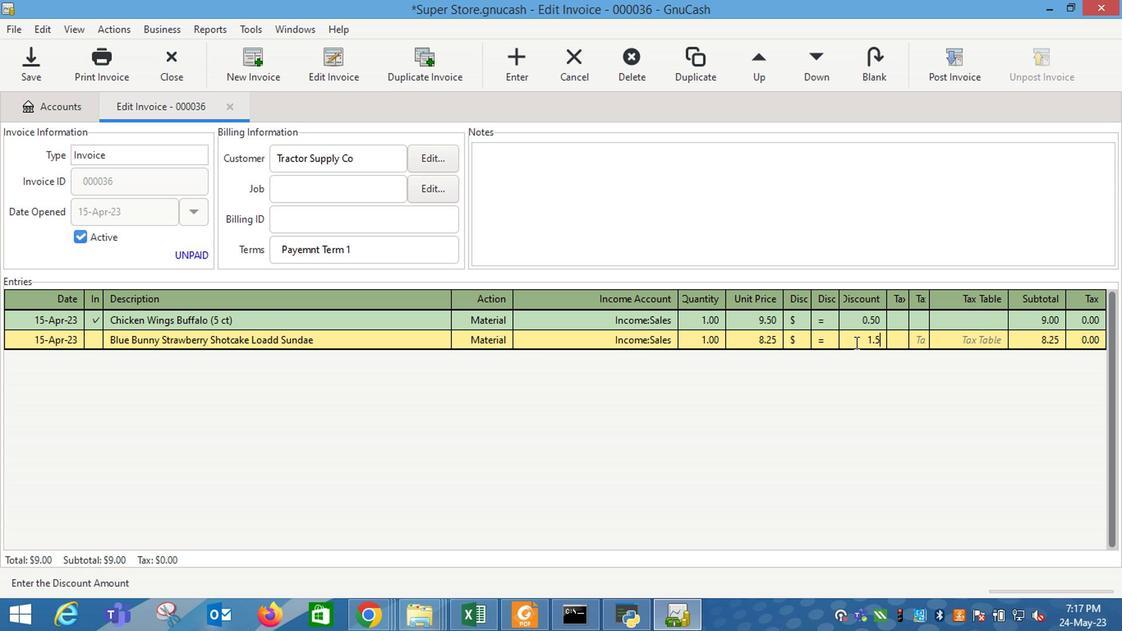 
Action: Mouse moved to (267, 365)
Screenshot: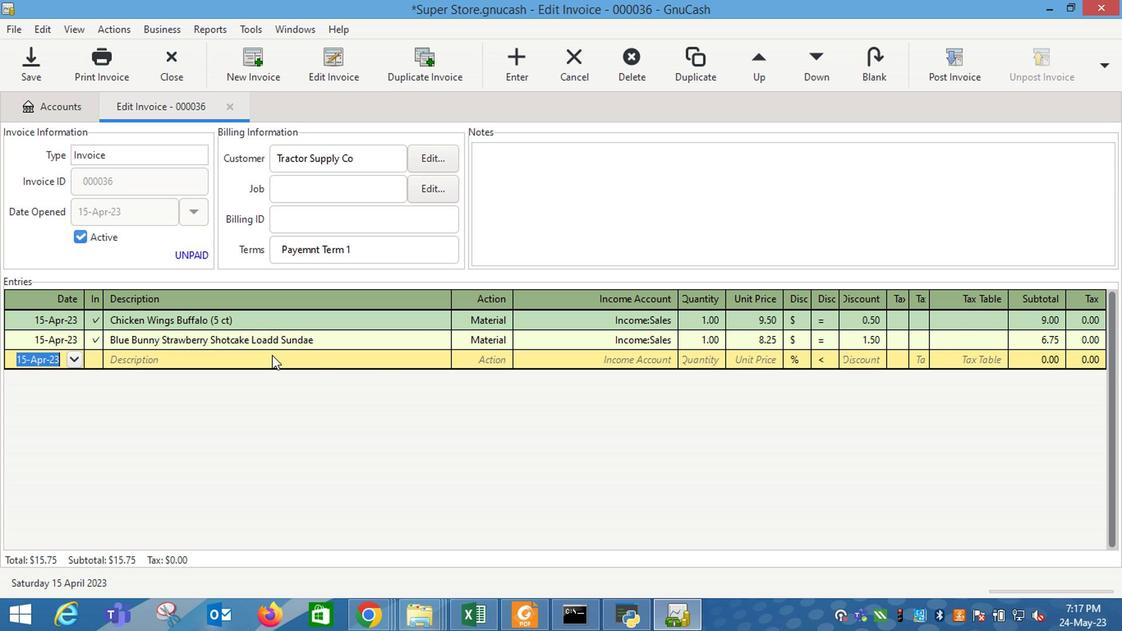 
Action: Mouse pressed left at (267, 365)
Screenshot: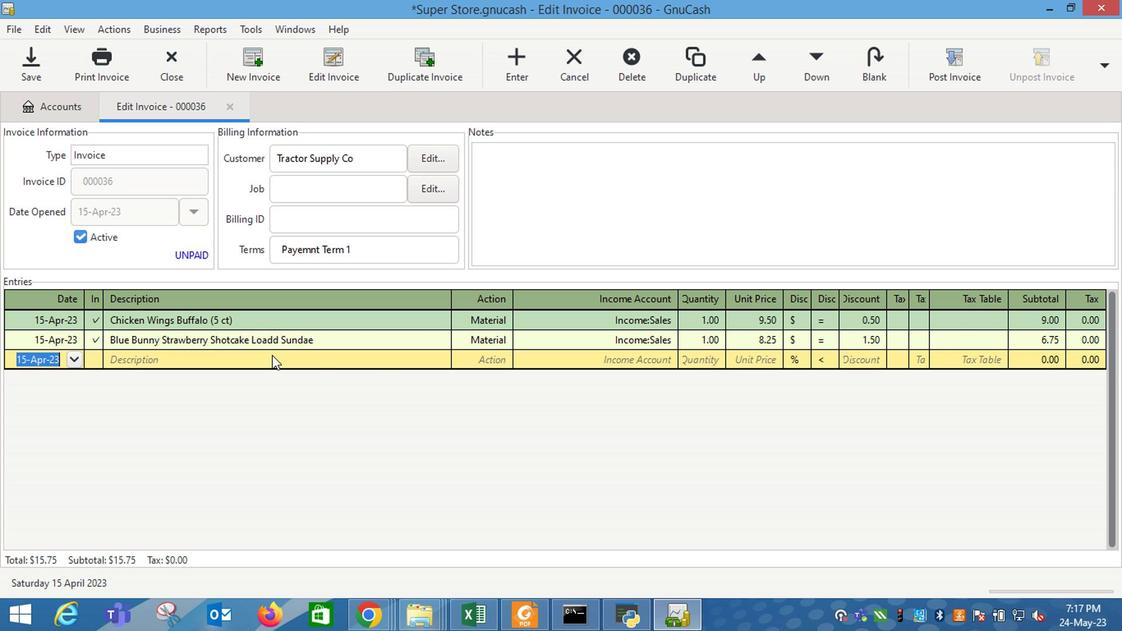 
Action: Mouse moved to (281, 361)
Screenshot: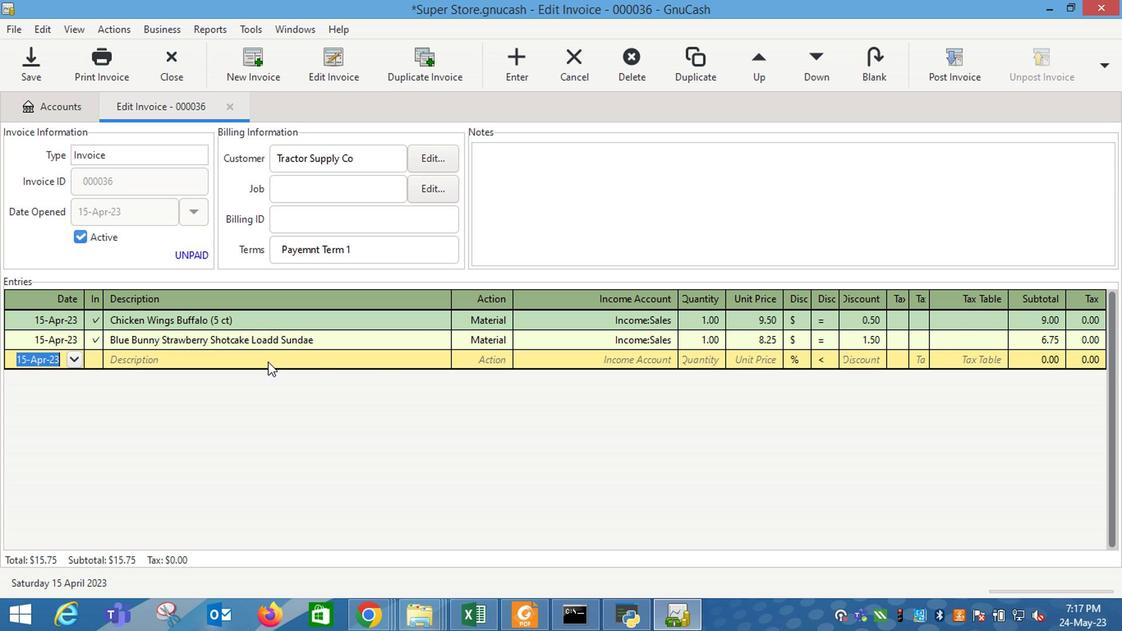 
Action: Key pressed <Key.shift_r>Pringles<Key.space><Key.shift_r>Cheddar<Key.space><Key.shift_r>Cheese<Key.space><Key.shift_r><Key.shift_r>Potato<Key.space><Key.shift_r>Crisps
Screenshot: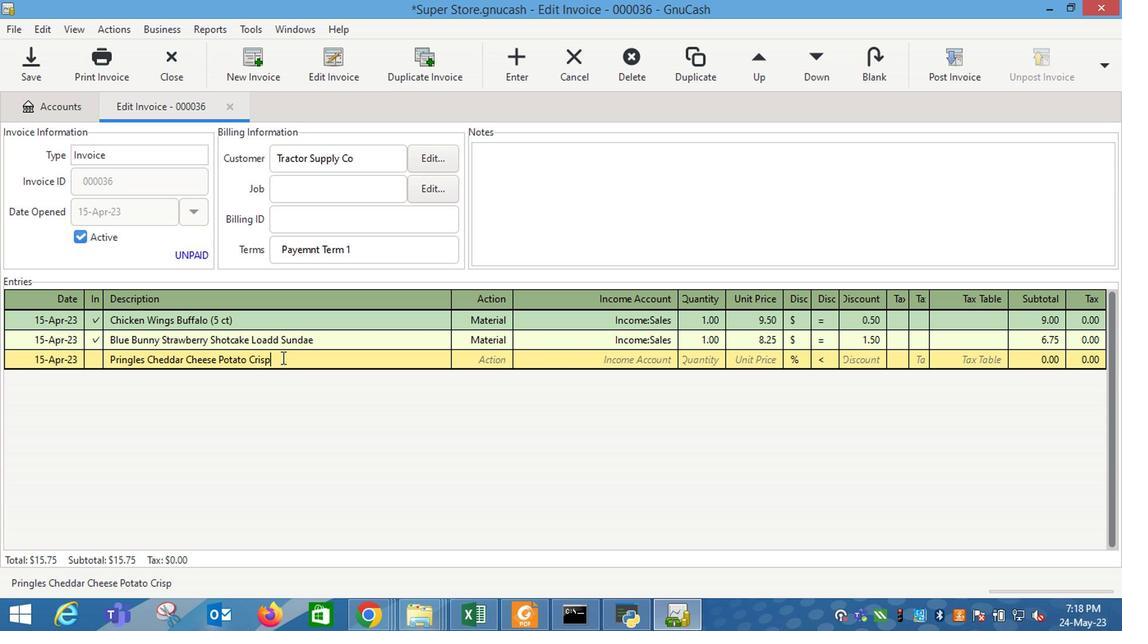 
Action: Mouse moved to (470, 367)
Screenshot: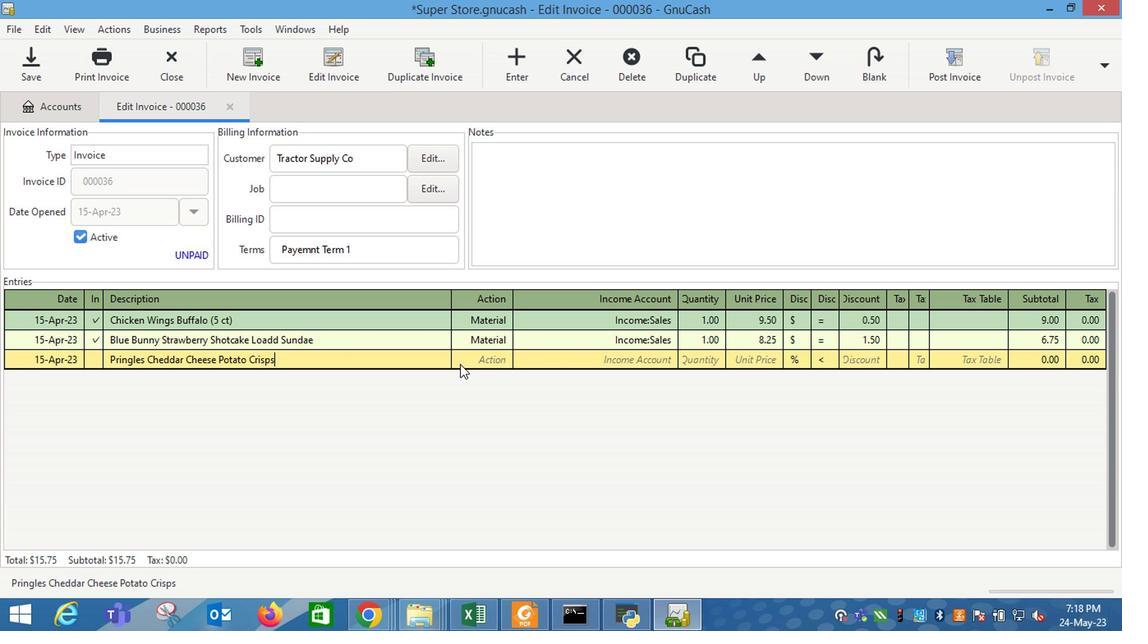 
Action: Mouse pressed left at (470, 367)
Screenshot: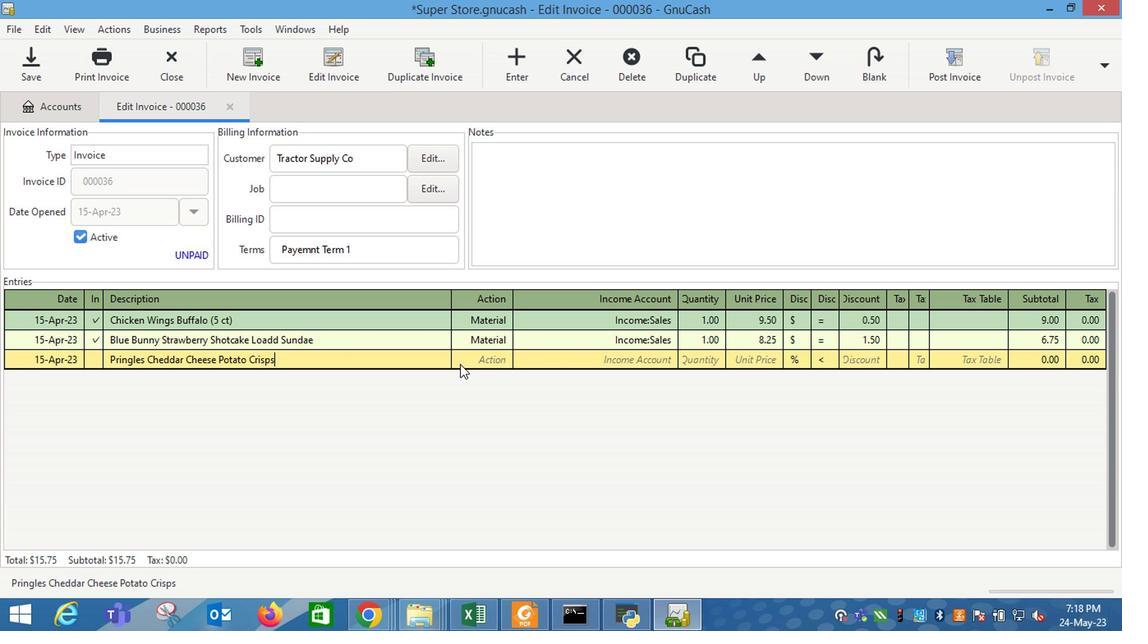 
Action: Mouse moved to (509, 363)
Screenshot: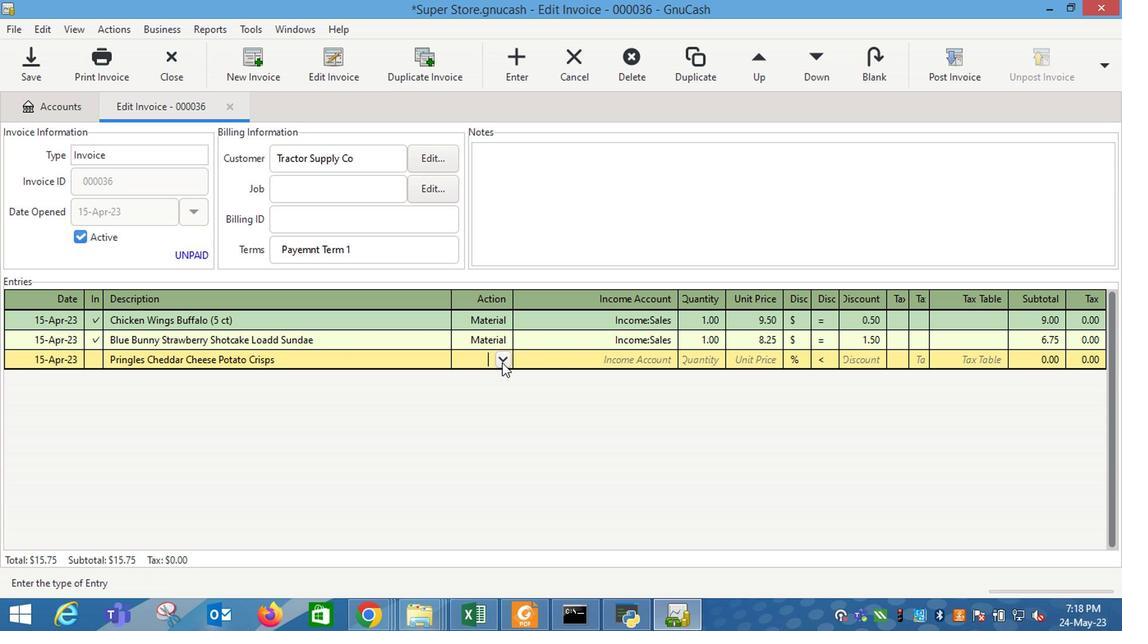 
Action: Mouse pressed left at (509, 363)
Screenshot: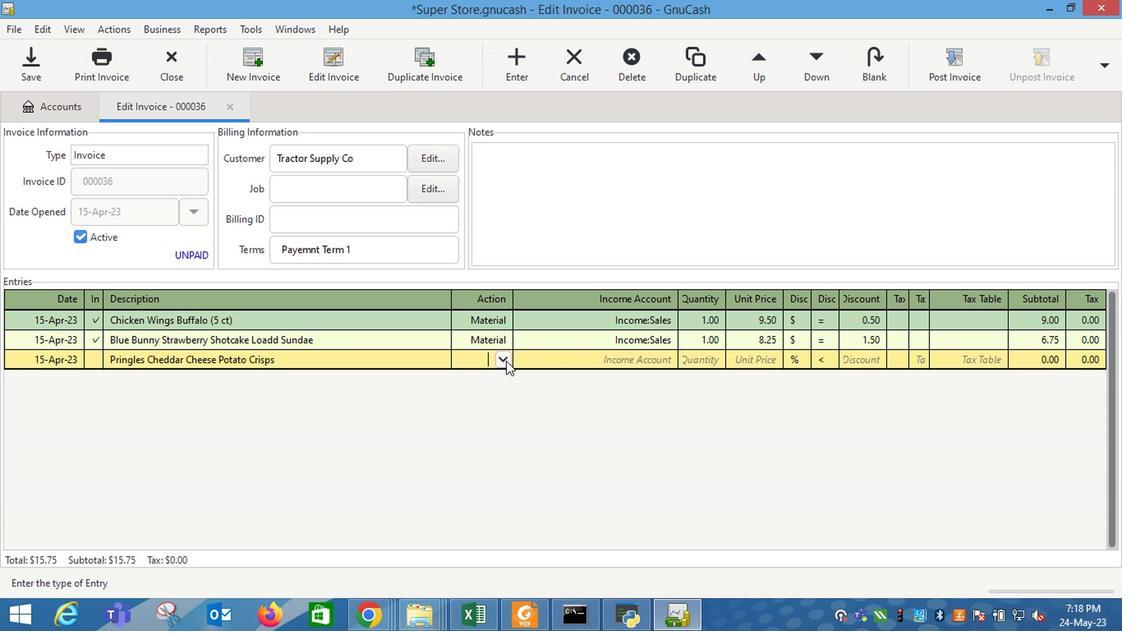 
Action: Mouse moved to (466, 404)
Screenshot: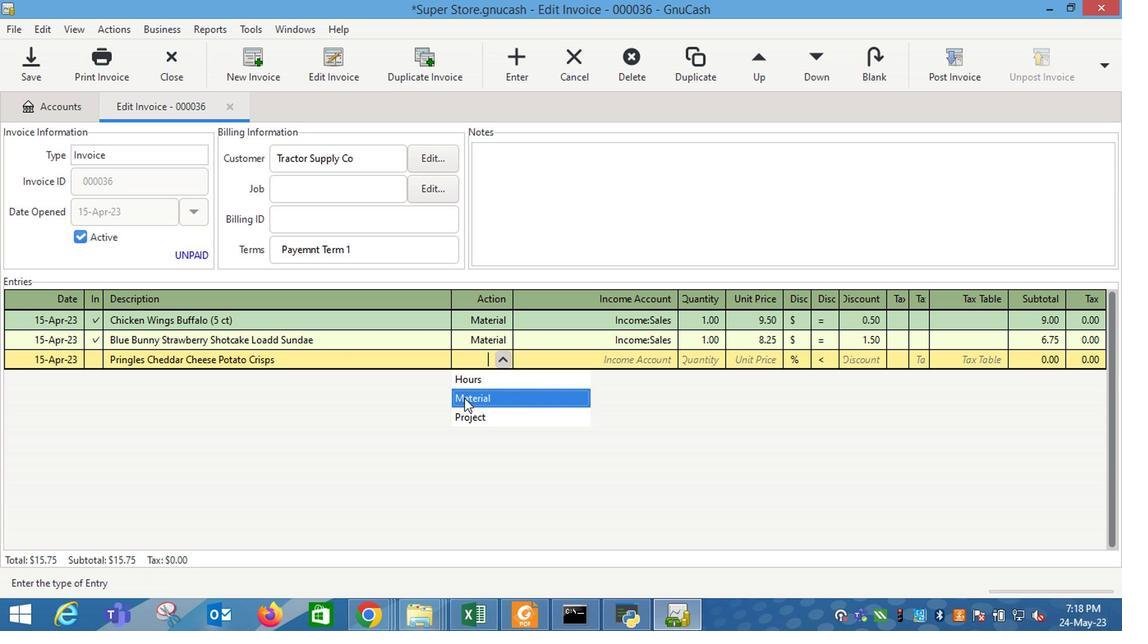 
Action: Mouse pressed left at (466, 404)
Screenshot: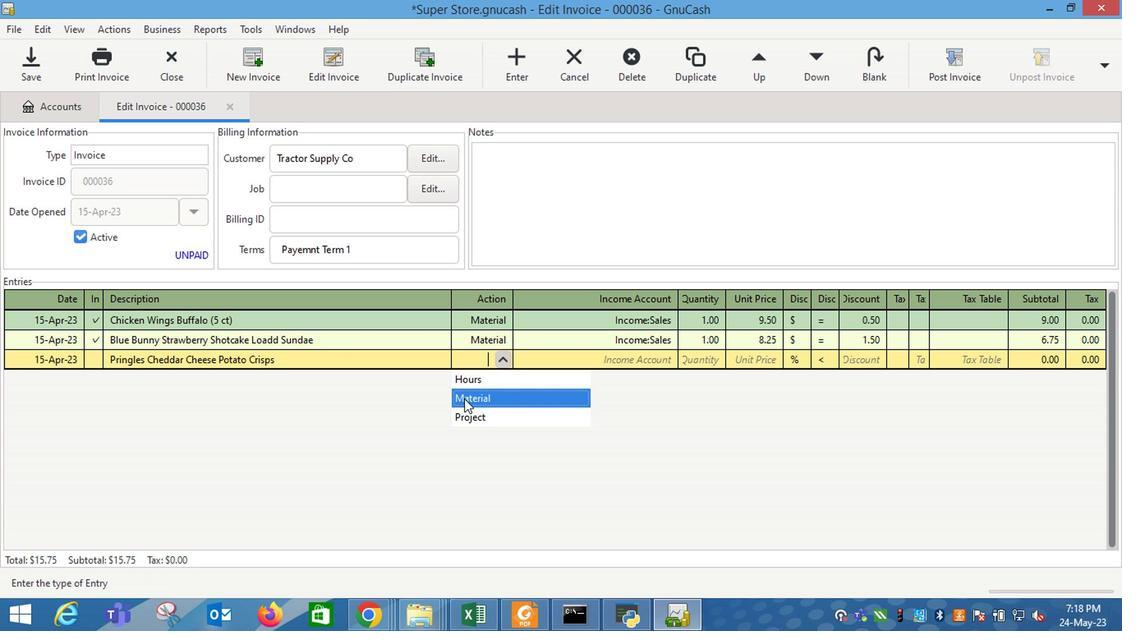 
Action: Mouse moved to (602, 371)
Screenshot: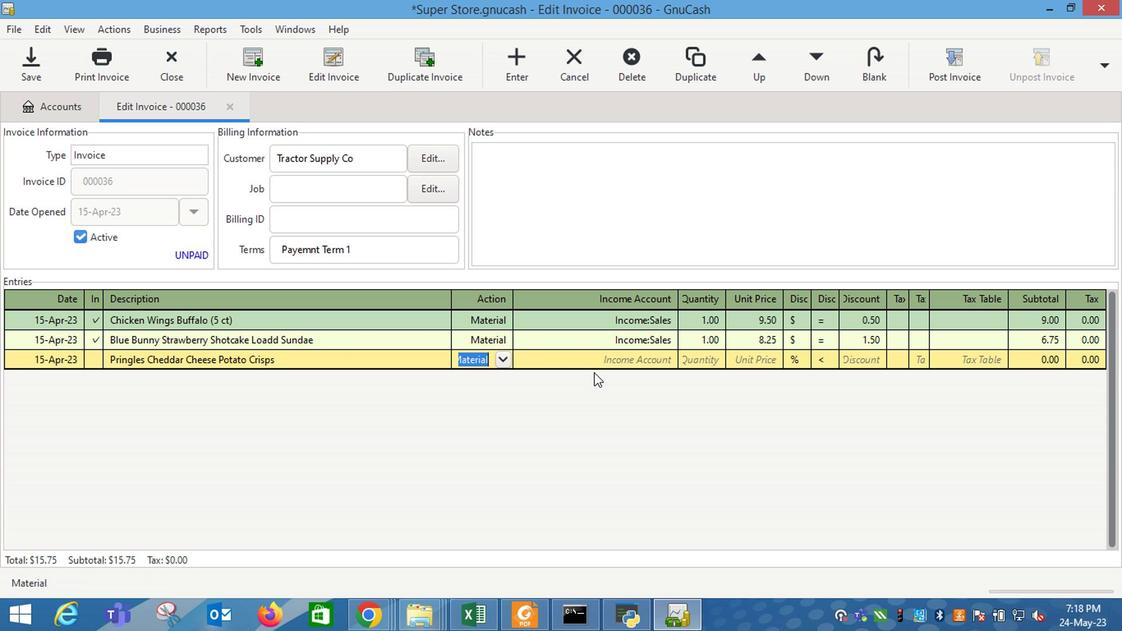 
Action: Mouse pressed left at (602, 371)
Screenshot: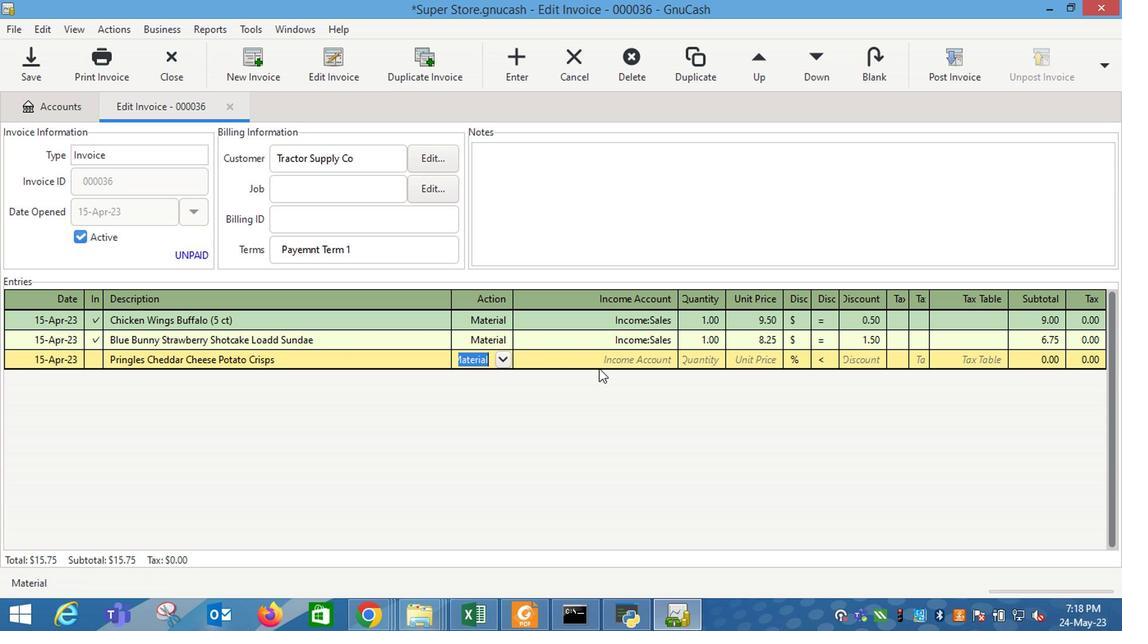 
Action: Mouse moved to (668, 363)
Screenshot: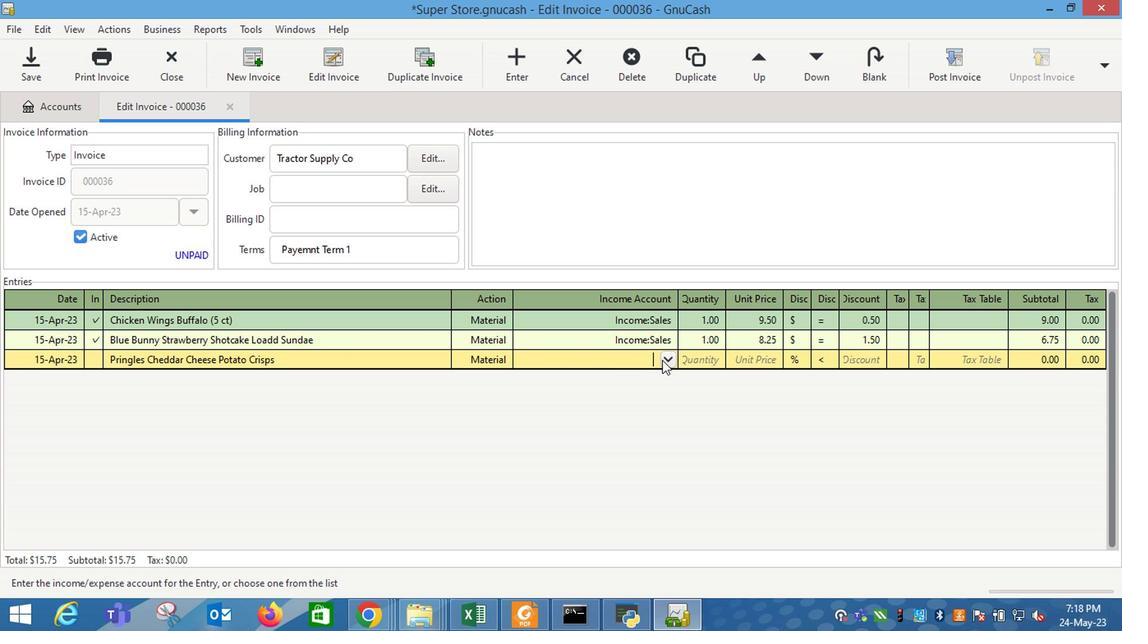 
Action: Mouse pressed left at (668, 363)
Screenshot: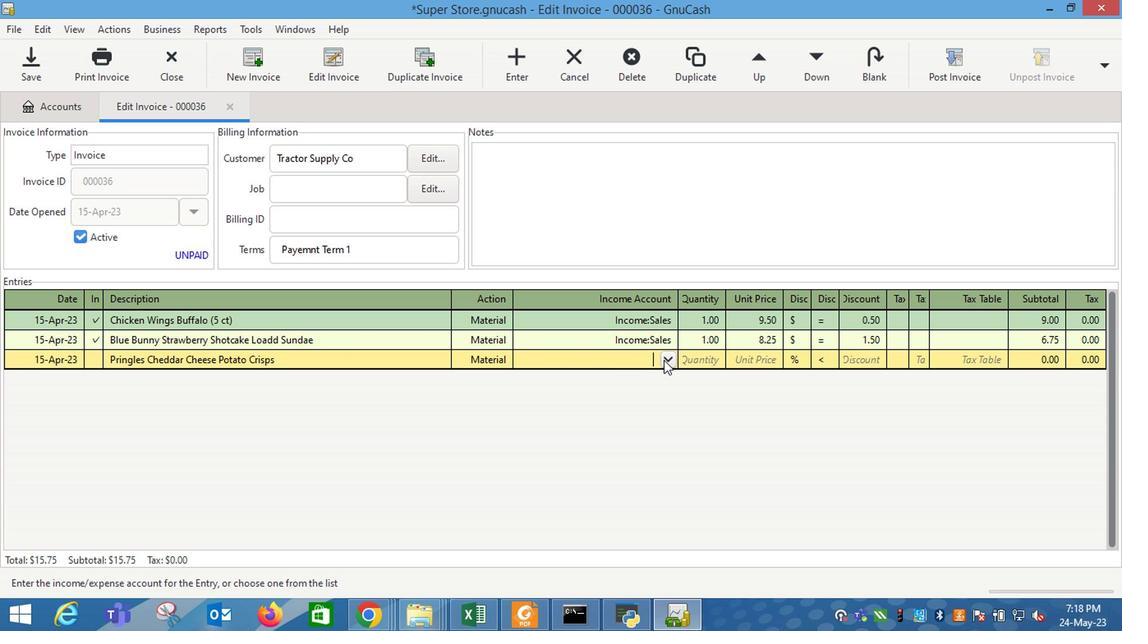 
Action: Mouse moved to (538, 444)
Screenshot: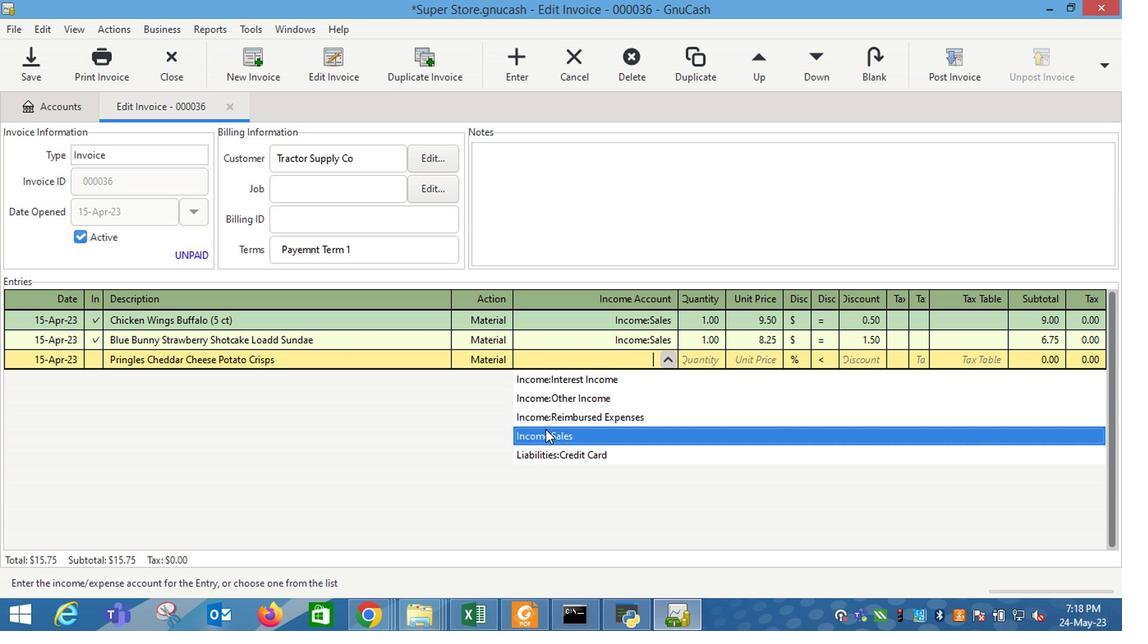 
Action: Mouse pressed left at (538, 444)
Screenshot: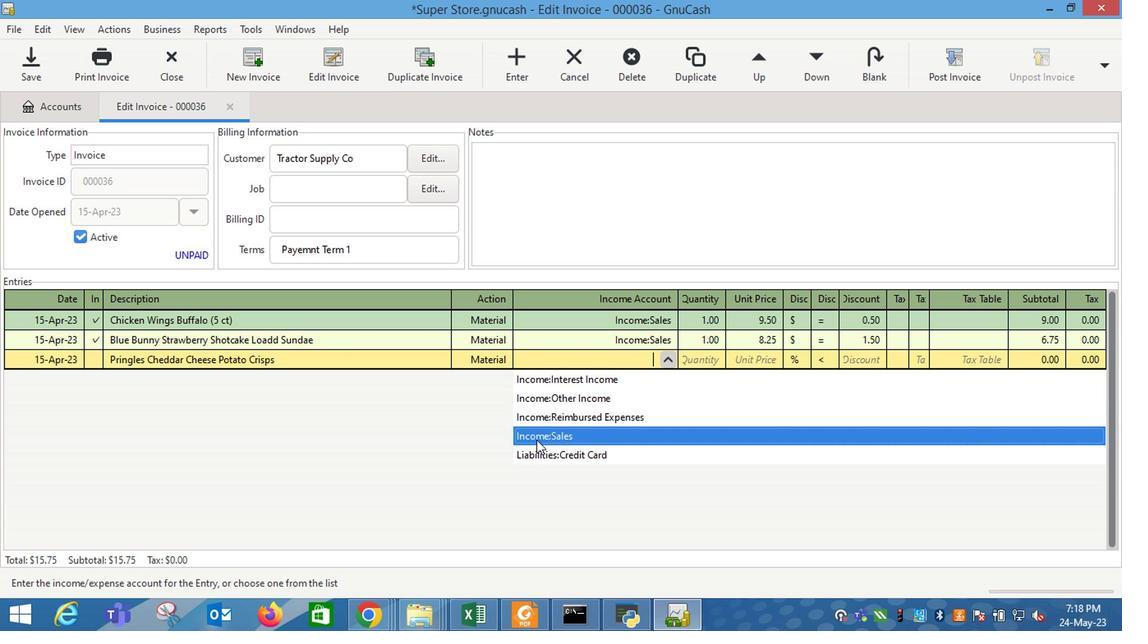 
Action: Mouse moved to (722, 367)
Screenshot: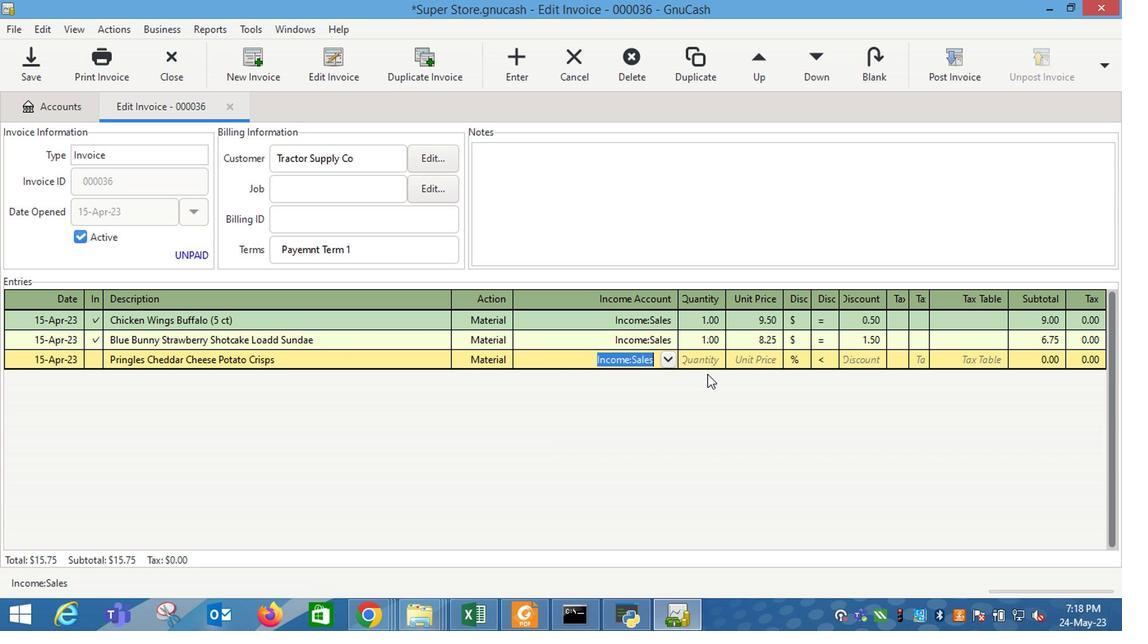 
Action: Mouse pressed left at (722, 367)
Screenshot: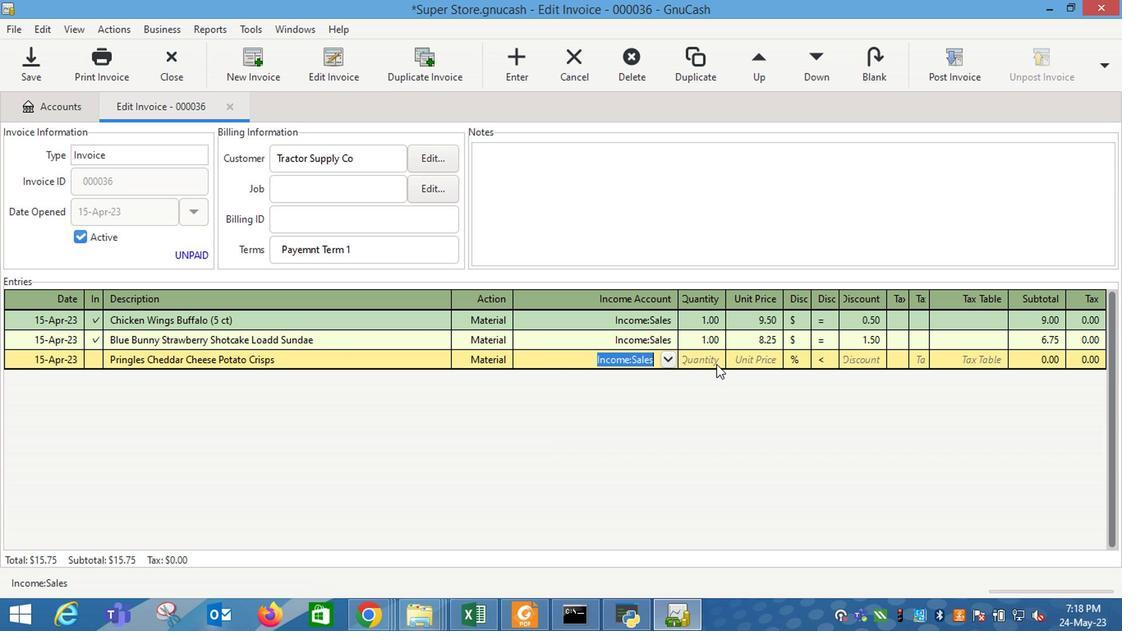 
Action: Key pressed 1
Screenshot: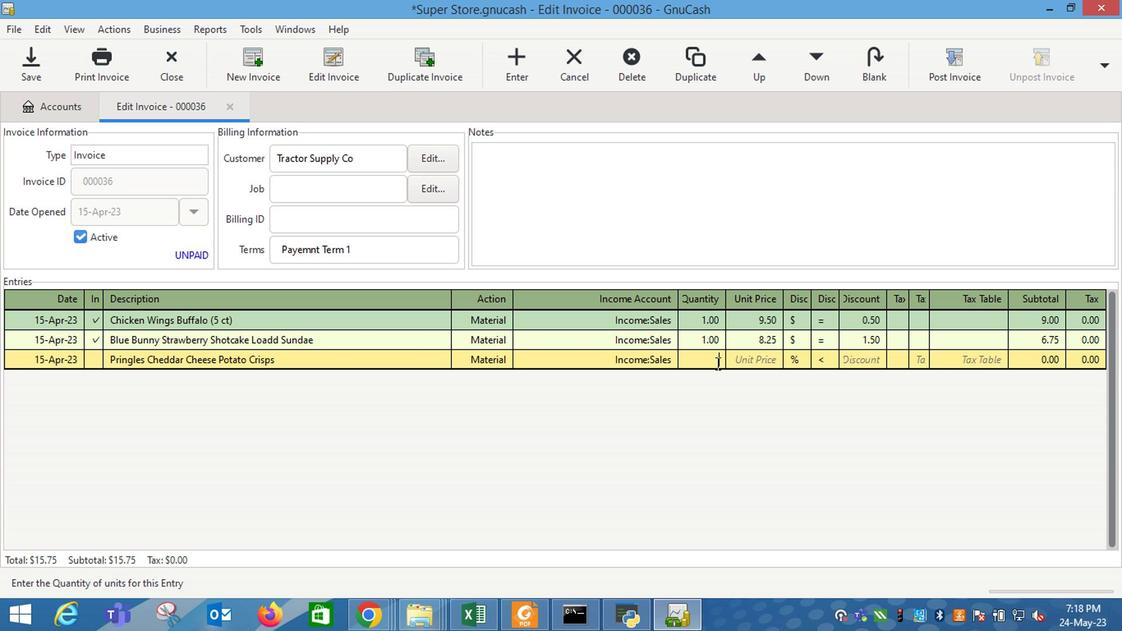 
Action: Mouse moved to (781, 366)
Screenshot: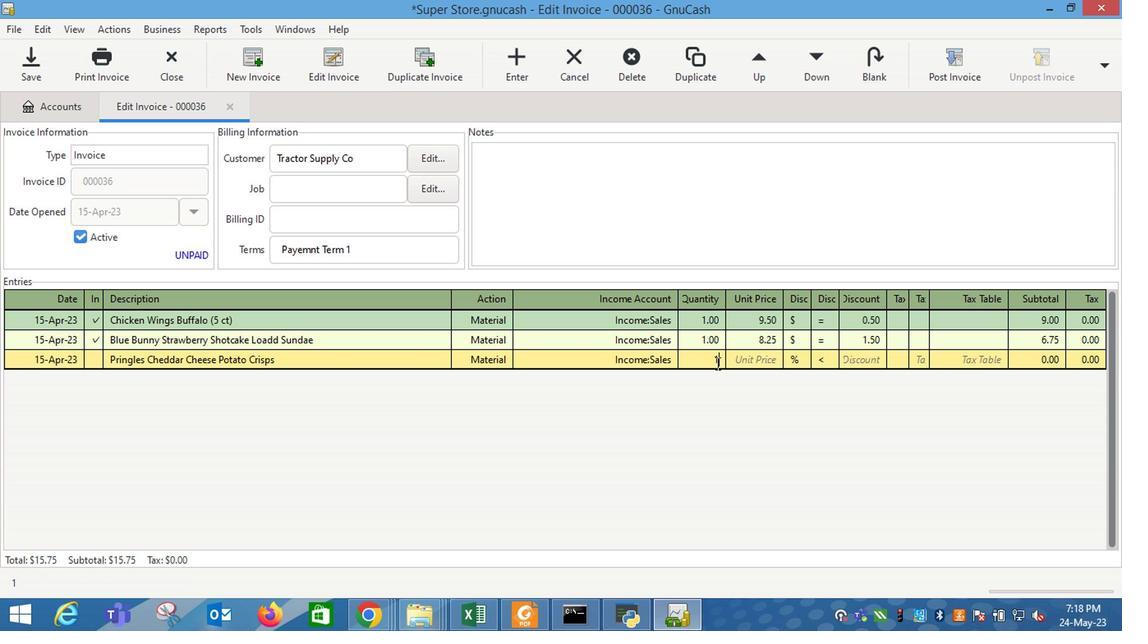 
Action: Mouse pressed left at (781, 366)
Screenshot: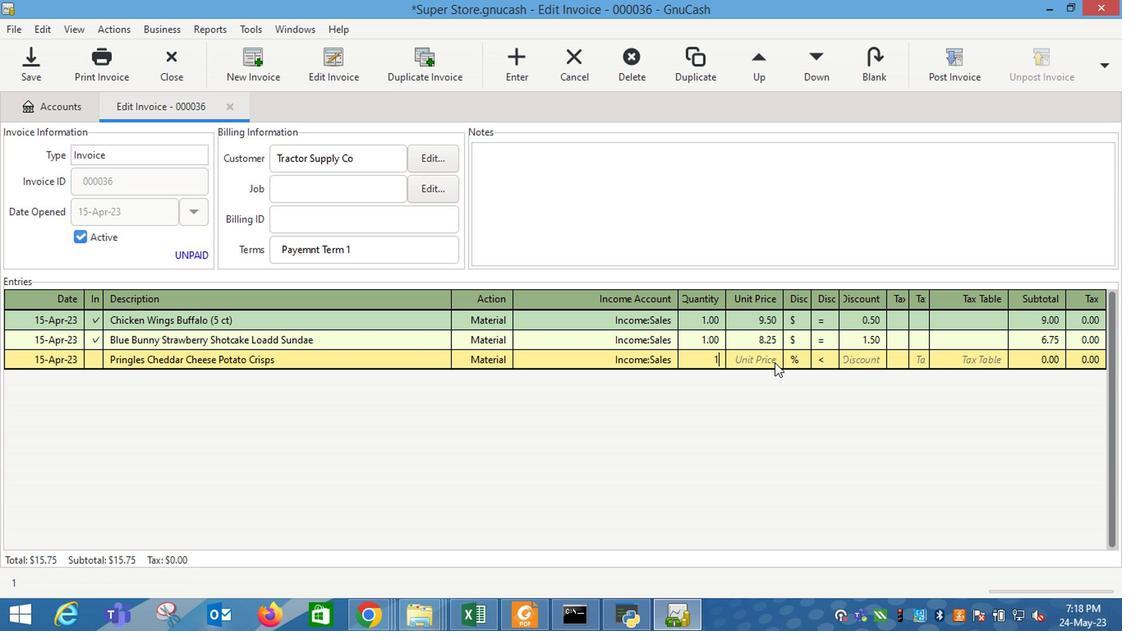 
Action: Key pressed 9.25
Screenshot: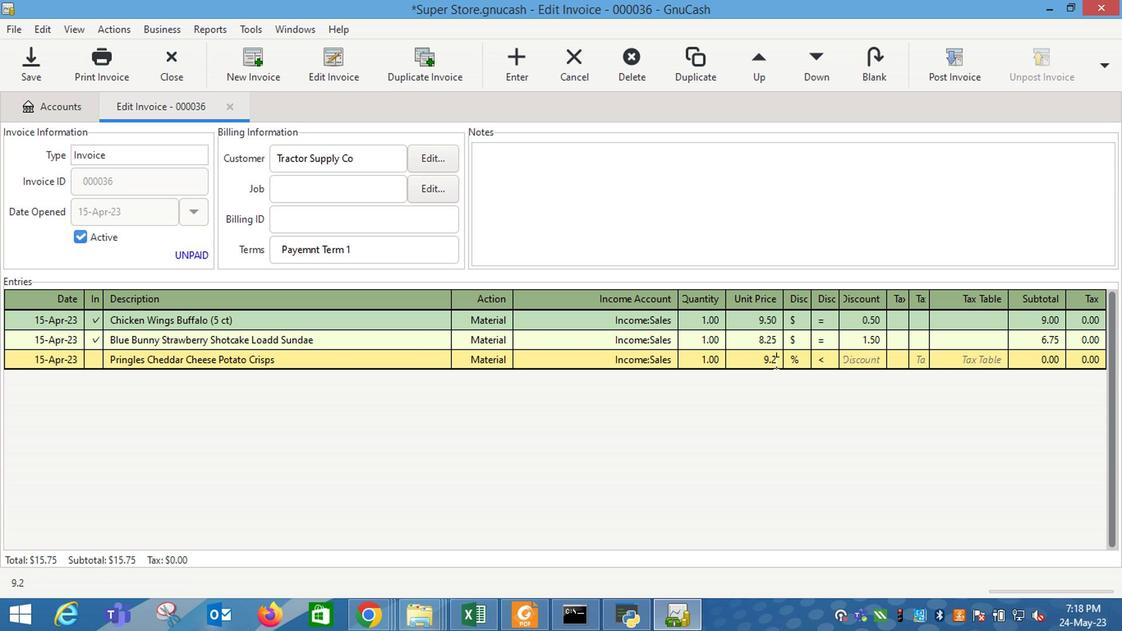 
Action: Mouse moved to (797, 362)
Screenshot: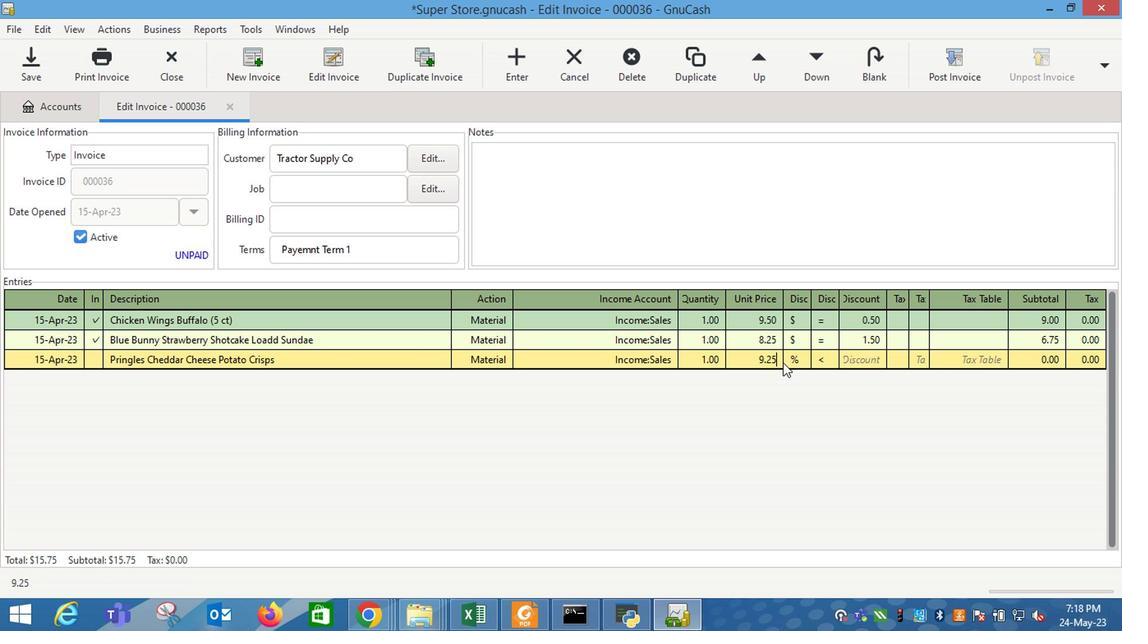 
Action: Mouse pressed left at (797, 362)
Screenshot: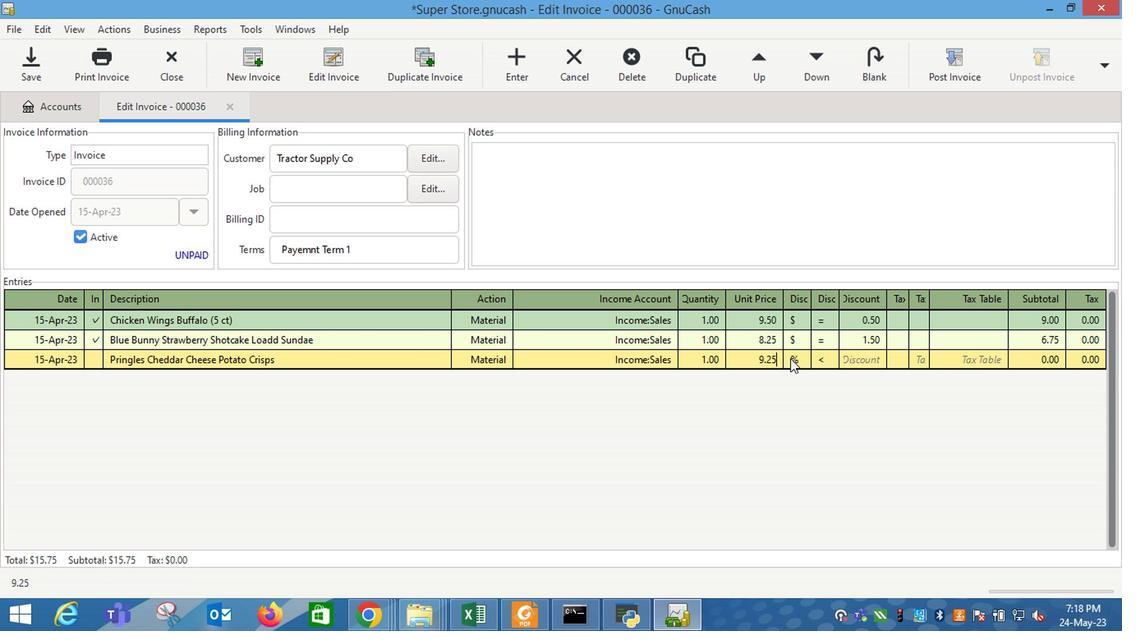 
Action: Mouse moved to (817, 360)
Screenshot: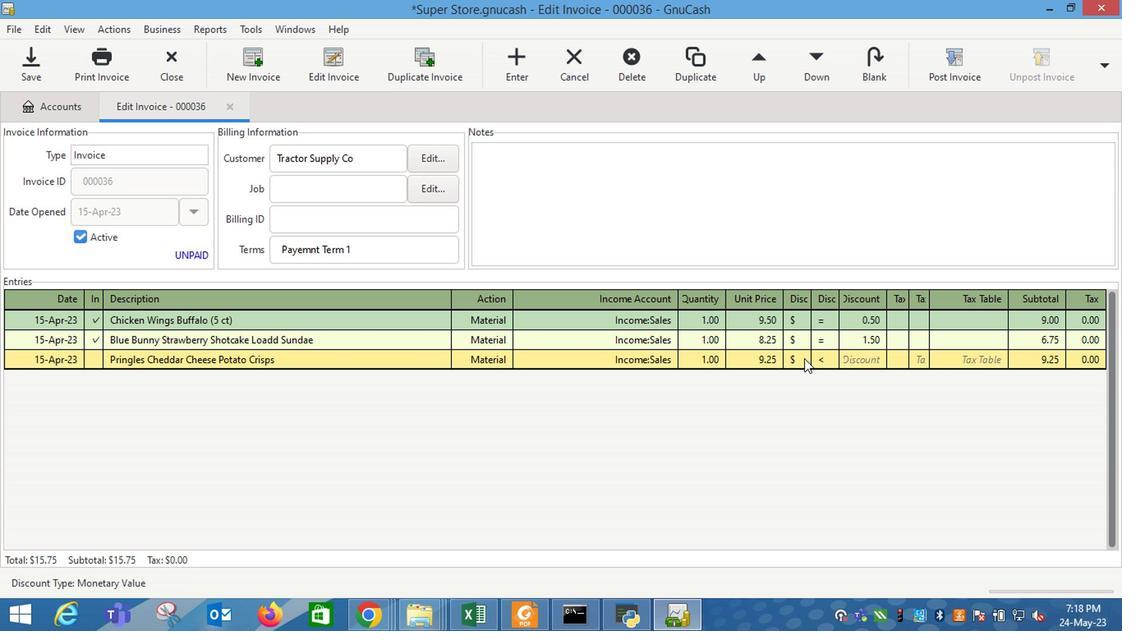 
Action: Mouse pressed left at (817, 360)
Screenshot: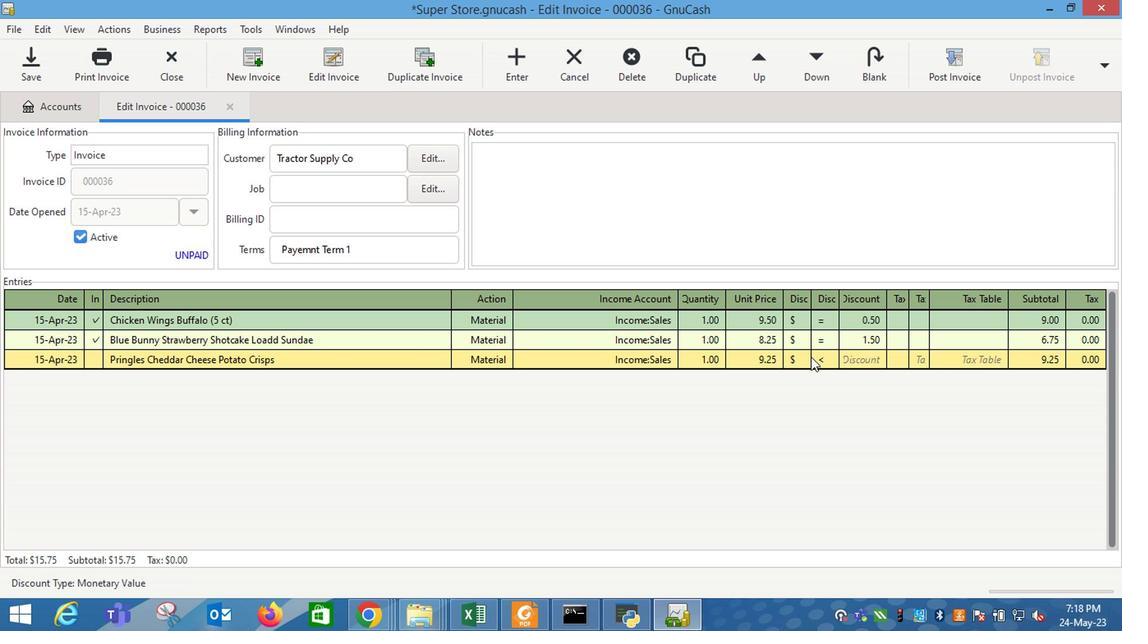 
Action: Mouse moved to (833, 367)
Screenshot: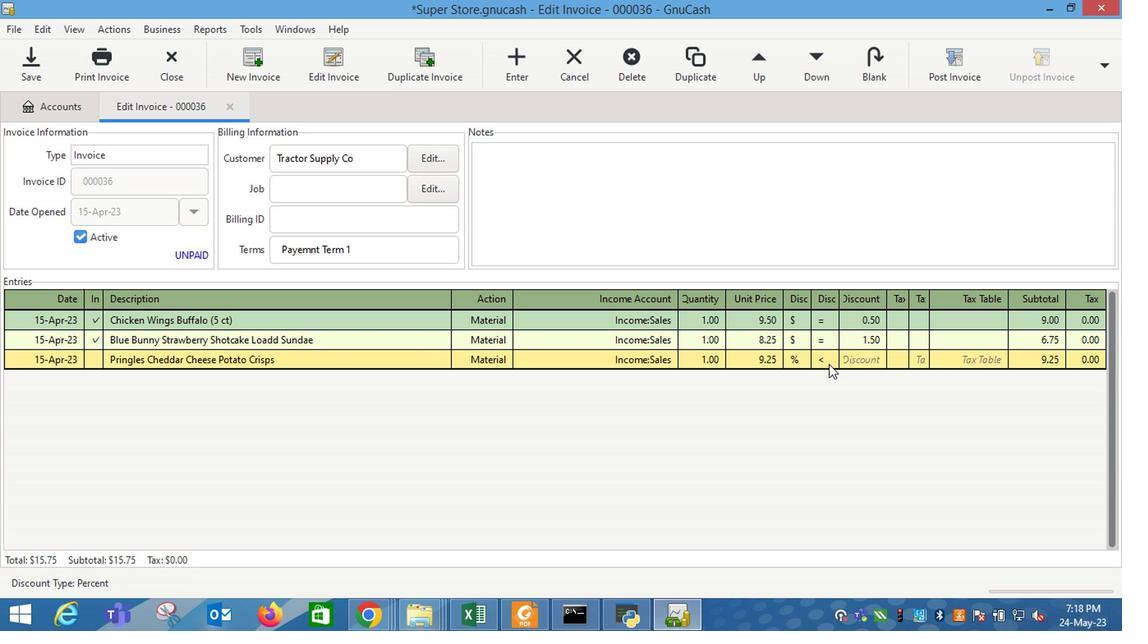 
Action: Mouse pressed left at (833, 367)
Screenshot: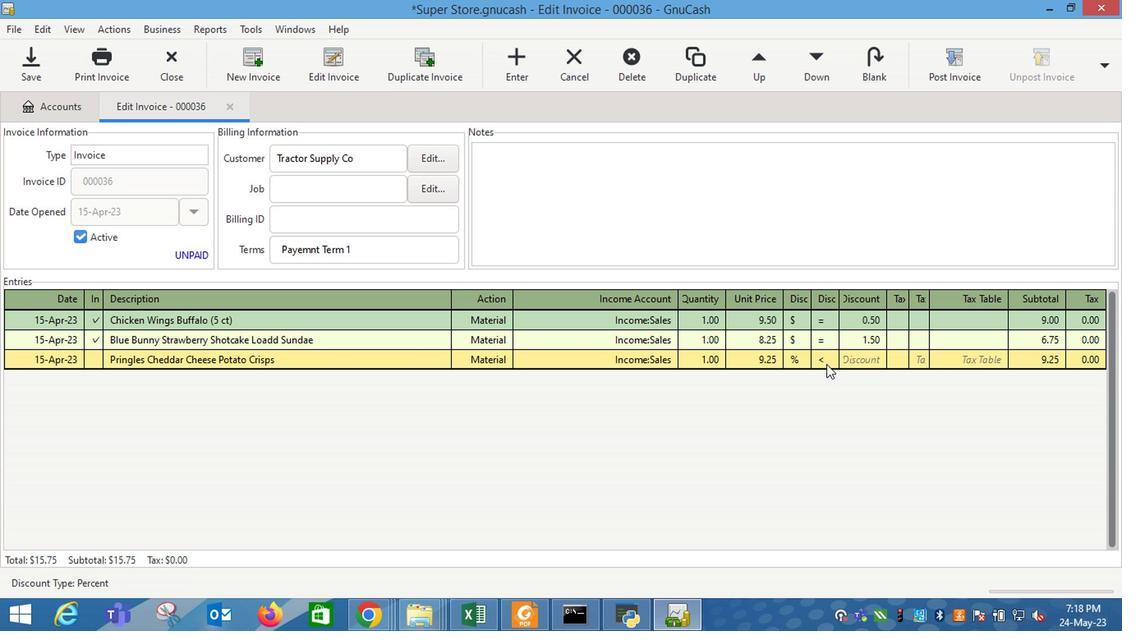 
Action: Mouse moved to (803, 369)
Screenshot: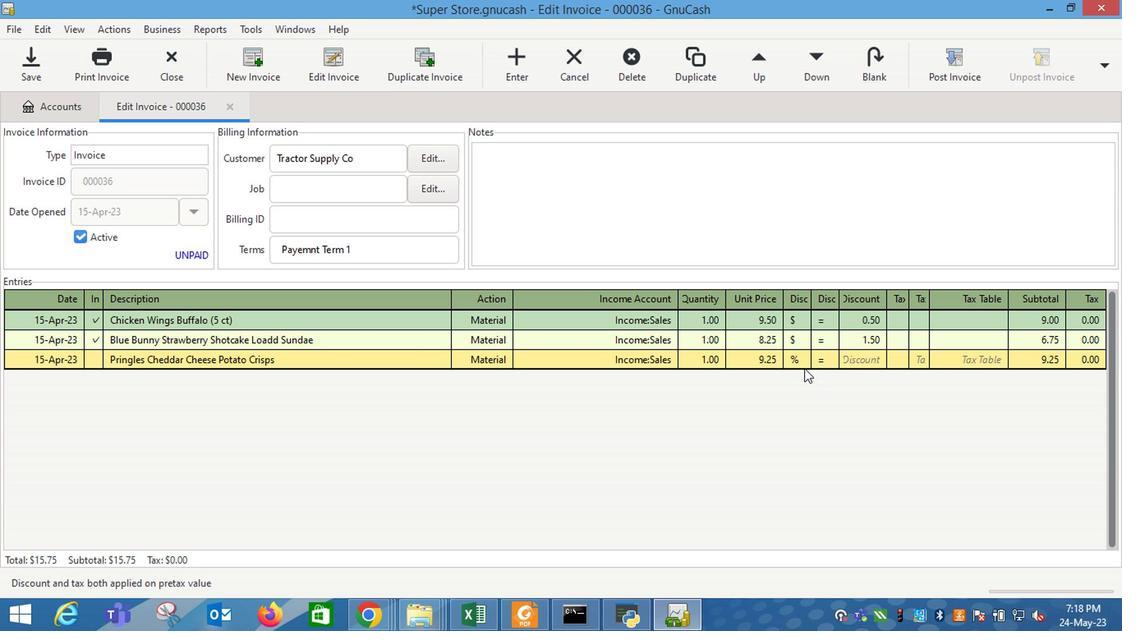 
Action: Mouse pressed left at (803, 369)
Screenshot: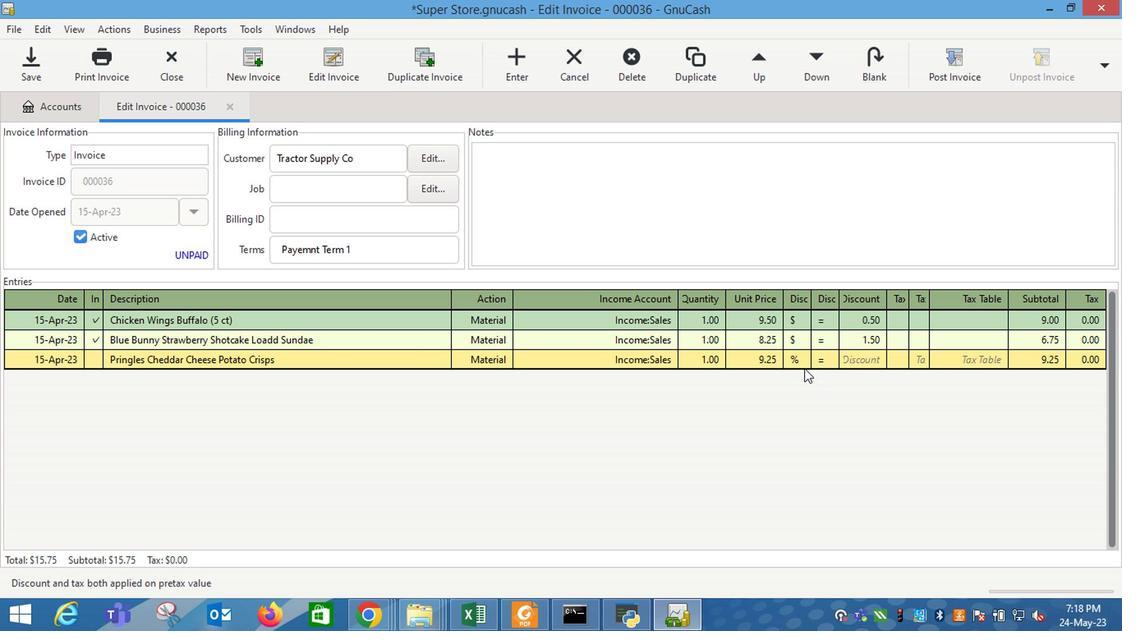
Action: Mouse moved to (873, 366)
Screenshot: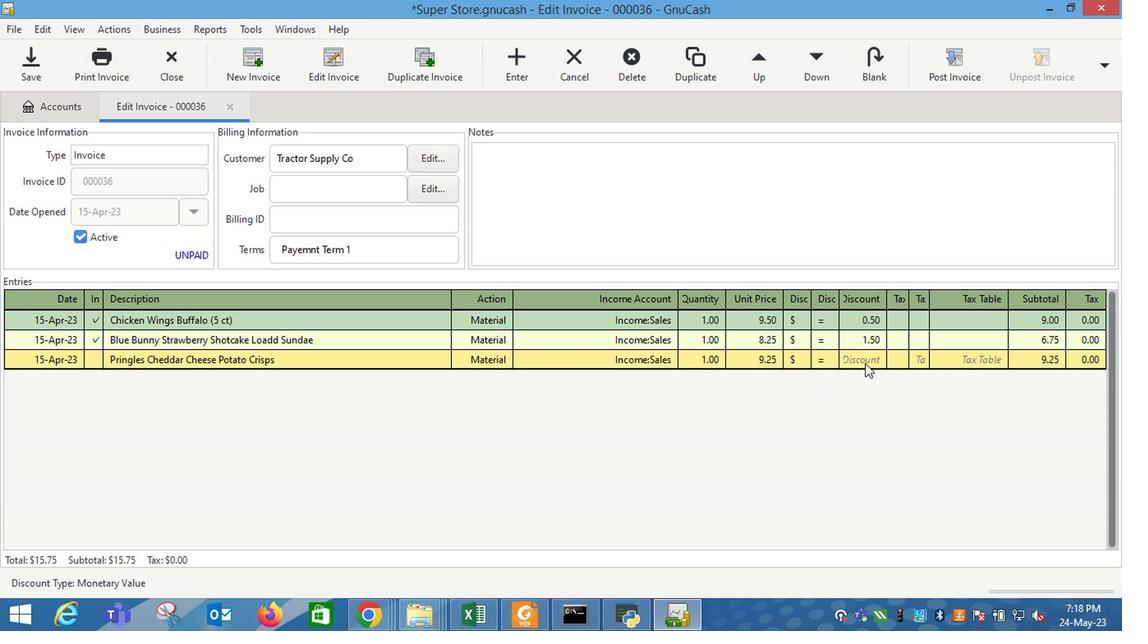 
Action: Mouse pressed left at (873, 366)
Screenshot: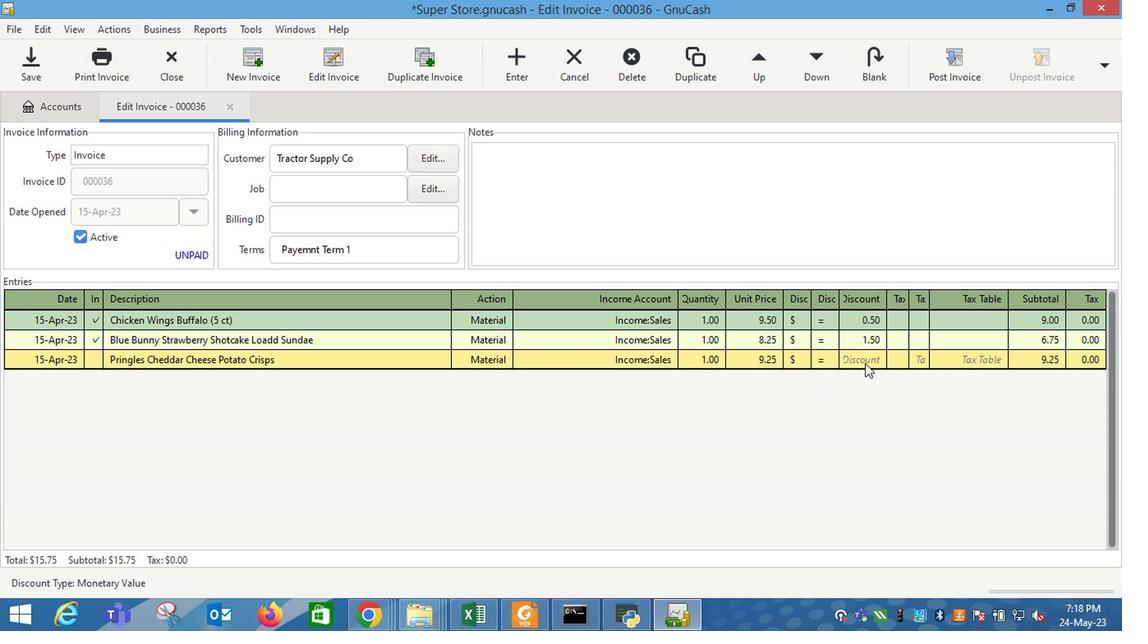 
Action: Key pressed 2<Key.enter>
Screenshot: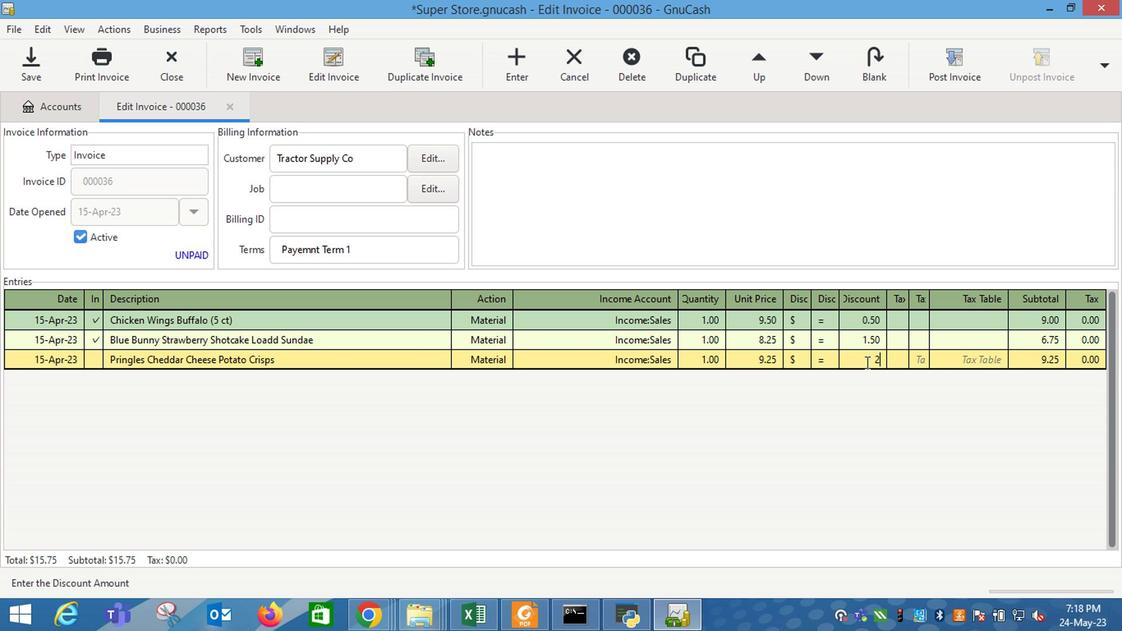 
Action: Mouse moved to (507, 164)
Screenshot: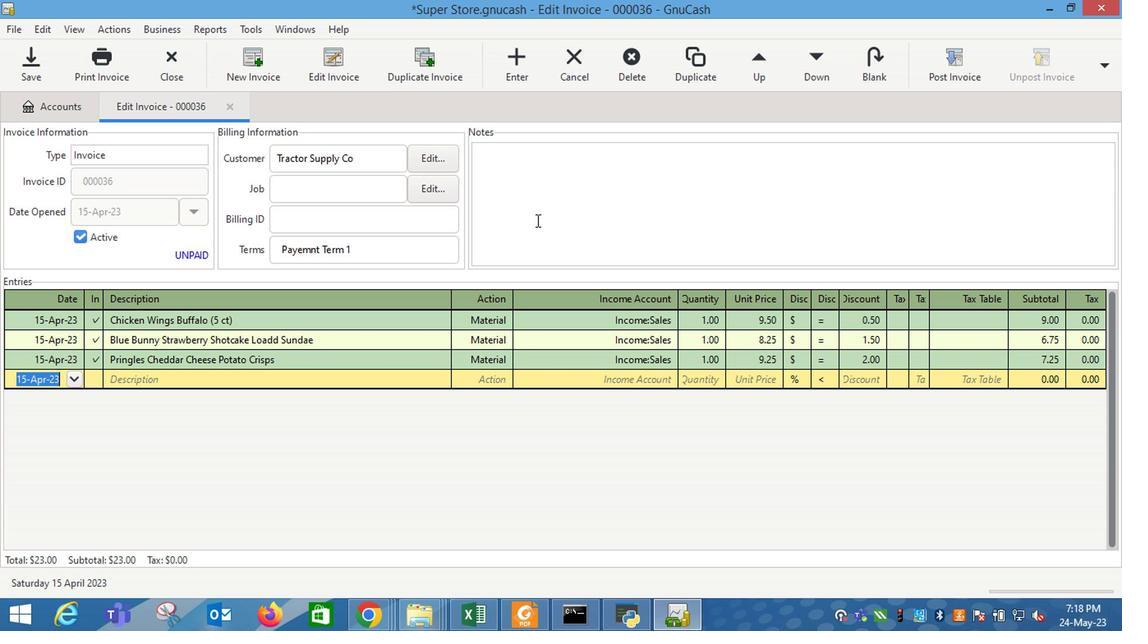 
Action: Mouse pressed left at (507, 164)
Screenshot: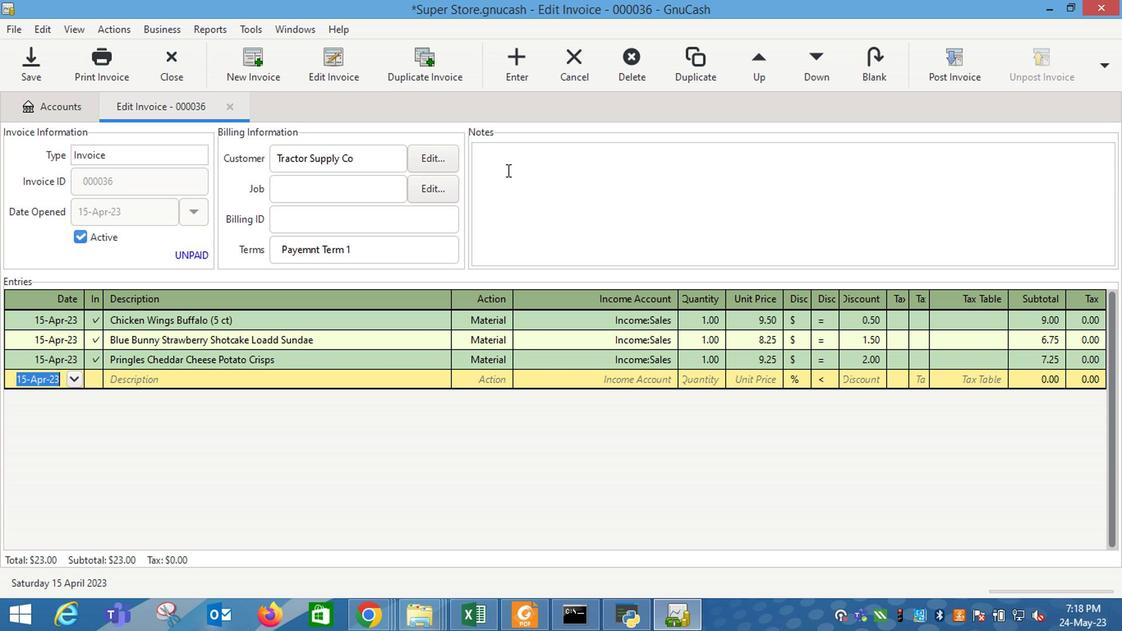 
Action: Key pressed <Key.shift_r>Looking<Key.space>forward<Key.space>to<Key.space>y<Key.backspace>serving<Key.space>you<Key.space>again.
Screenshot: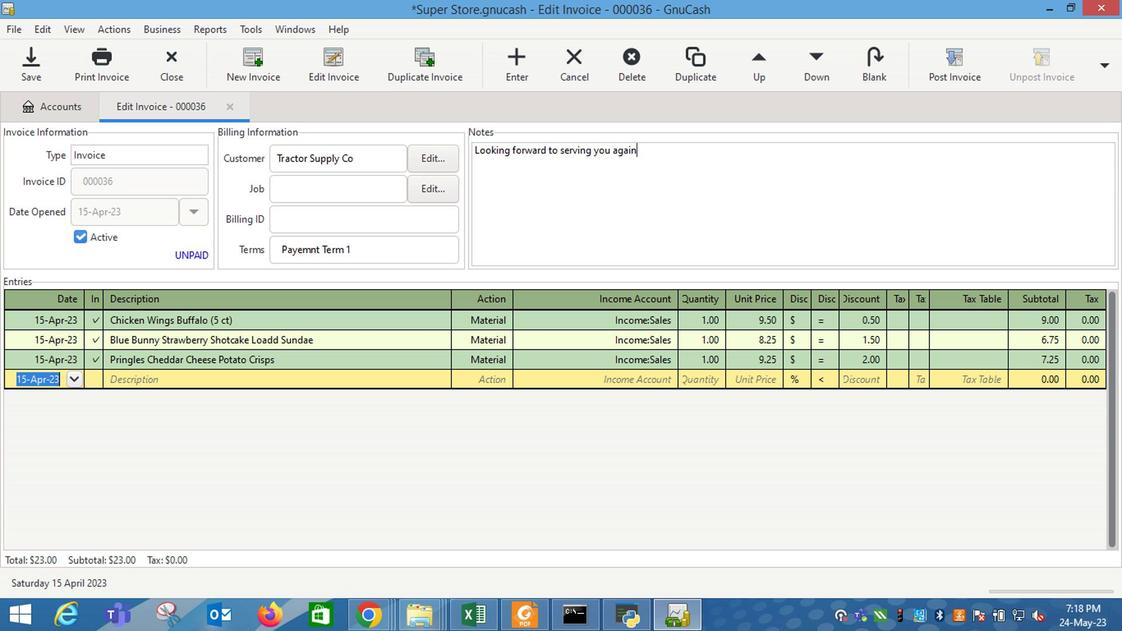 
Action: Mouse moved to (960, 81)
Screenshot: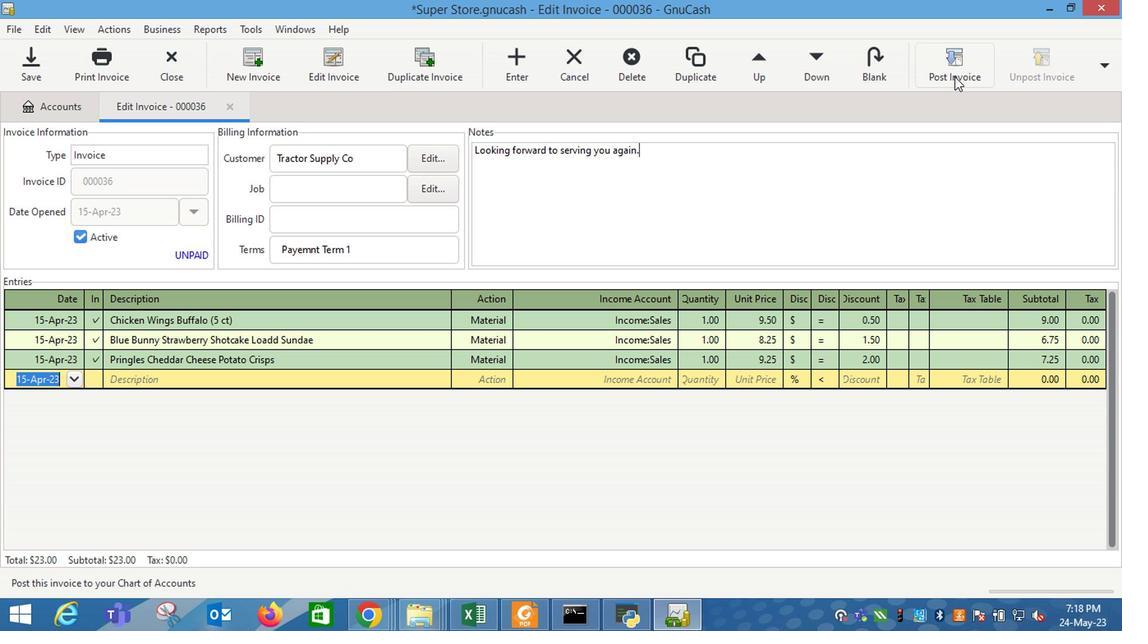 
Action: Mouse pressed left at (960, 81)
Screenshot: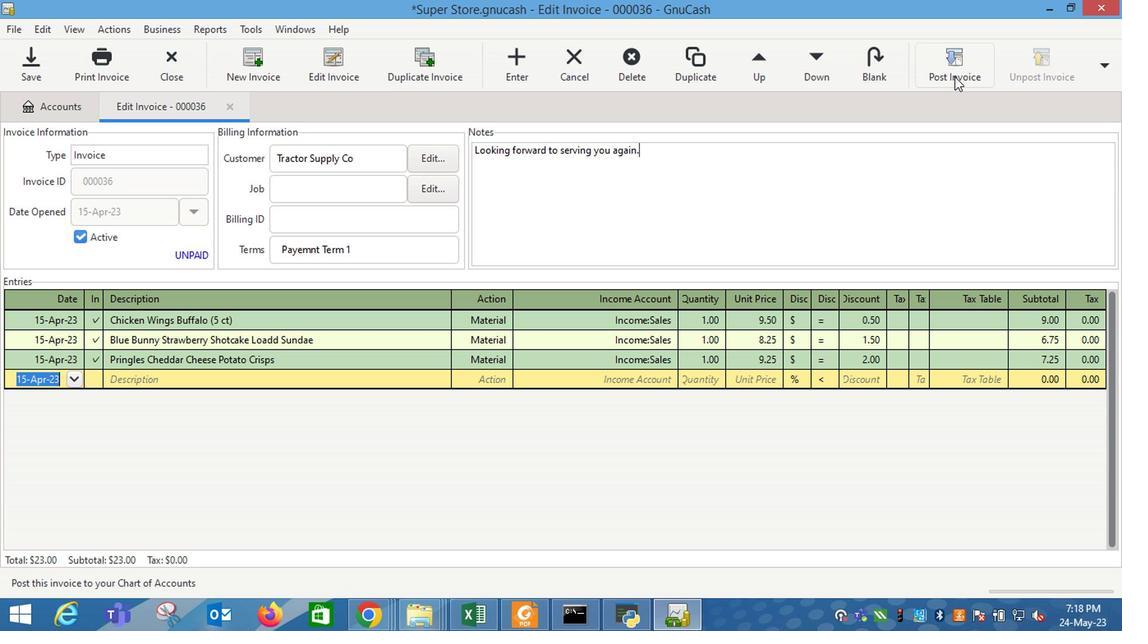 
Action: Mouse moved to (695, 277)
Screenshot: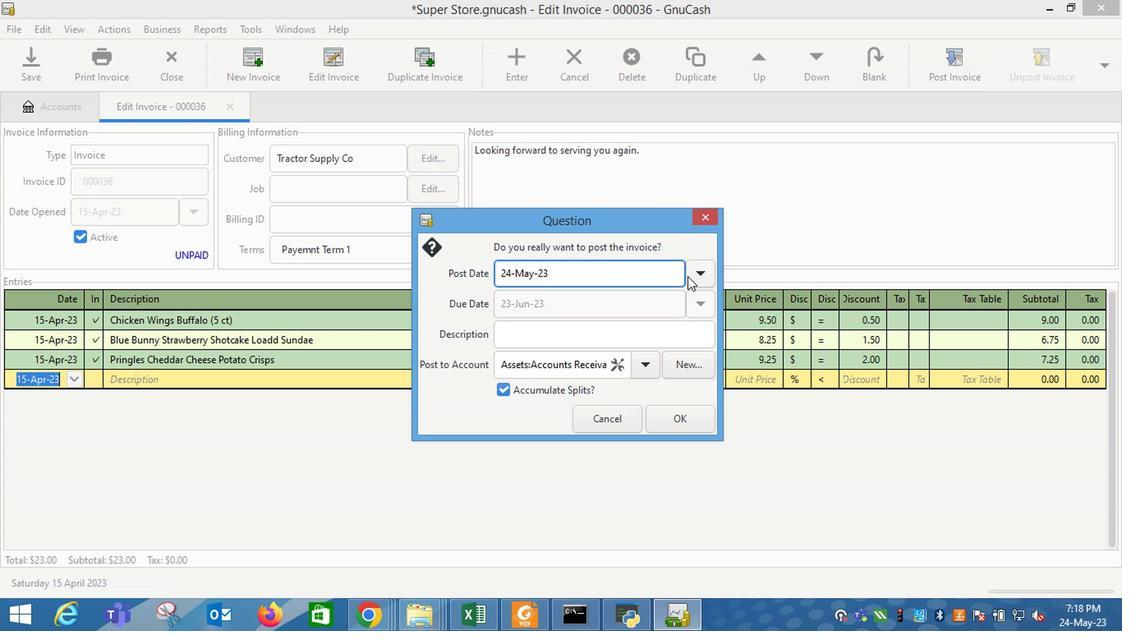 
Action: Mouse pressed left at (695, 277)
Screenshot: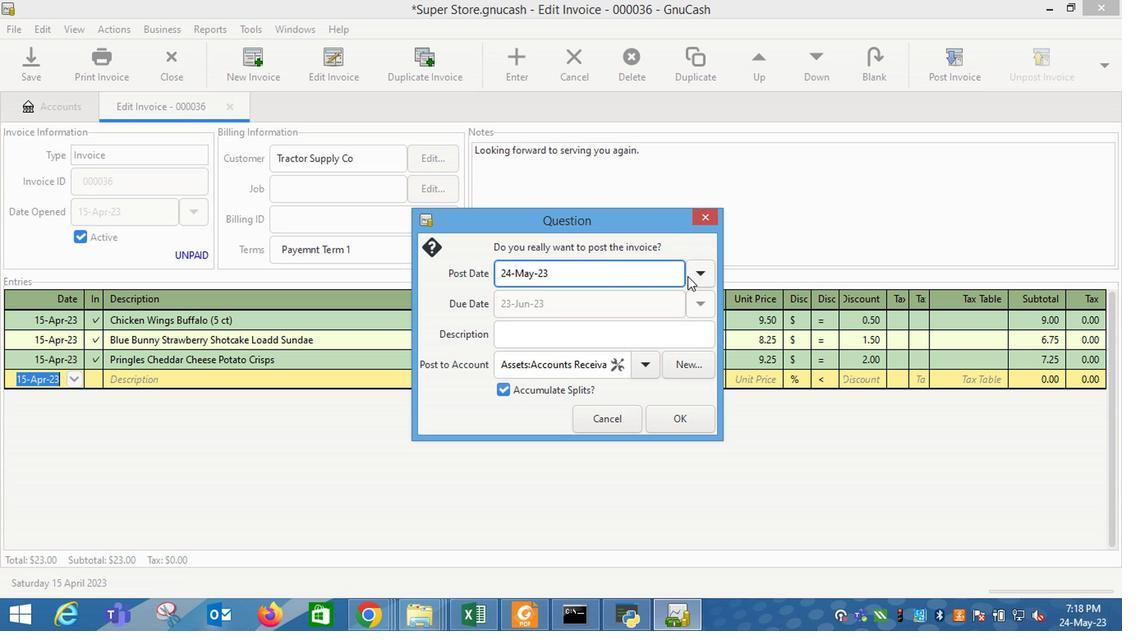 
Action: Mouse moved to (575, 301)
Screenshot: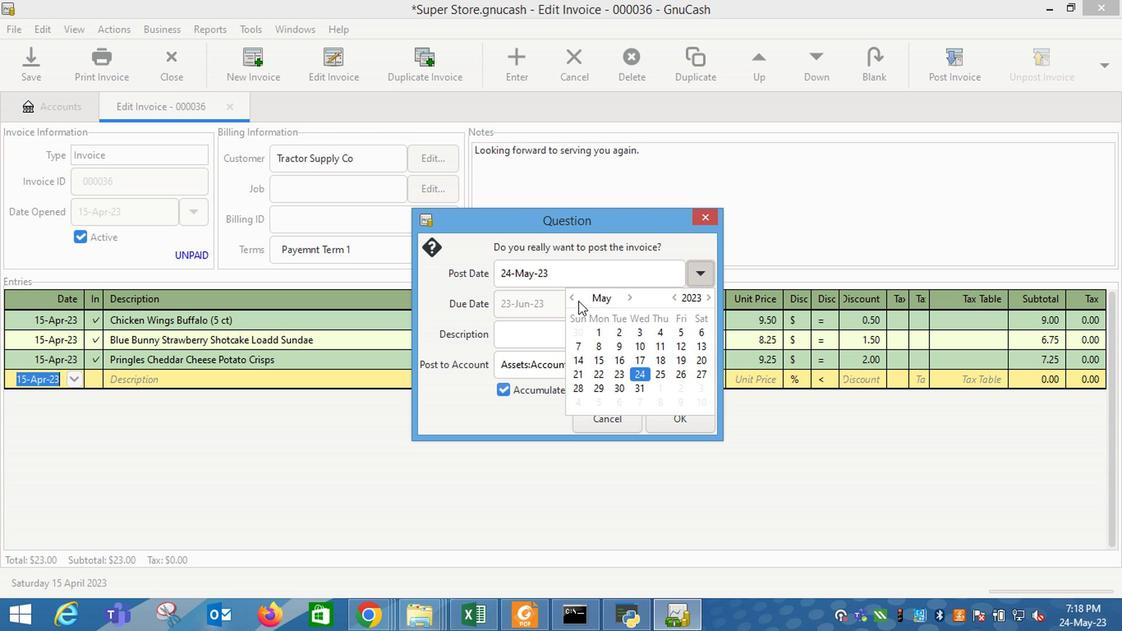 
Action: Mouse pressed left at (575, 301)
Screenshot: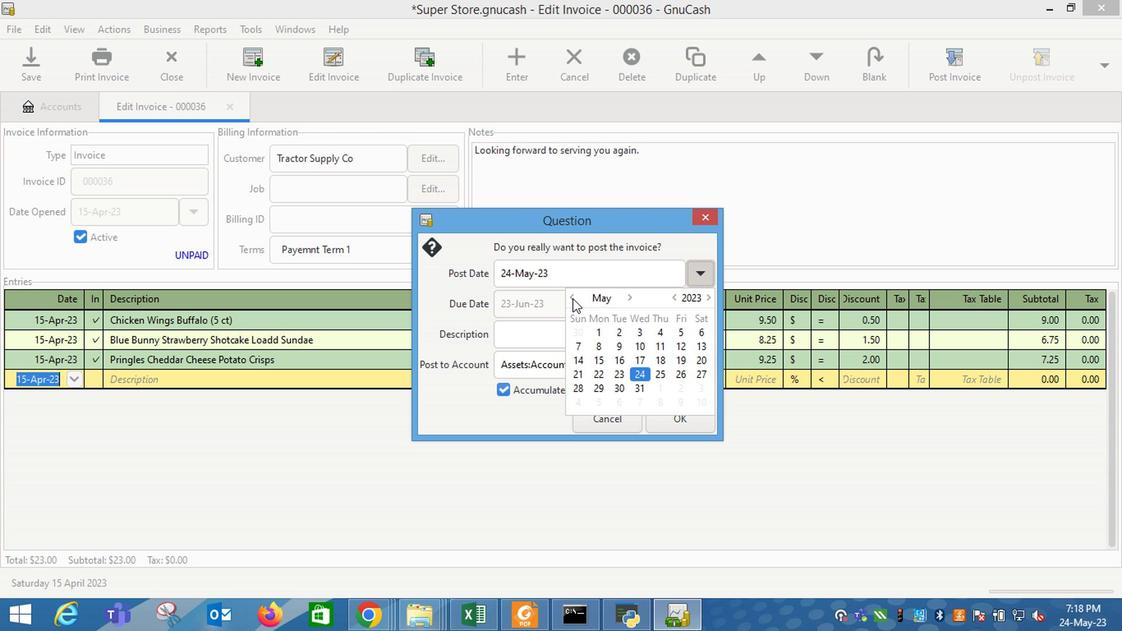 
Action: Mouse moved to (704, 361)
Screenshot: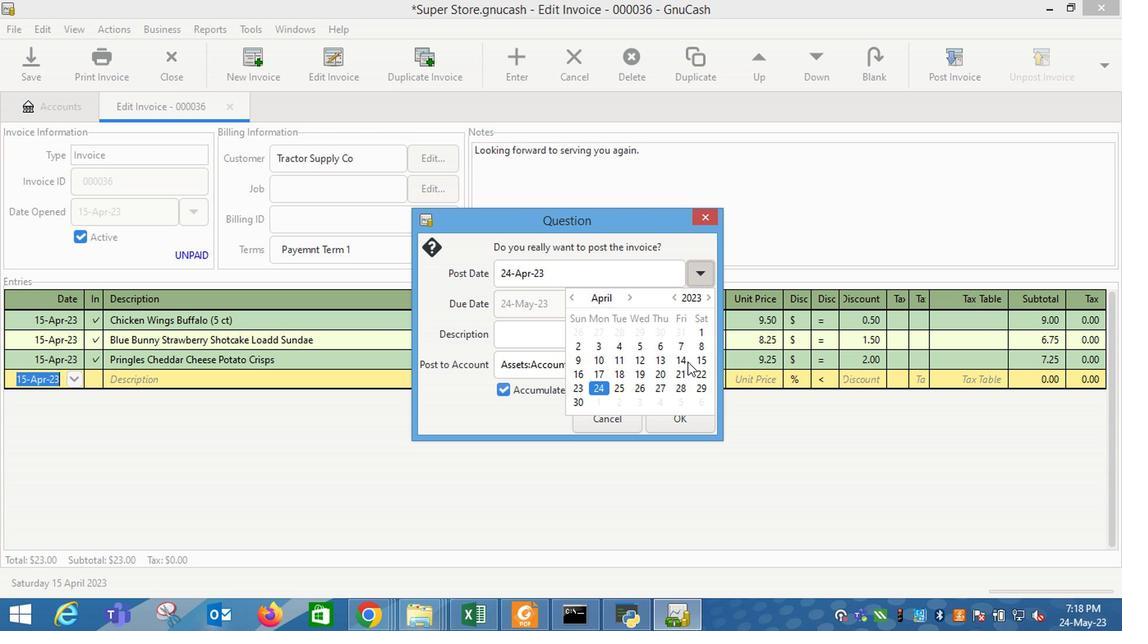 
Action: Mouse pressed left at (704, 361)
Screenshot: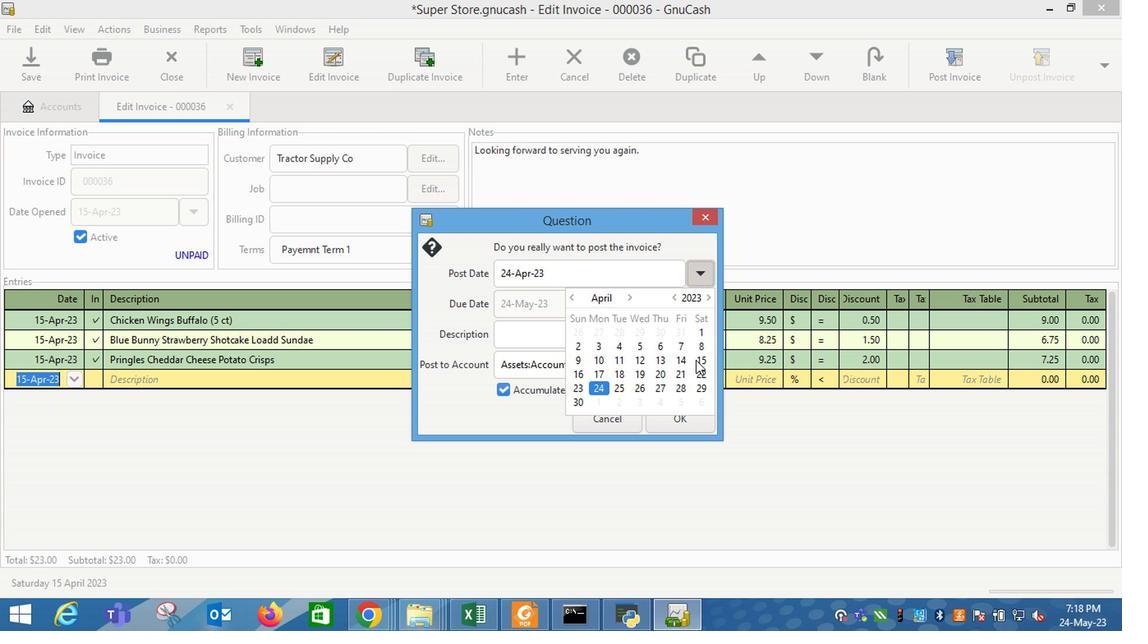 
Action: Mouse moved to (510, 407)
Screenshot: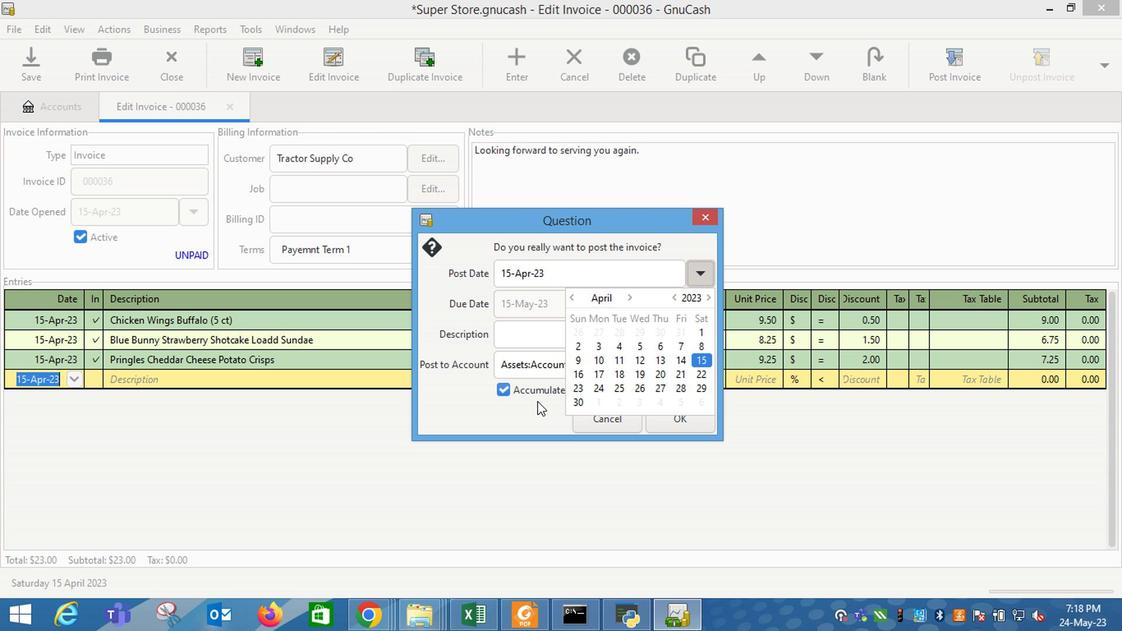 
Action: Mouse pressed left at (510, 407)
Screenshot: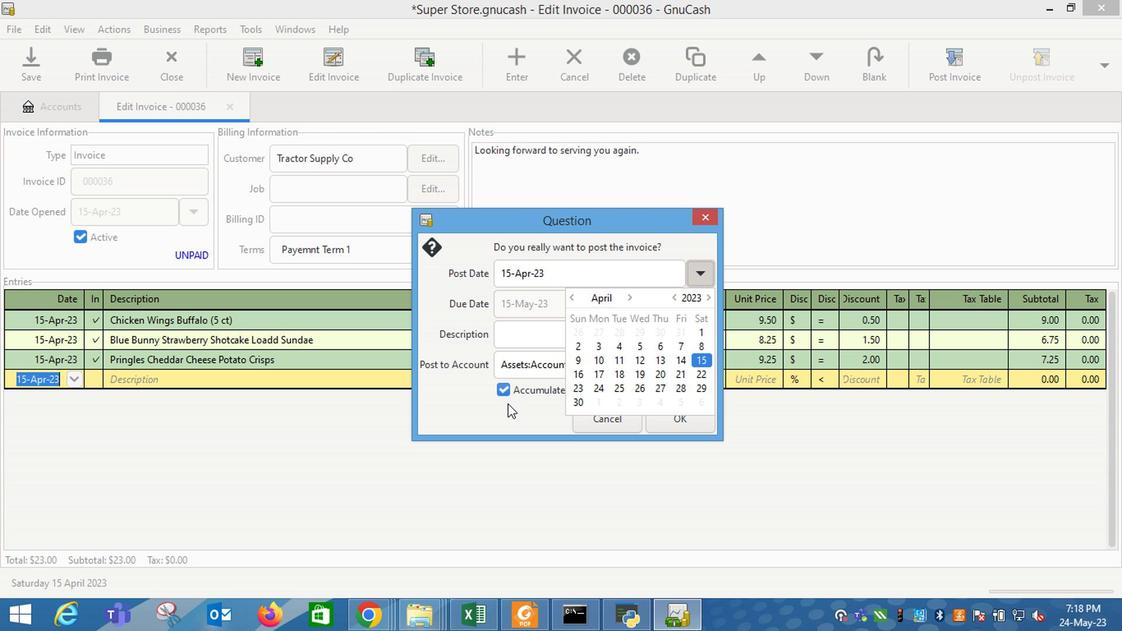 
Action: Mouse moved to (671, 414)
Screenshot: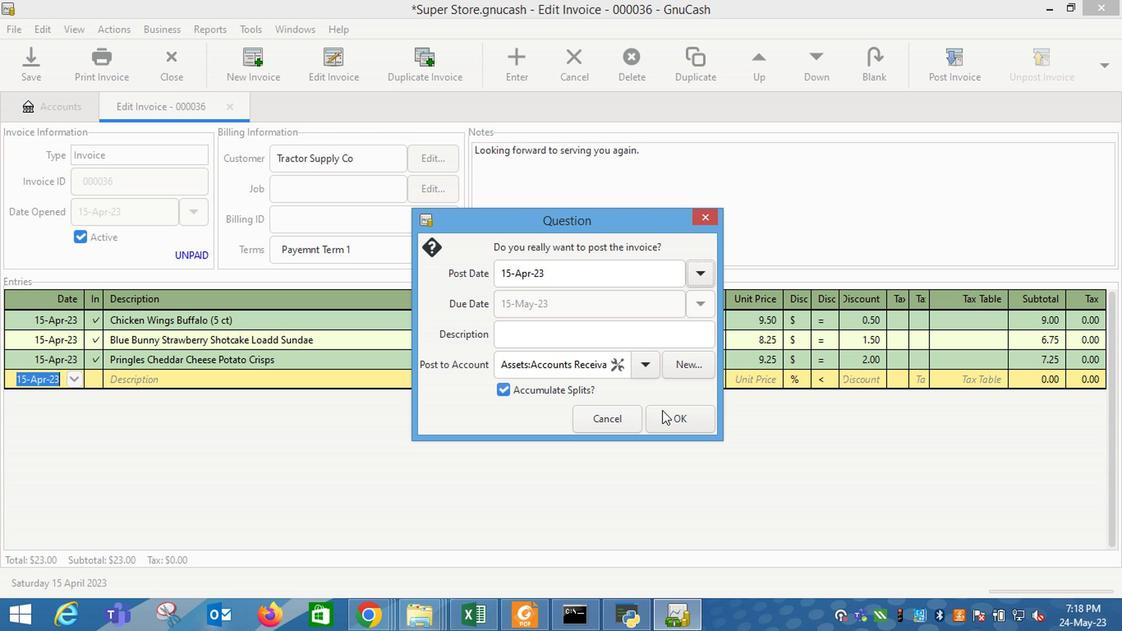 
Action: Mouse pressed left at (671, 414)
Screenshot: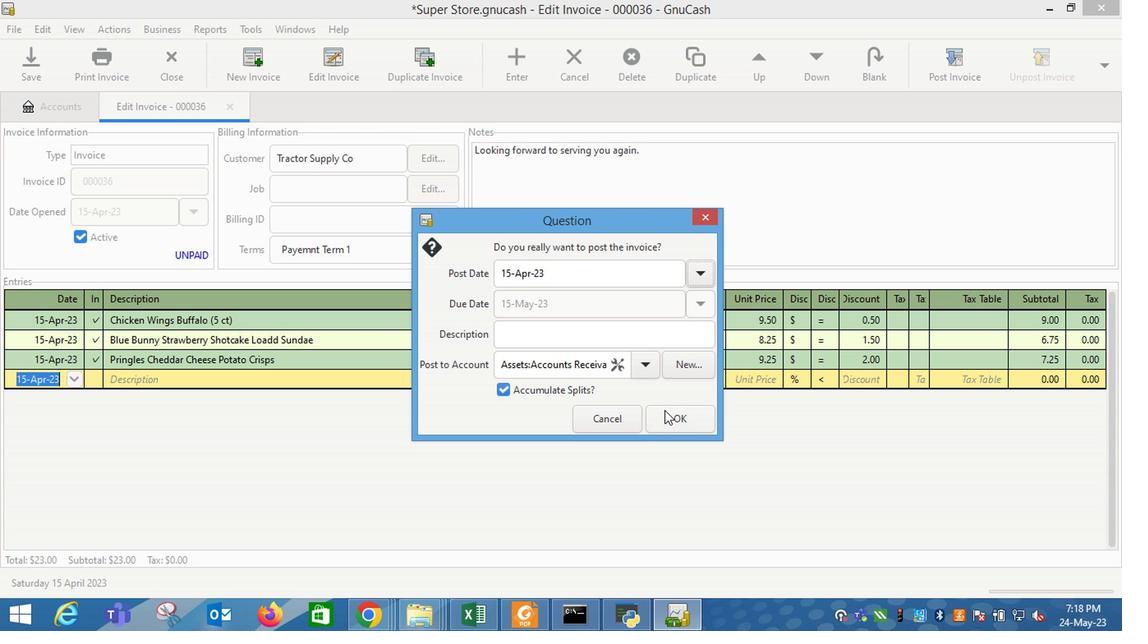 
Action: Mouse moved to (1073, 69)
Screenshot: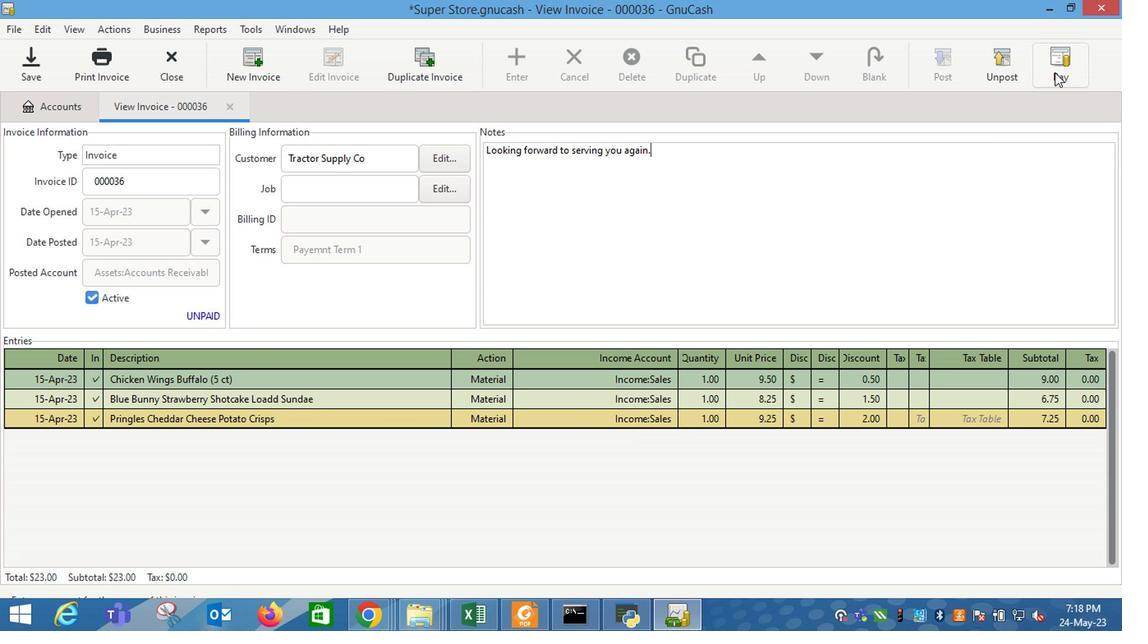 
Action: Mouse pressed left at (1073, 69)
Screenshot: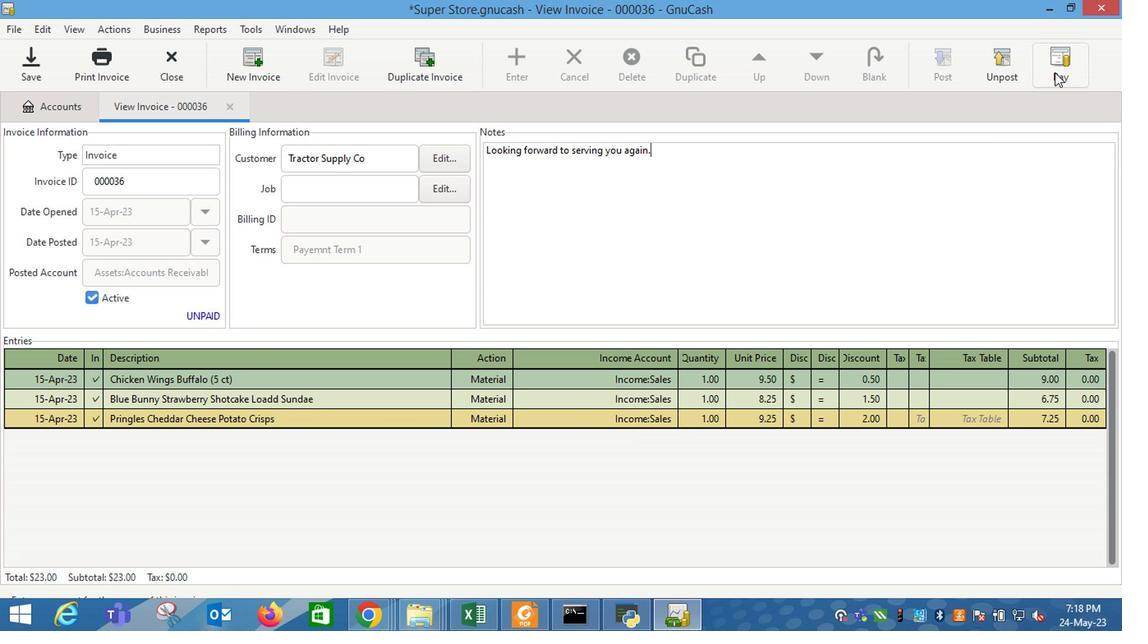 
Action: Mouse moved to (507, 335)
Screenshot: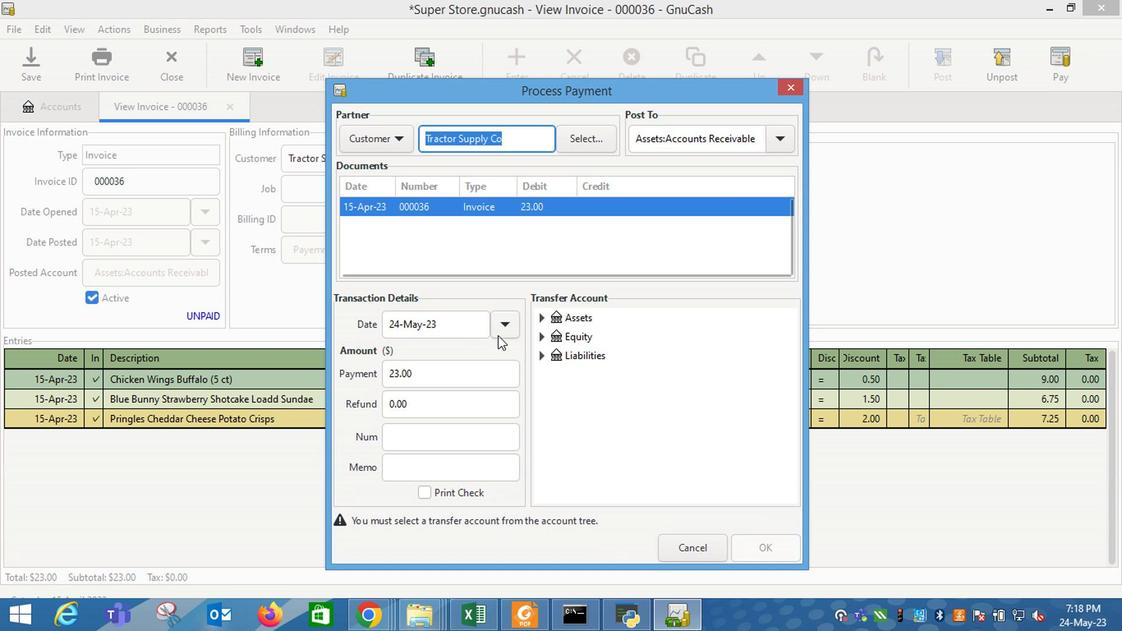 
Action: Mouse pressed left at (507, 335)
Screenshot: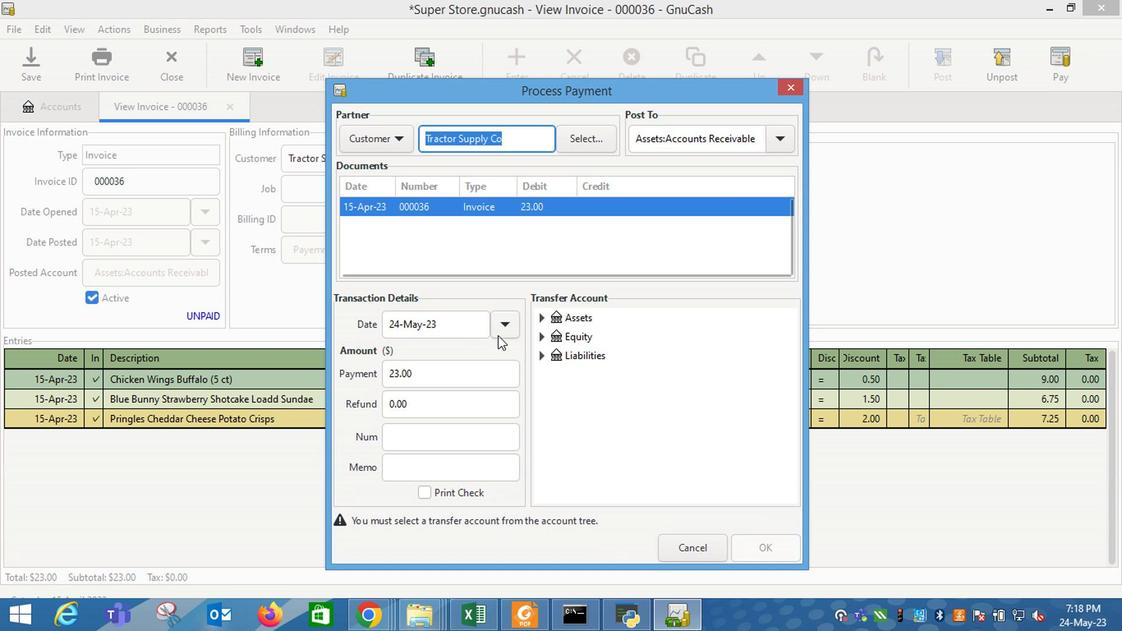 
Action: Mouse moved to (408, 414)
Screenshot: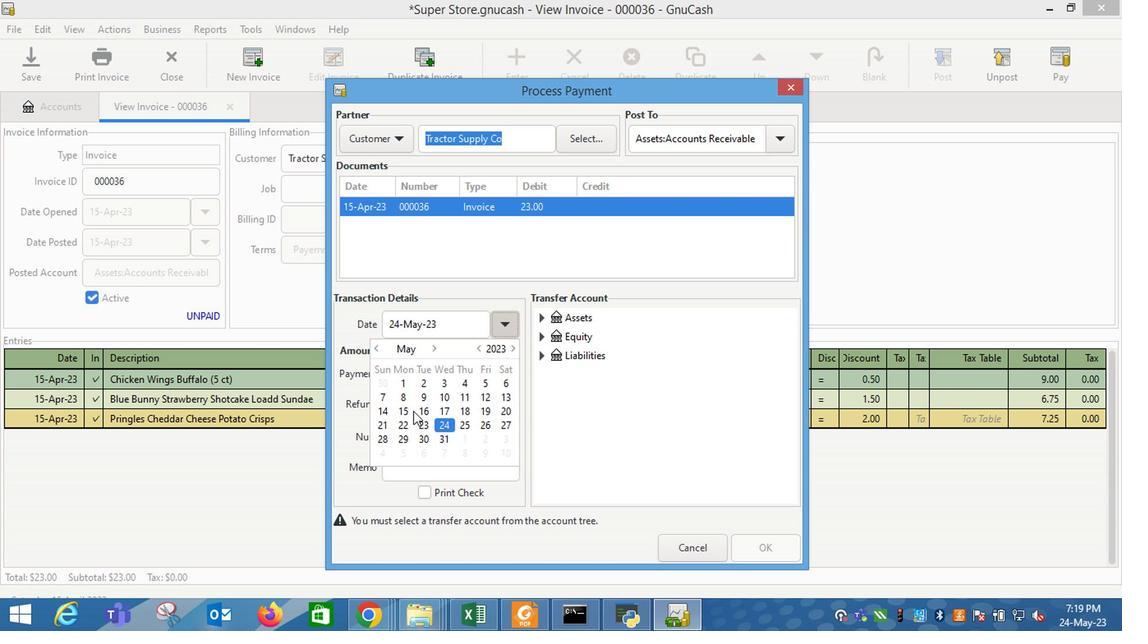 
Action: Mouse pressed left at (408, 414)
Screenshot: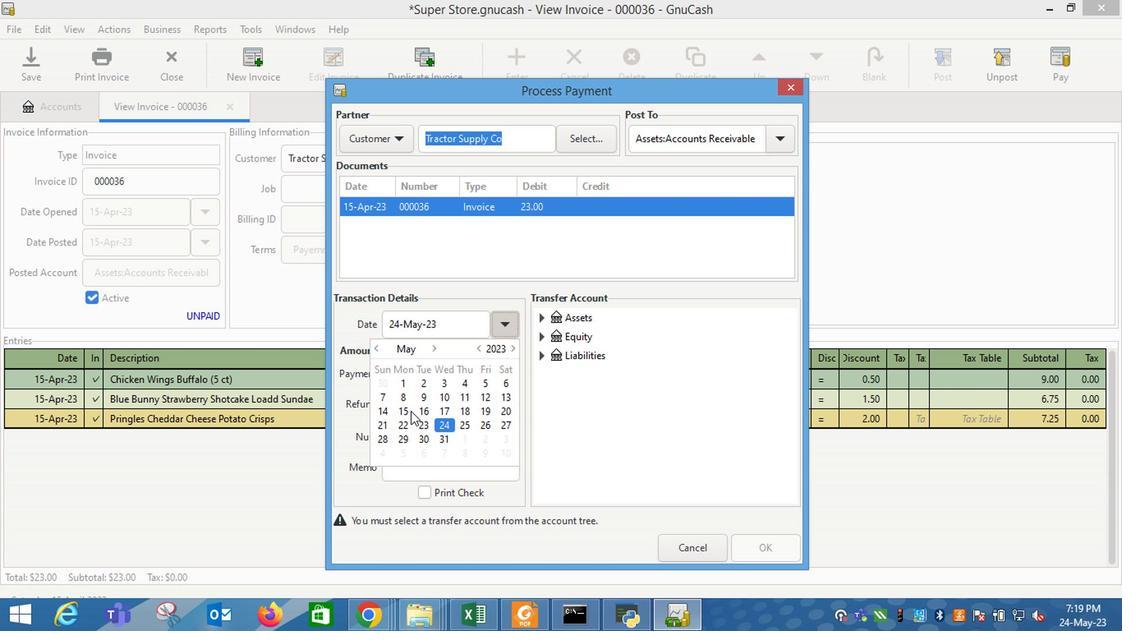 
Action: Mouse moved to (581, 421)
Screenshot: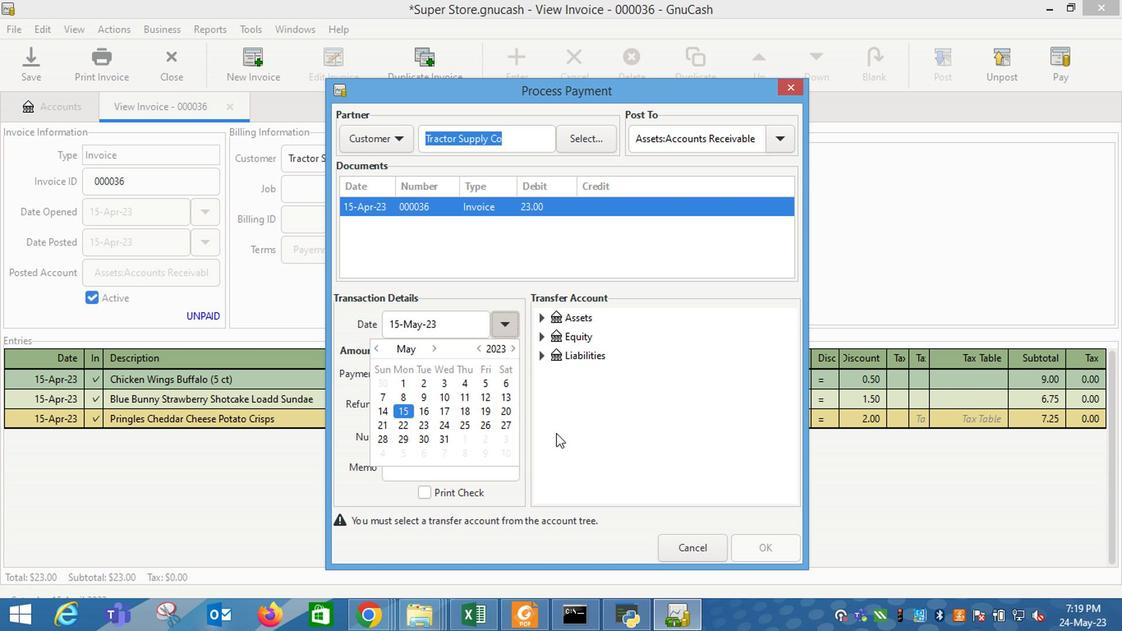 
Action: Mouse pressed left at (581, 421)
Screenshot: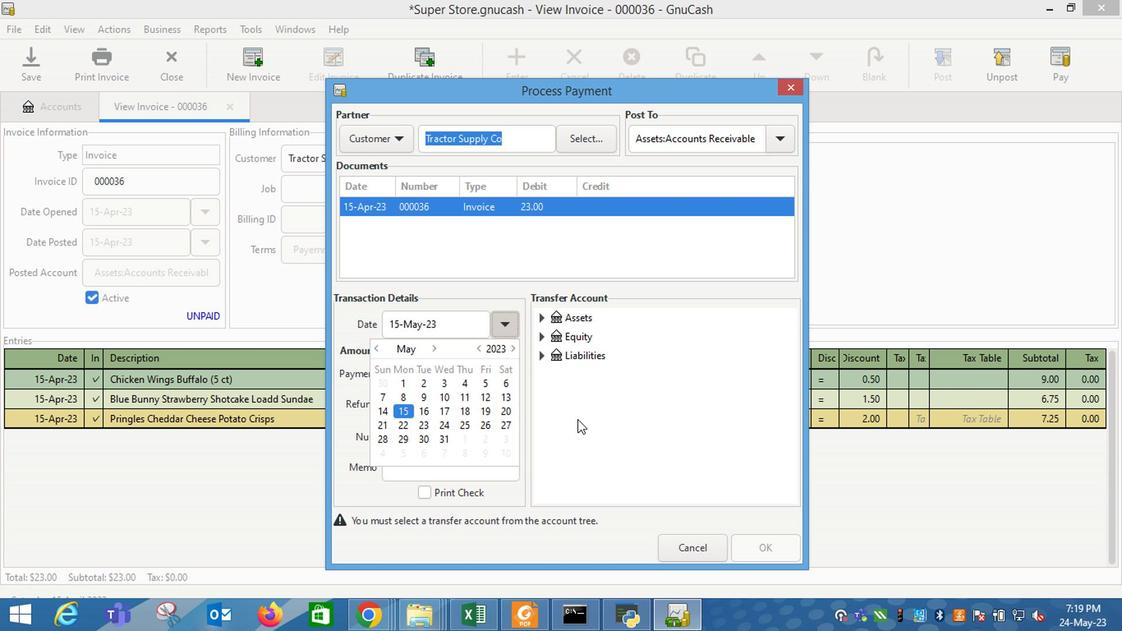
Action: Mouse moved to (543, 318)
Screenshot: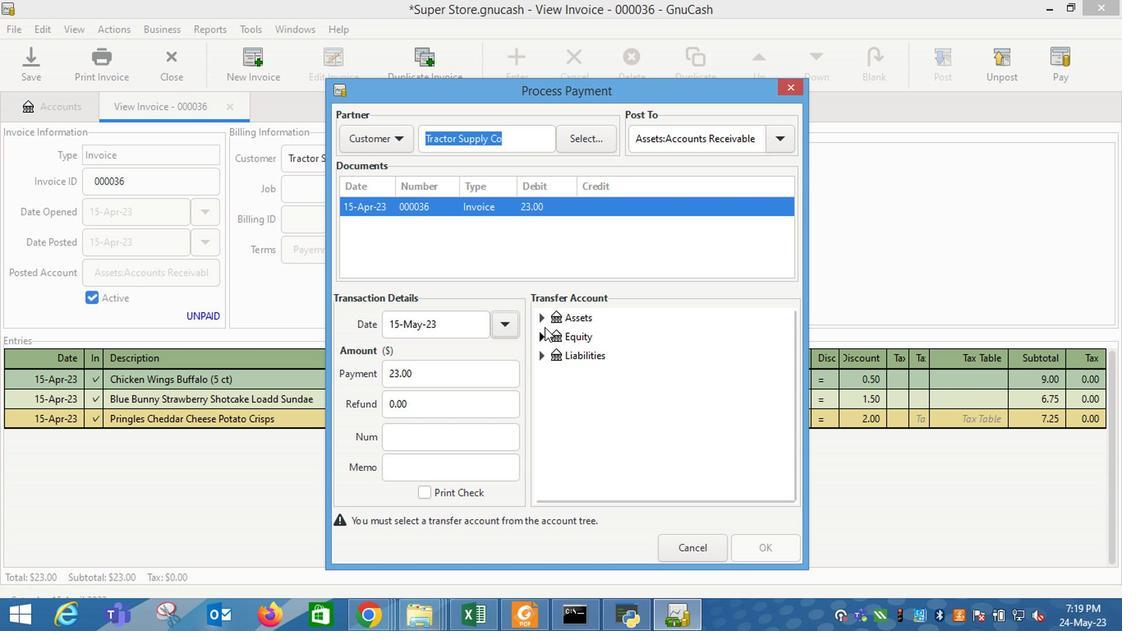 
Action: Mouse pressed left at (543, 318)
Screenshot: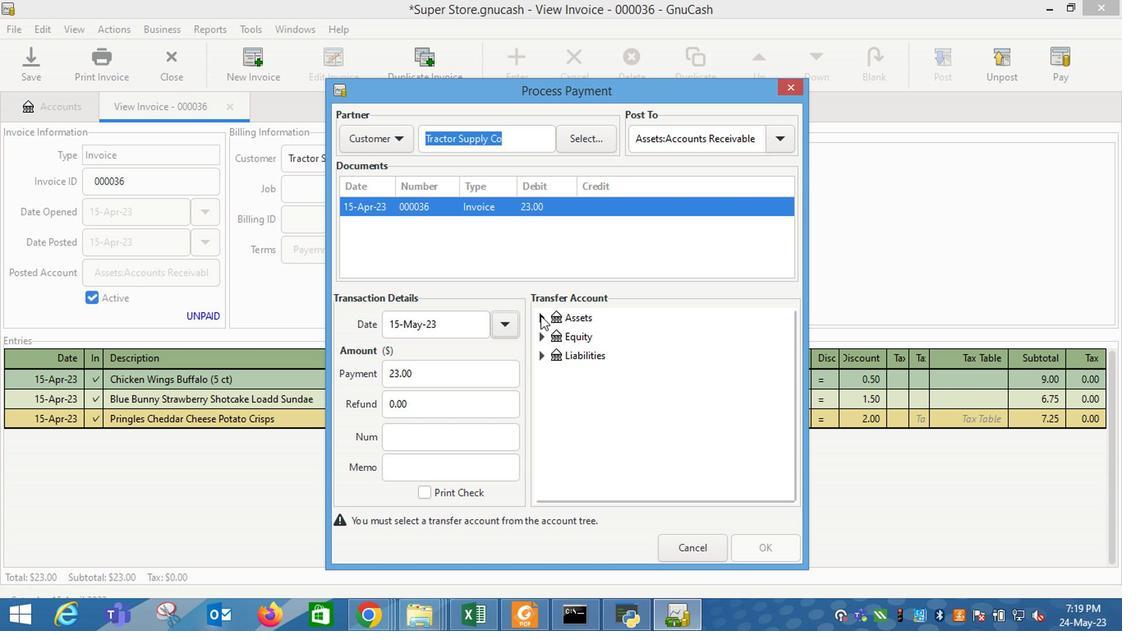 
Action: Mouse moved to (561, 342)
Screenshot: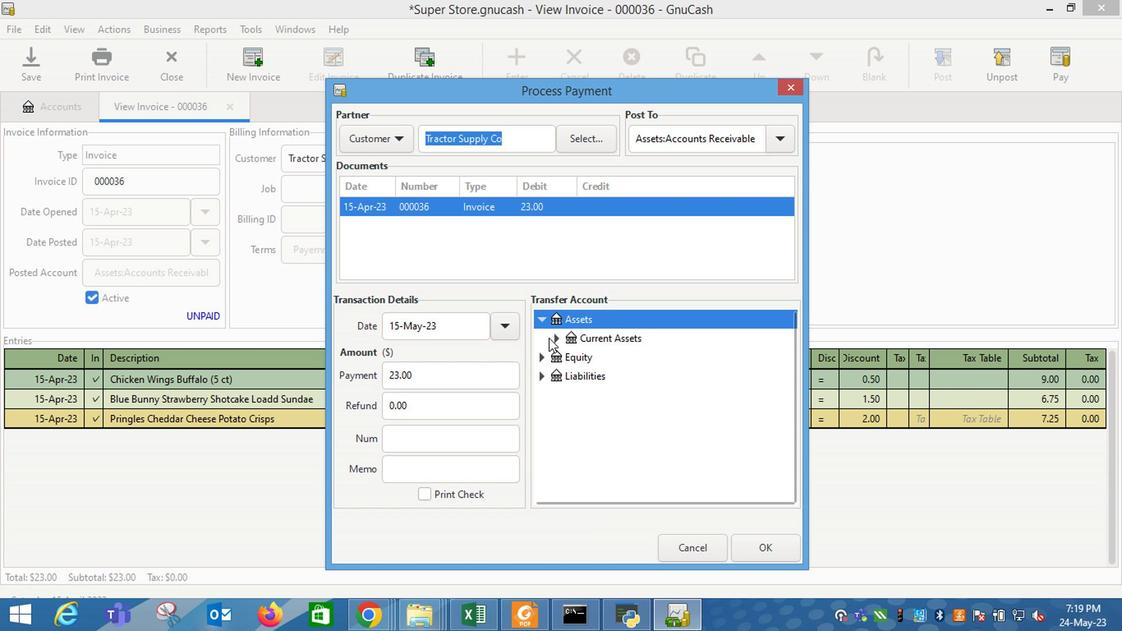 
Action: Mouse pressed left at (561, 342)
Screenshot: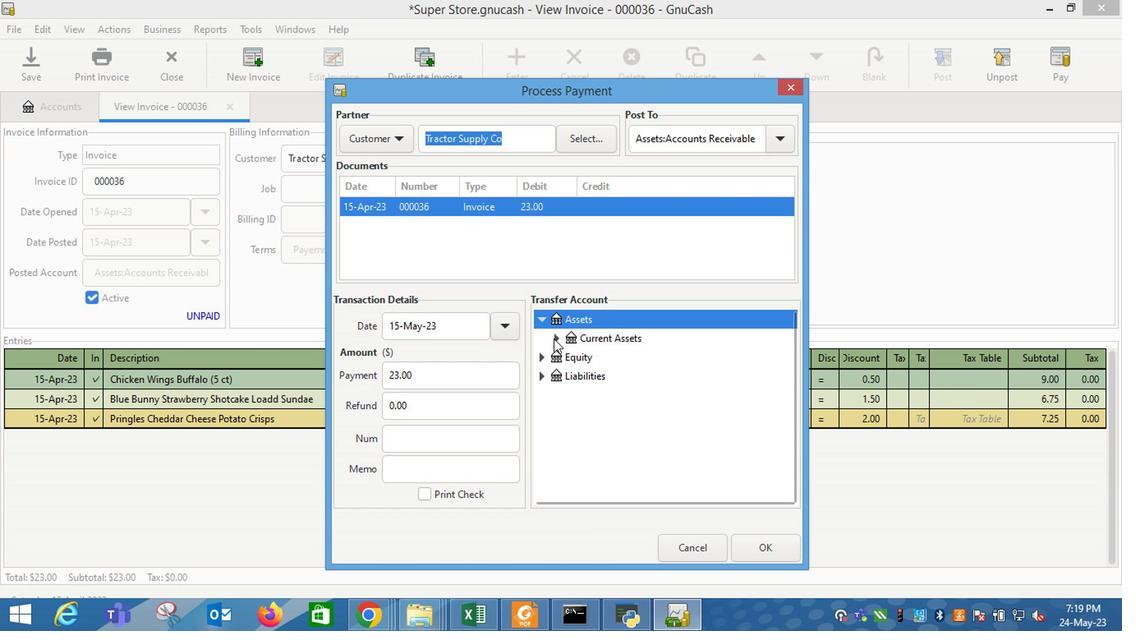 
Action: Mouse moved to (603, 357)
Screenshot: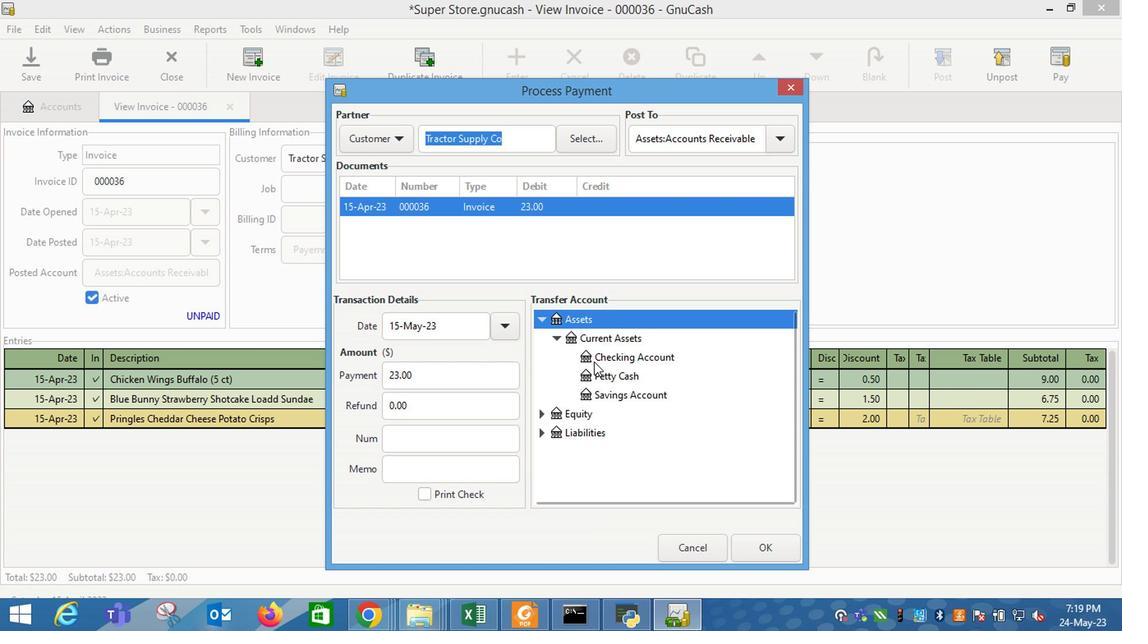 
Action: Mouse pressed left at (603, 357)
Screenshot: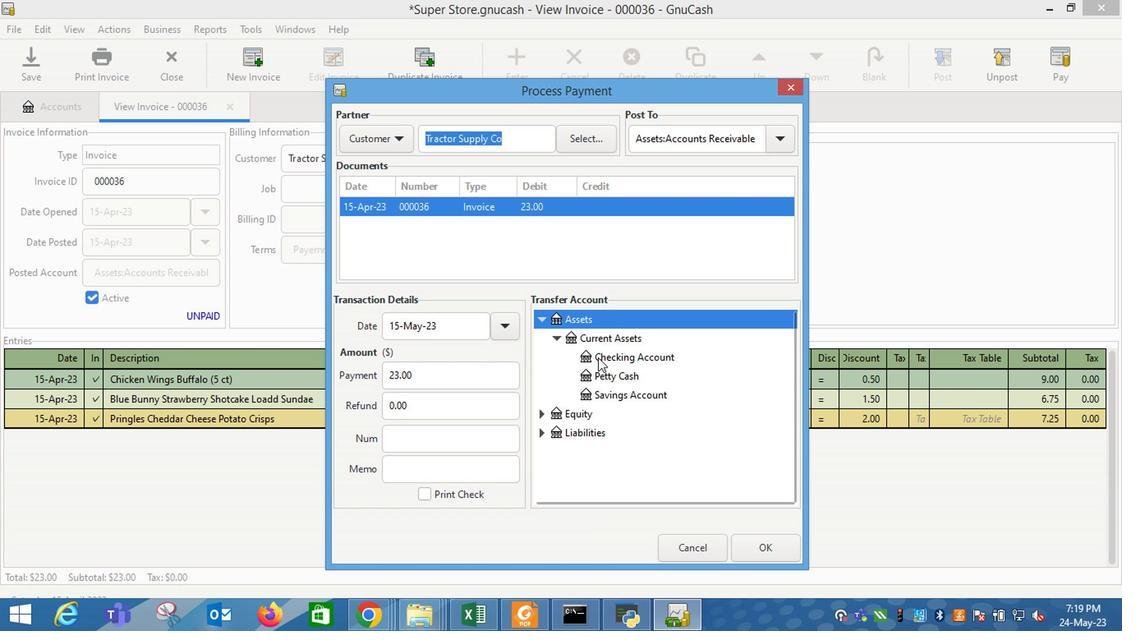 
Action: Mouse moved to (766, 550)
Screenshot: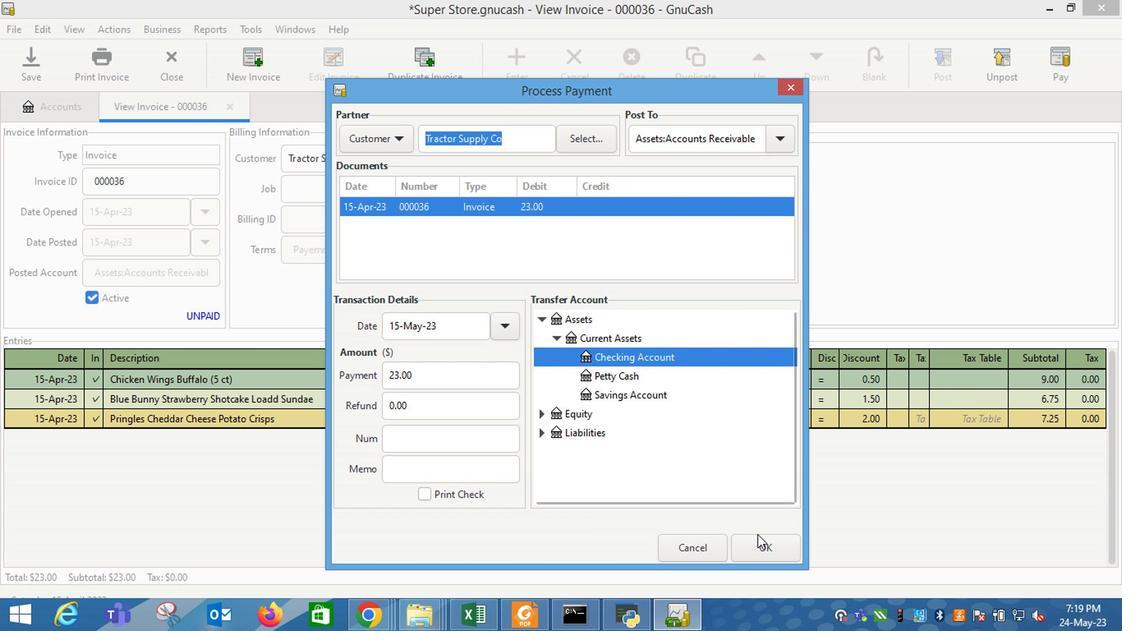 
Action: Mouse pressed left at (766, 550)
Screenshot: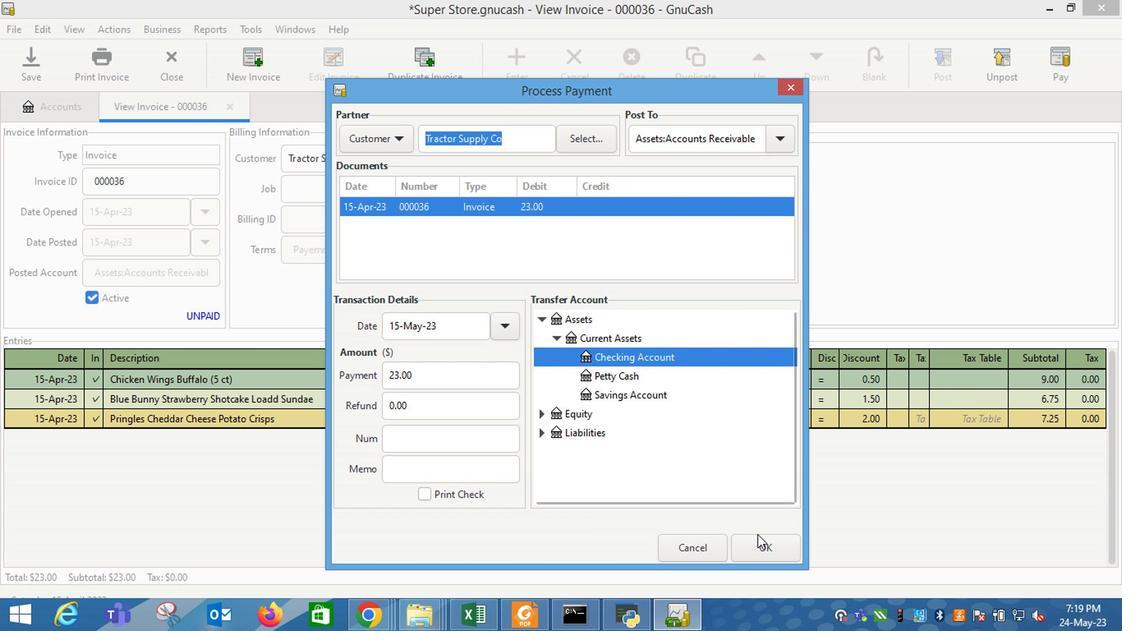 
Action: Mouse moved to (108, 63)
Screenshot: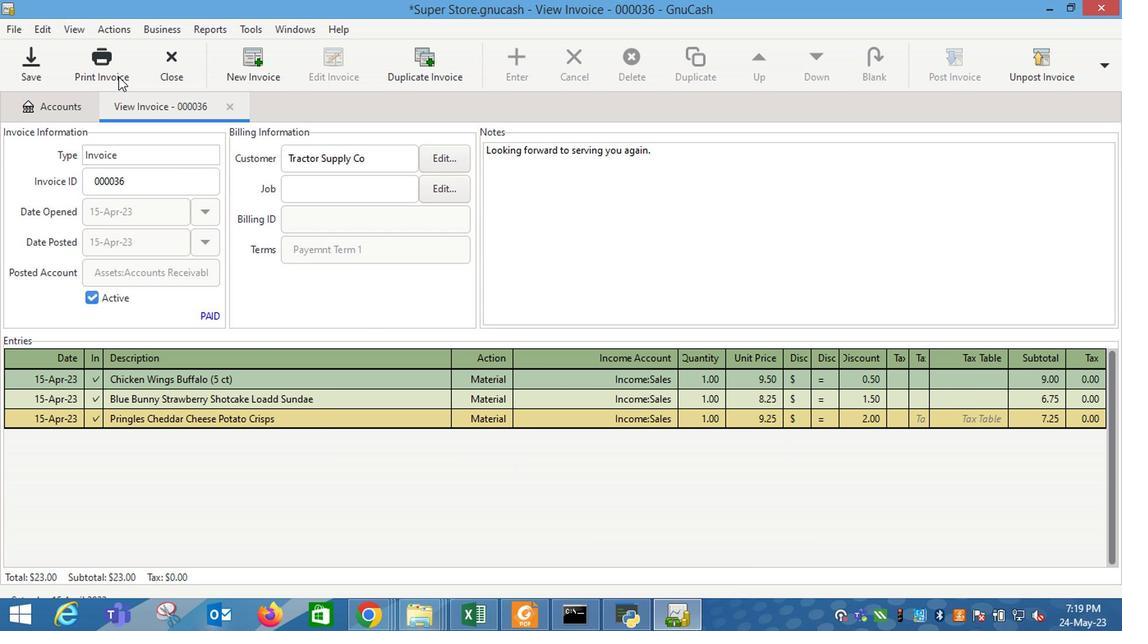 
Action: Mouse pressed left at (108, 63)
Screenshot: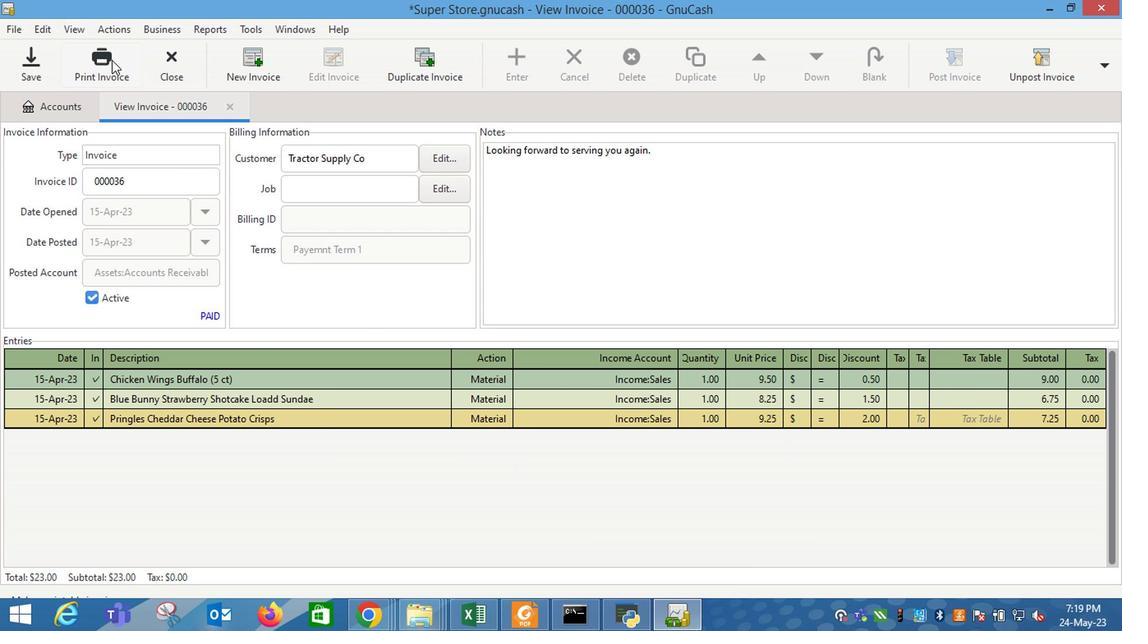 
Action: Mouse moved to (402, 73)
Screenshot: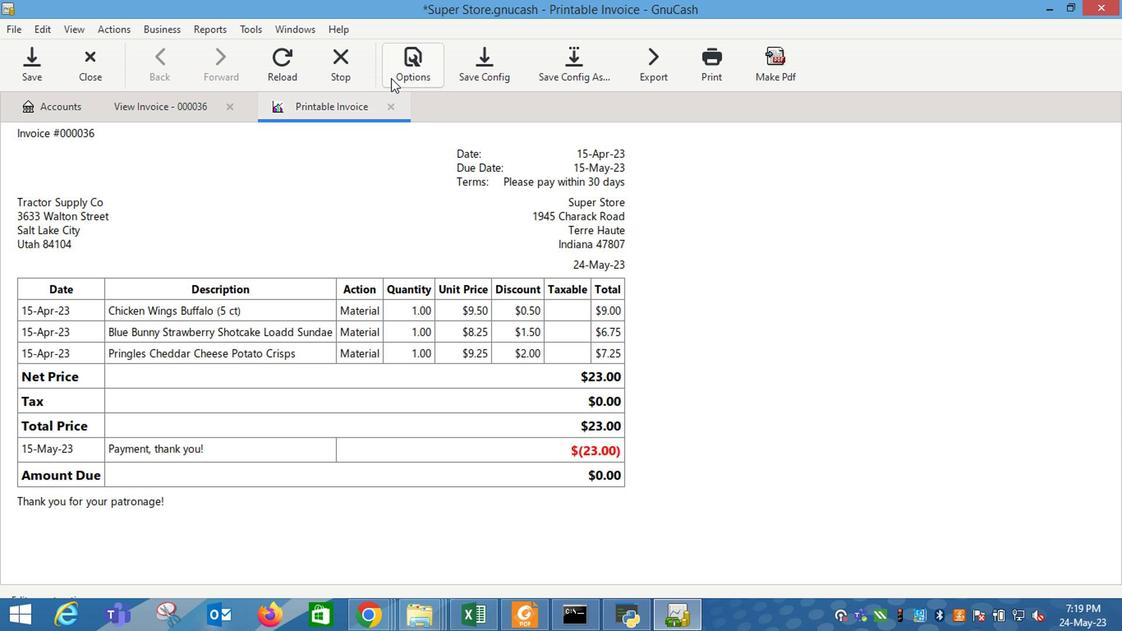 
Action: Mouse pressed left at (402, 73)
Screenshot: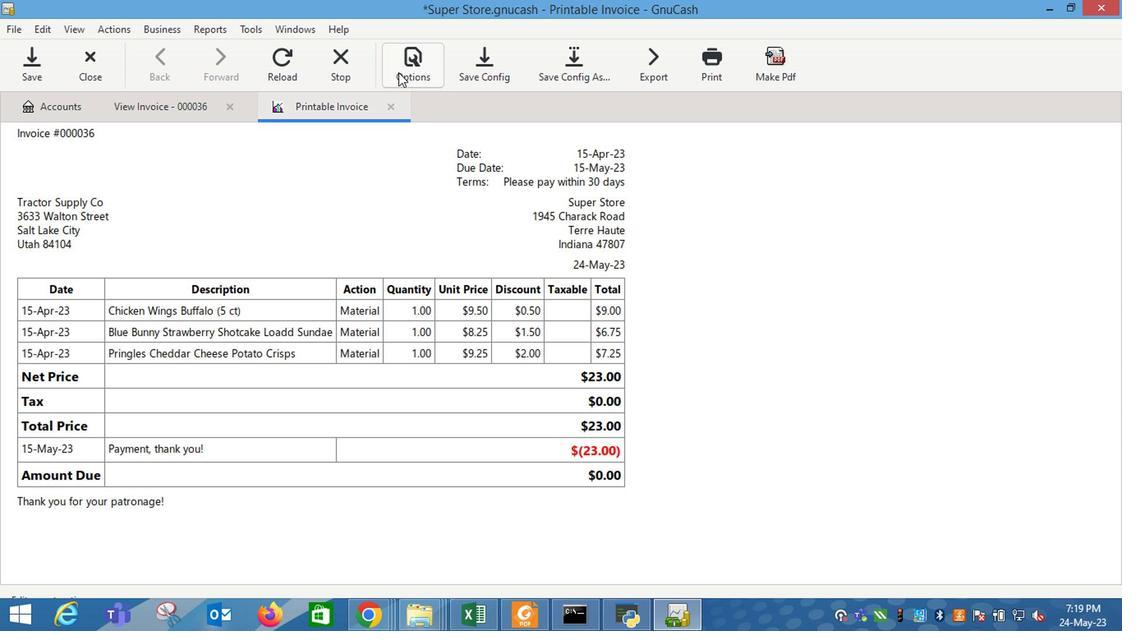 
Action: Mouse moved to (305, 162)
Screenshot: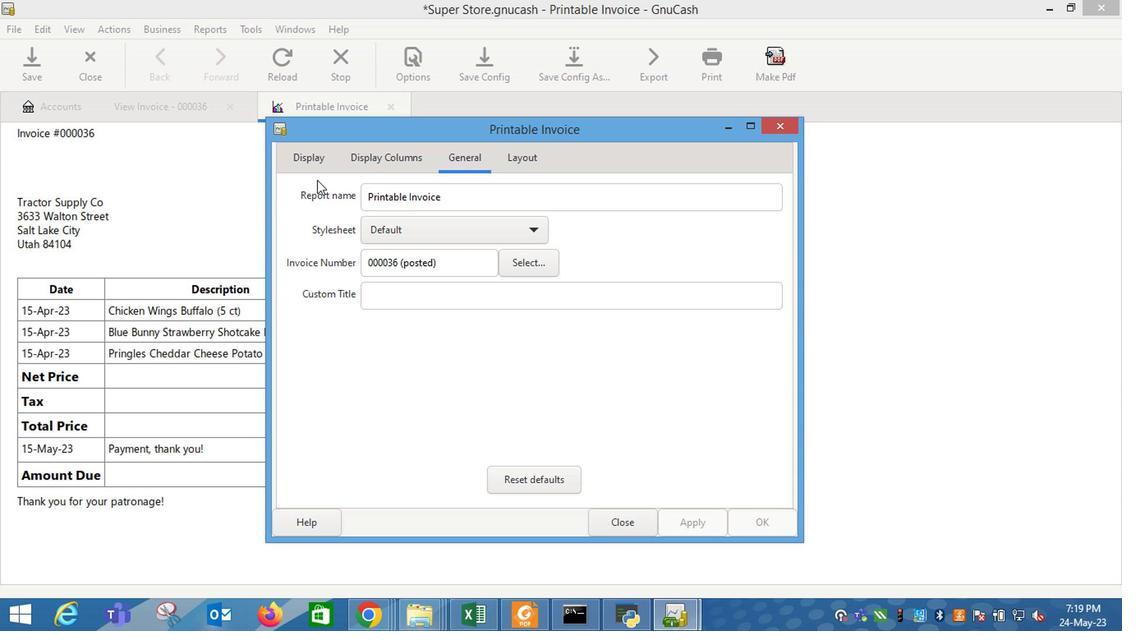 
Action: Mouse pressed left at (305, 162)
Screenshot: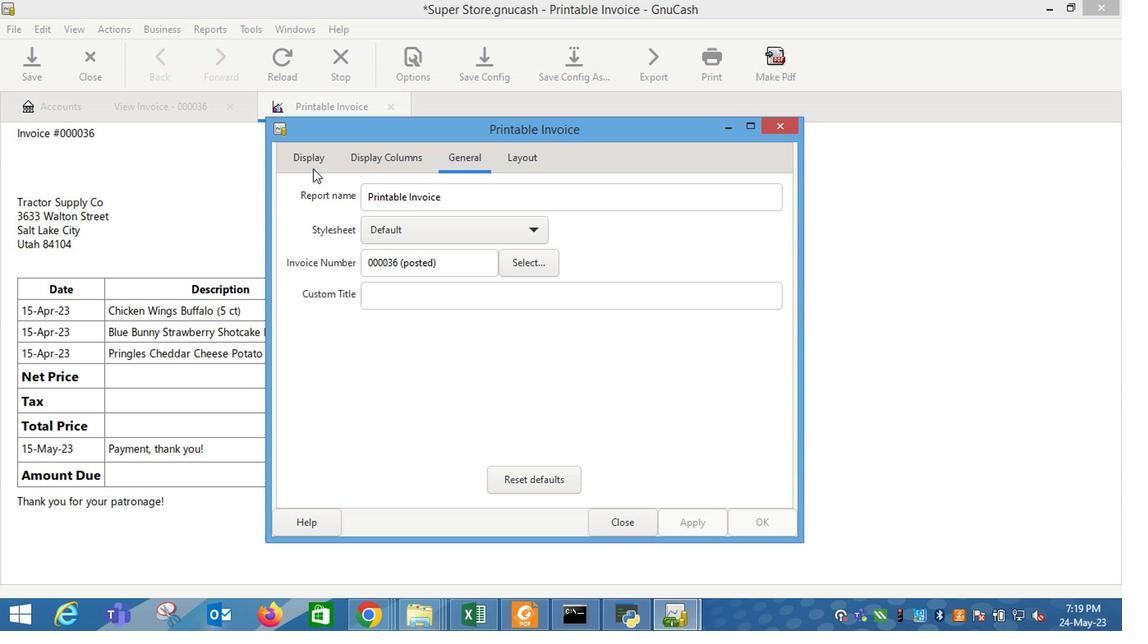 
Action: Mouse moved to (438, 350)
Screenshot: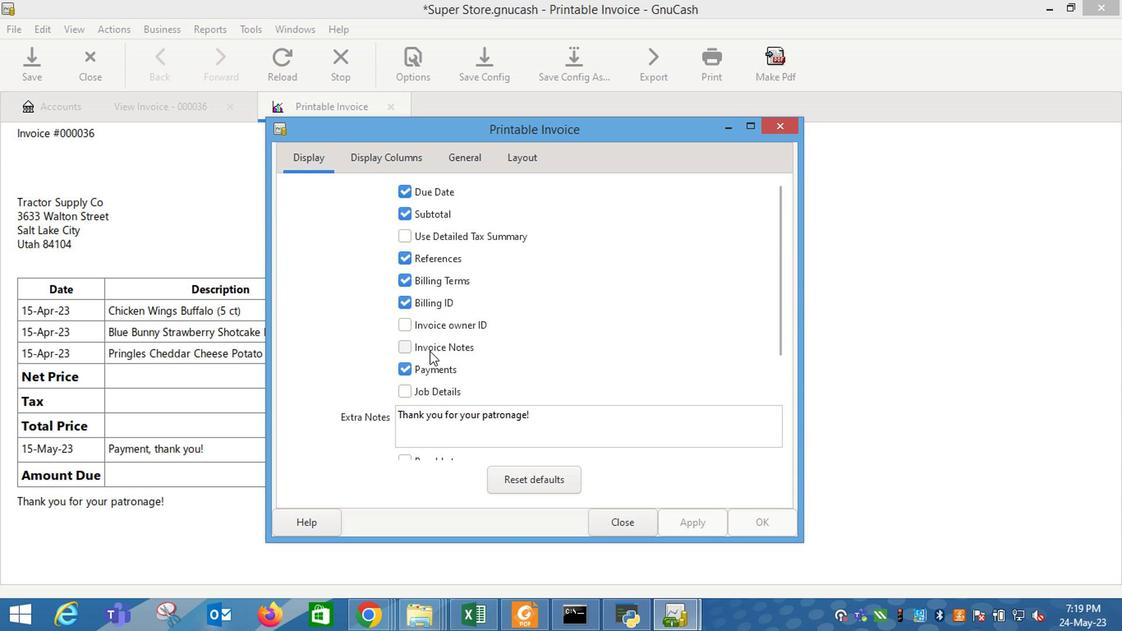 
Action: Mouse pressed left at (438, 350)
Screenshot: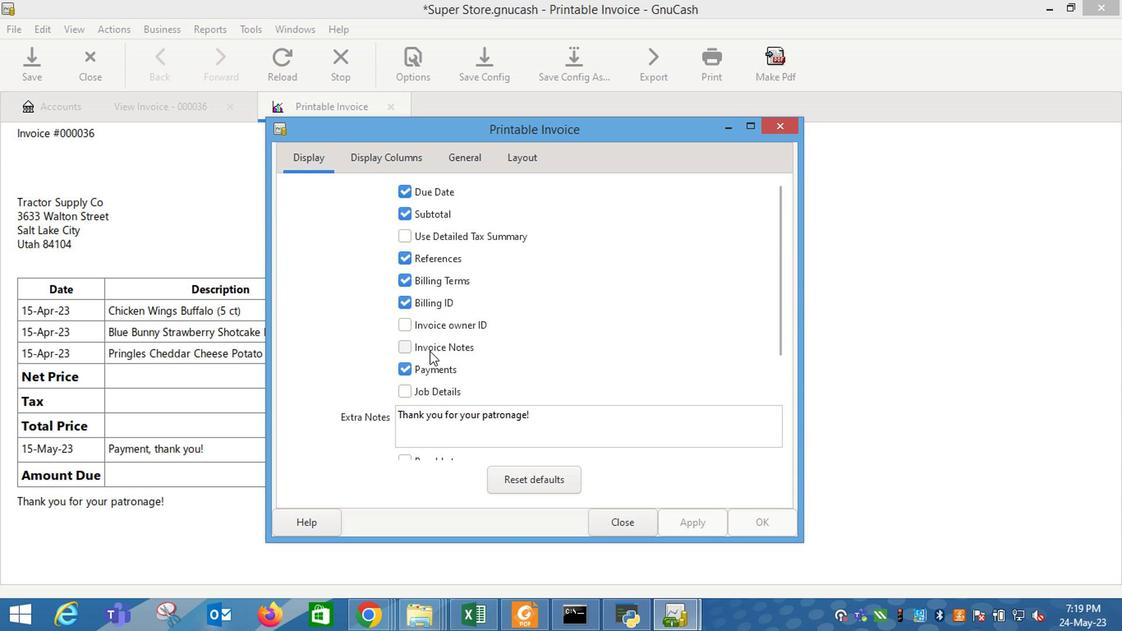 
Action: Mouse moved to (677, 519)
Screenshot: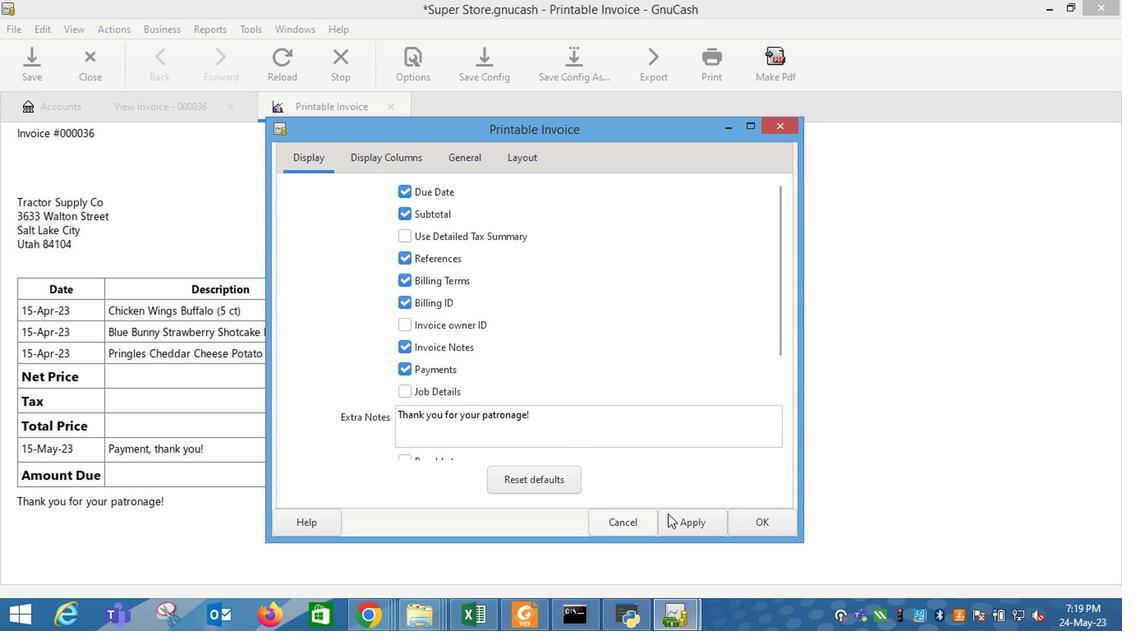 
Action: Mouse pressed left at (677, 519)
Screenshot: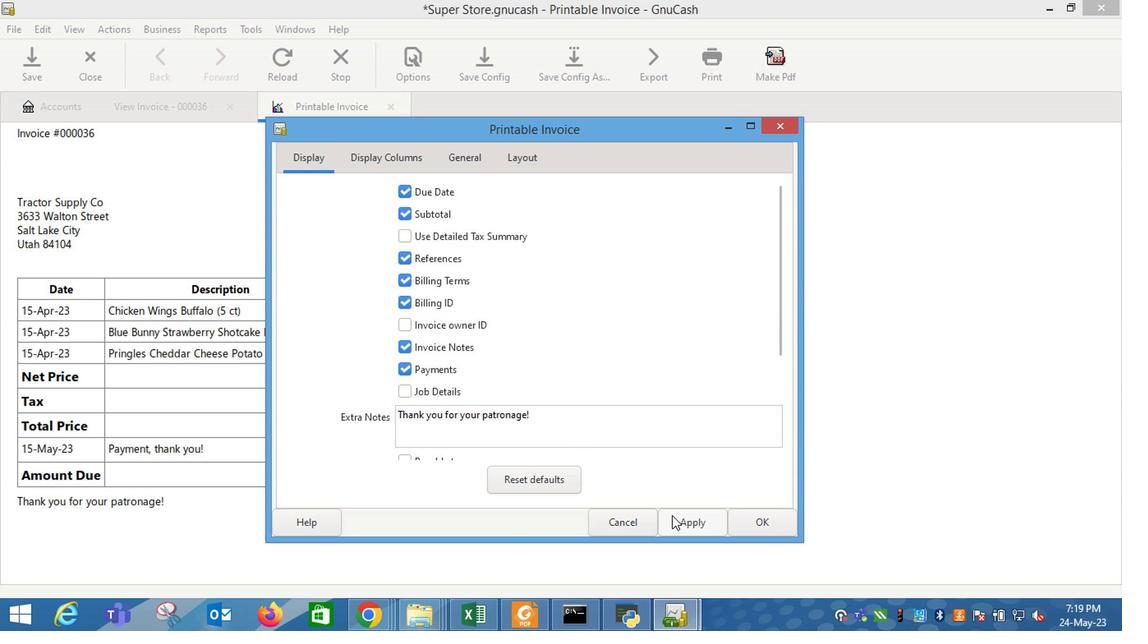 
Action: Mouse moved to (619, 525)
Screenshot: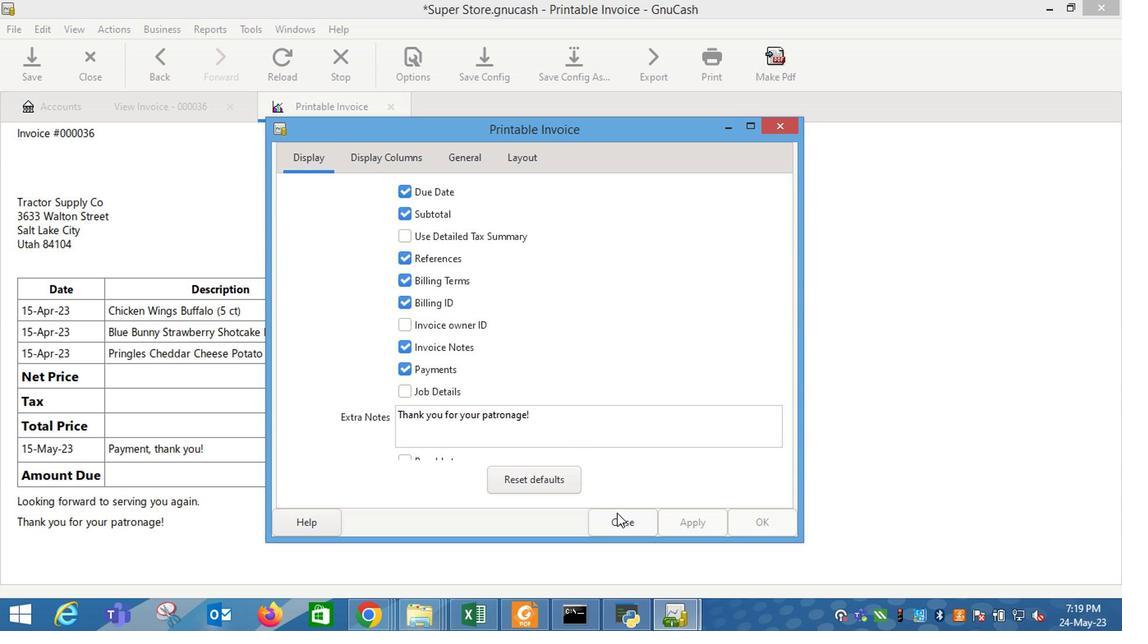 
Action: Mouse pressed left at (619, 525)
Screenshot: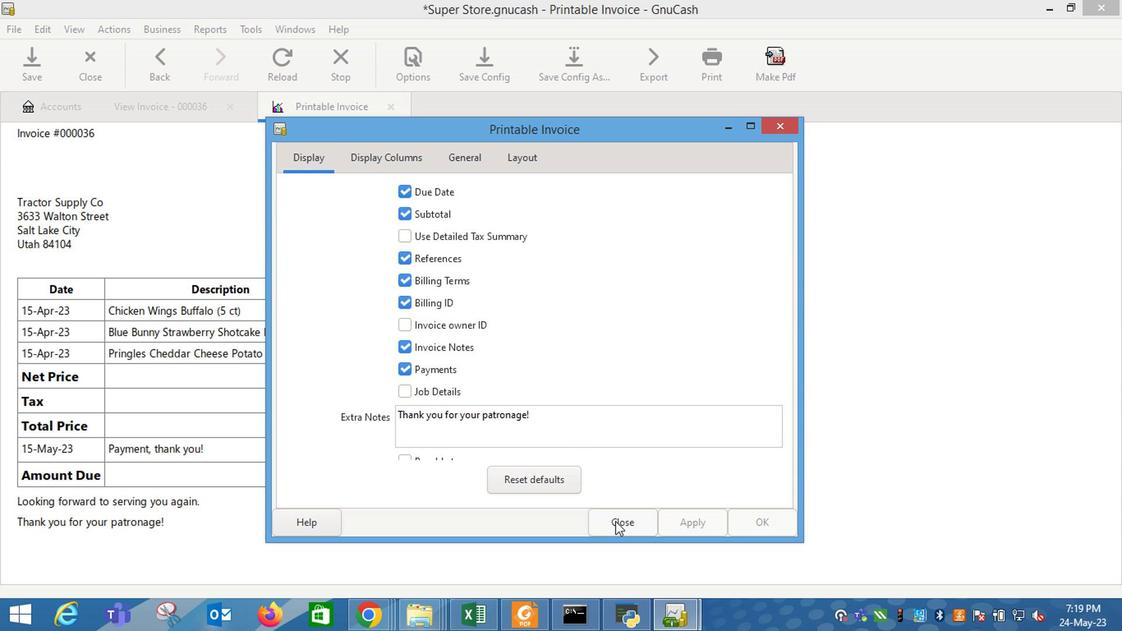 
Action: Mouse moved to (526, 452)
Screenshot: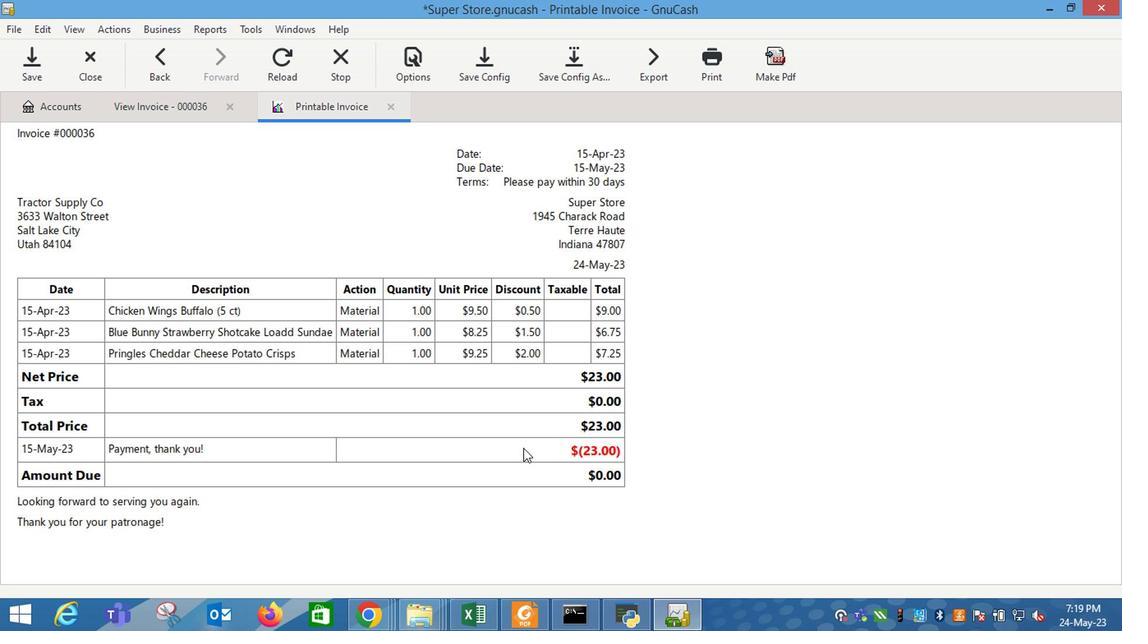 
